 Task: Look for space in Jacareí, Brazil from 6th June, 2023 to 8th June, 2023 for 2 adults in price range Rs.7000 to Rs.12000. Place can be private room with 1  bedroom having 2 beds and 1 bathroom. Property type can be house, flat, guest house. Amenities needed are: wifi. Booking option can be shelf check-in. Required host language is Spanish.
Action: Key pressed j<Key.caps_lock>acarel,<Key.space><Key.caps_lock>b<Key.caps_lock>razil<Key.enter>
Screenshot: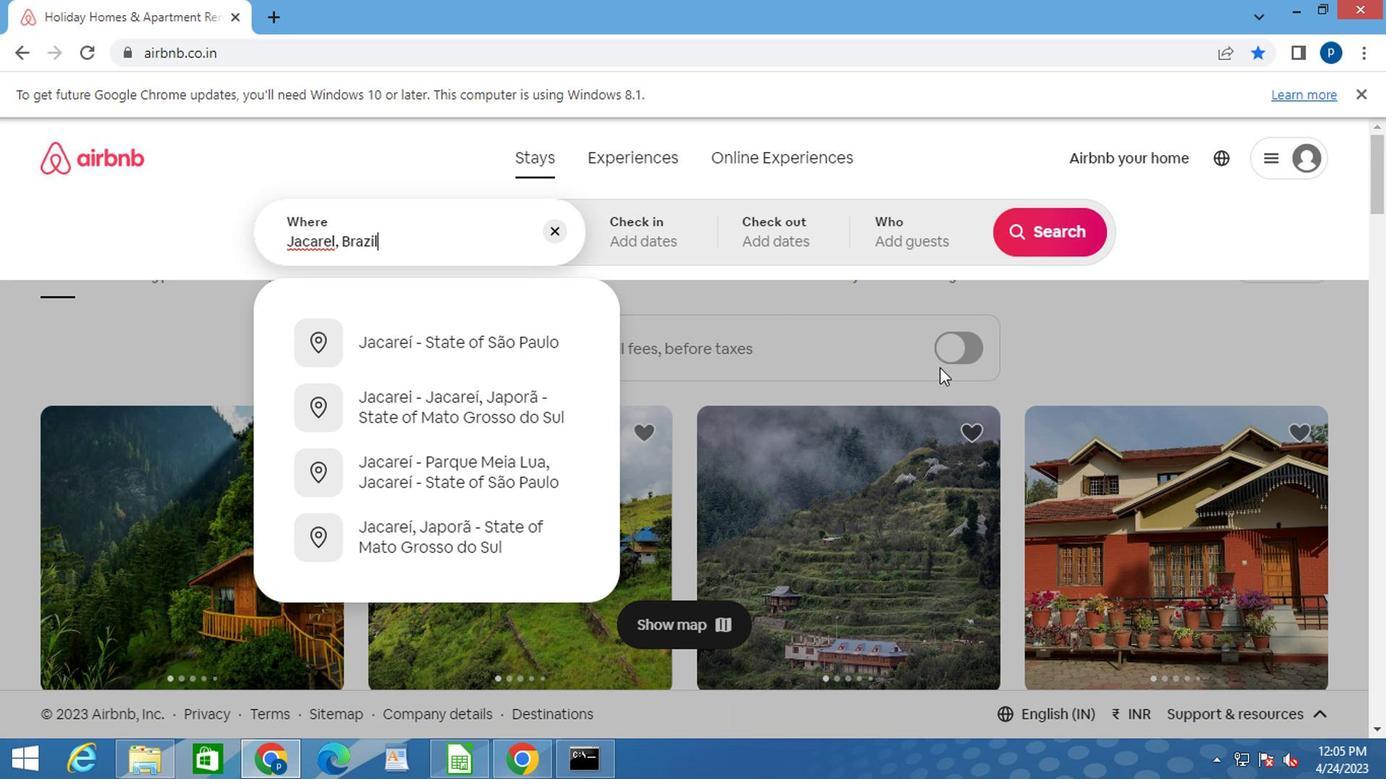 
Action: Mouse moved to (1027, 391)
Screenshot: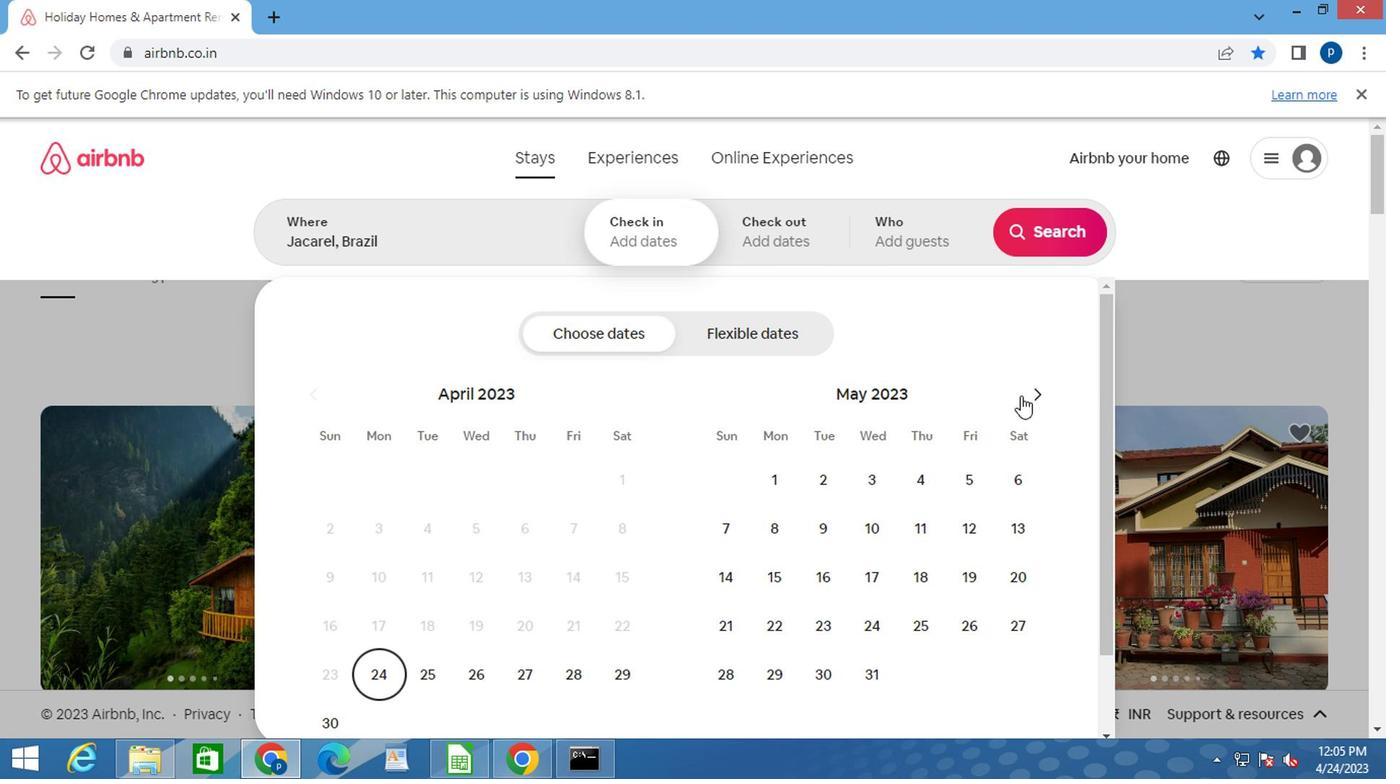 
Action: Mouse pressed left at (1027, 391)
Screenshot: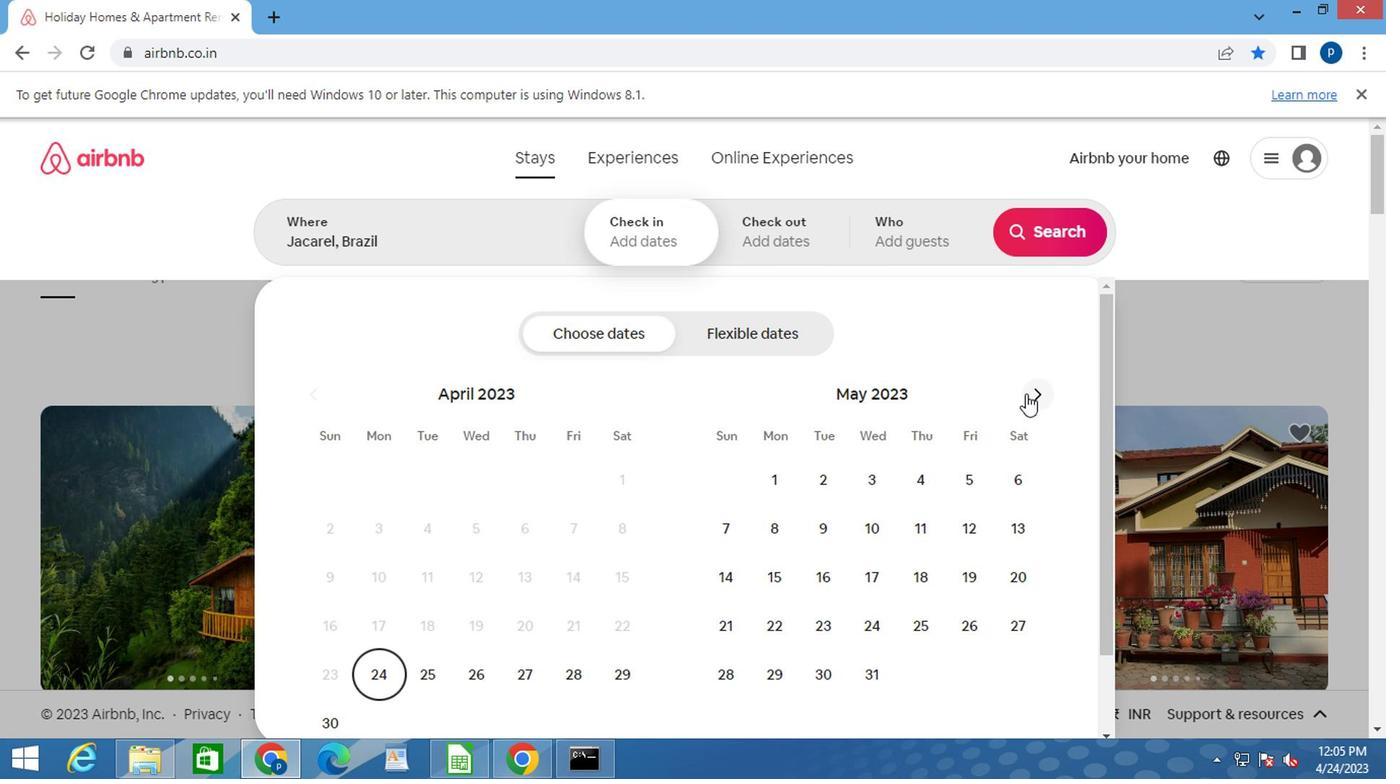 
Action: Mouse pressed left at (1027, 391)
Screenshot: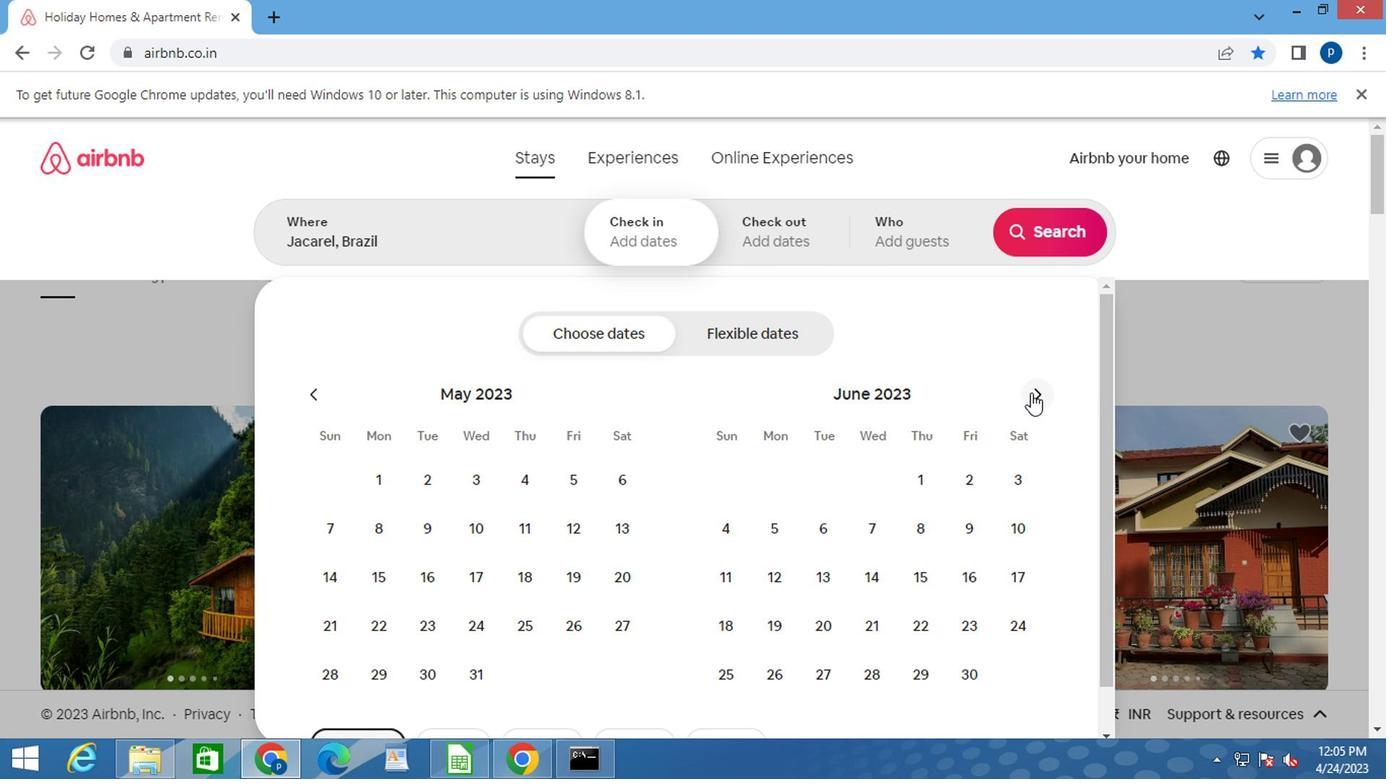 
Action: Mouse moved to (421, 524)
Screenshot: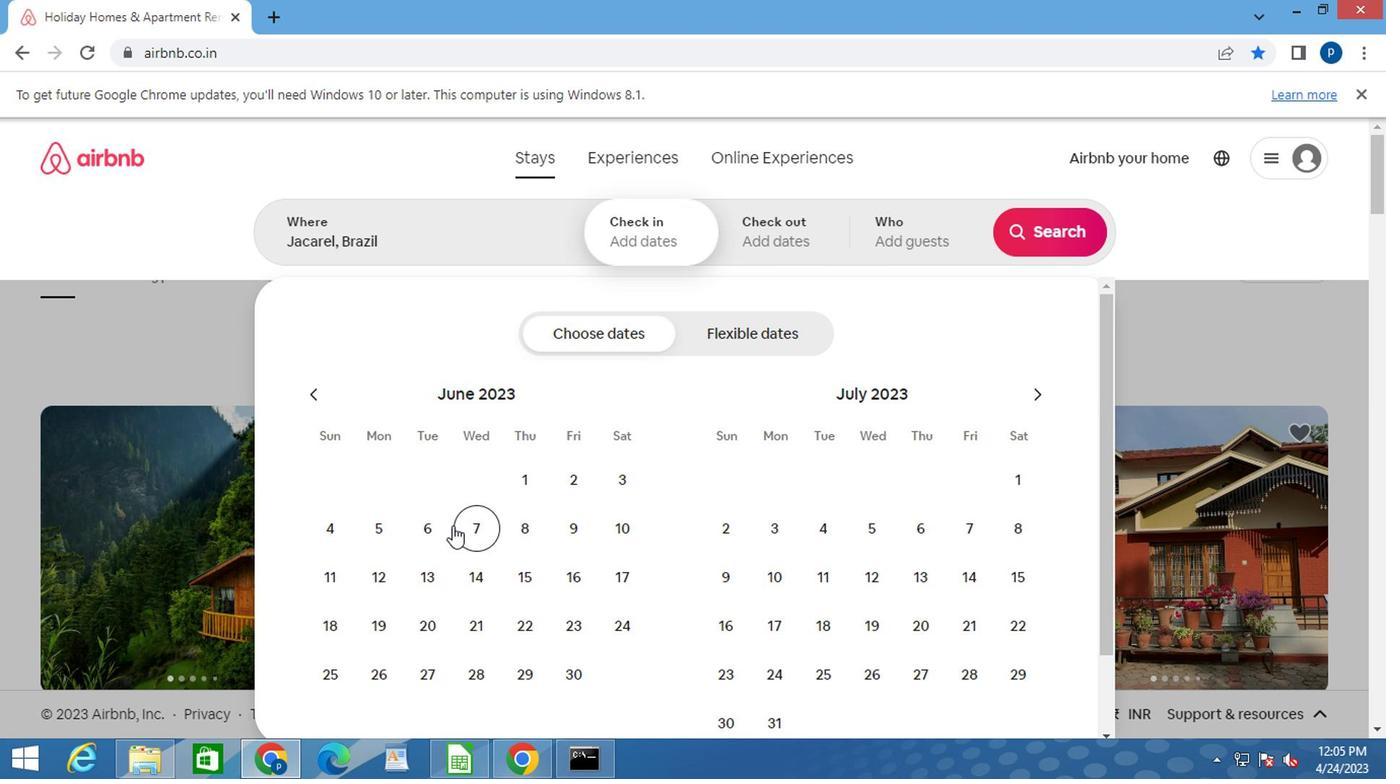 
Action: Mouse pressed left at (421, 524)
Screenshot: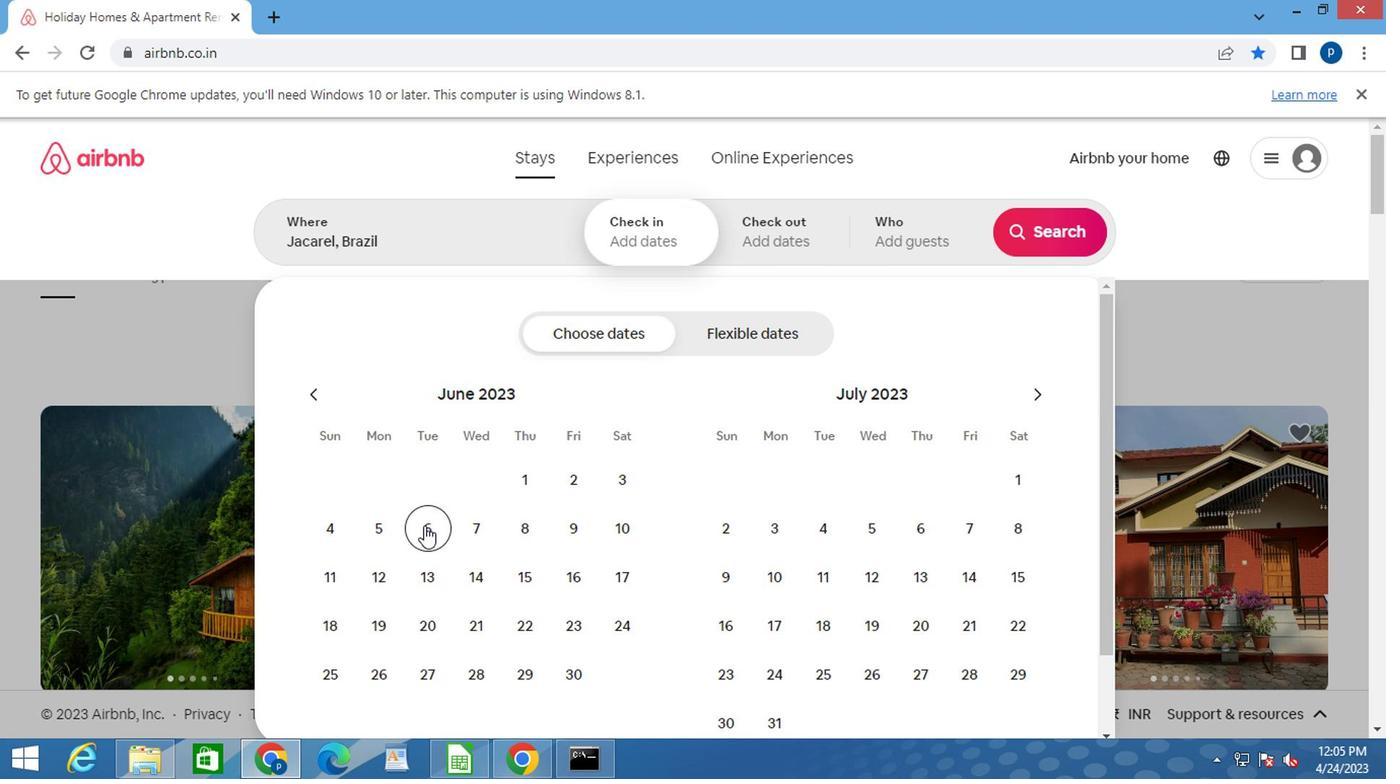 
Action: Mouse moved to (528, 532)
Screenshot: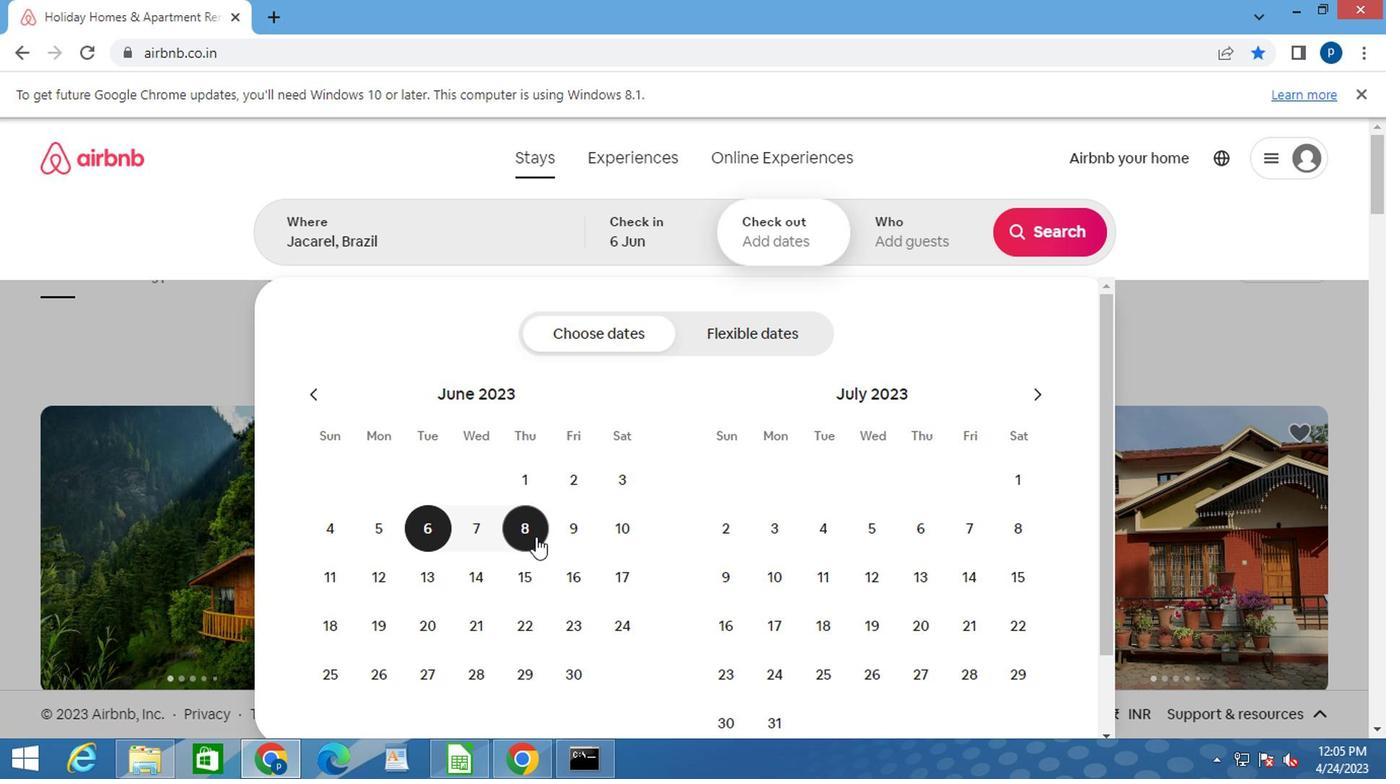 
Action: Mouse pressed left at (528, 532)
Screenshot: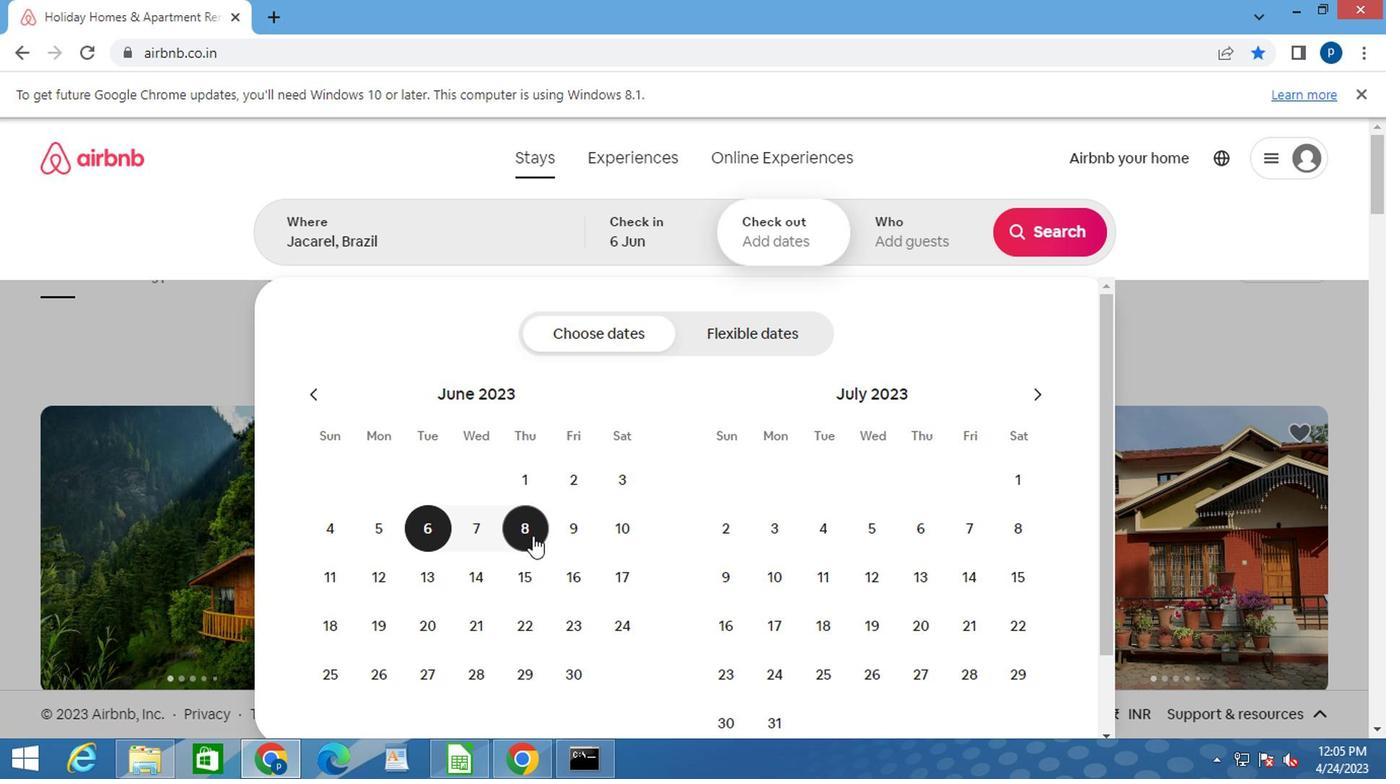 
Action: Mouse moved to (923, 228)
Screenshot: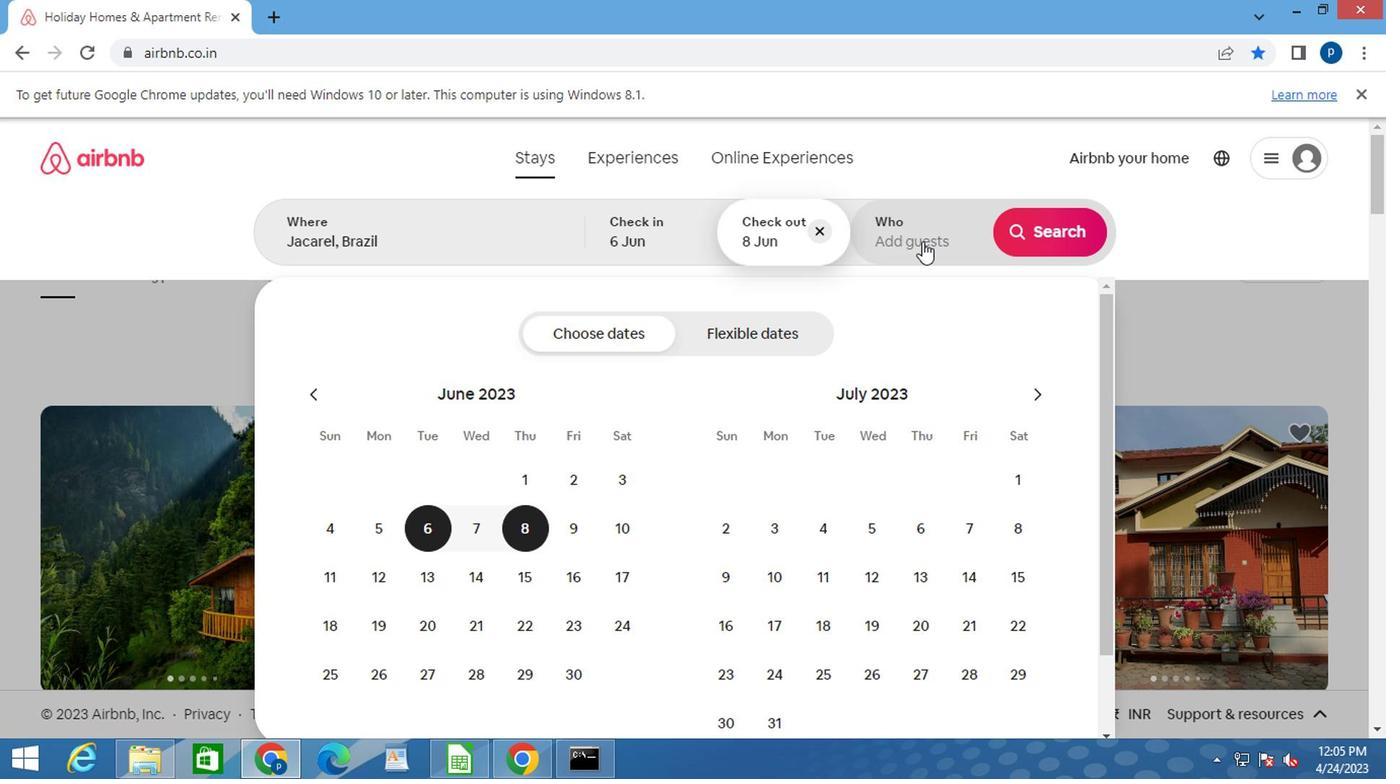 
Action: Mouse pressed left at (923, 228)
Screenshot: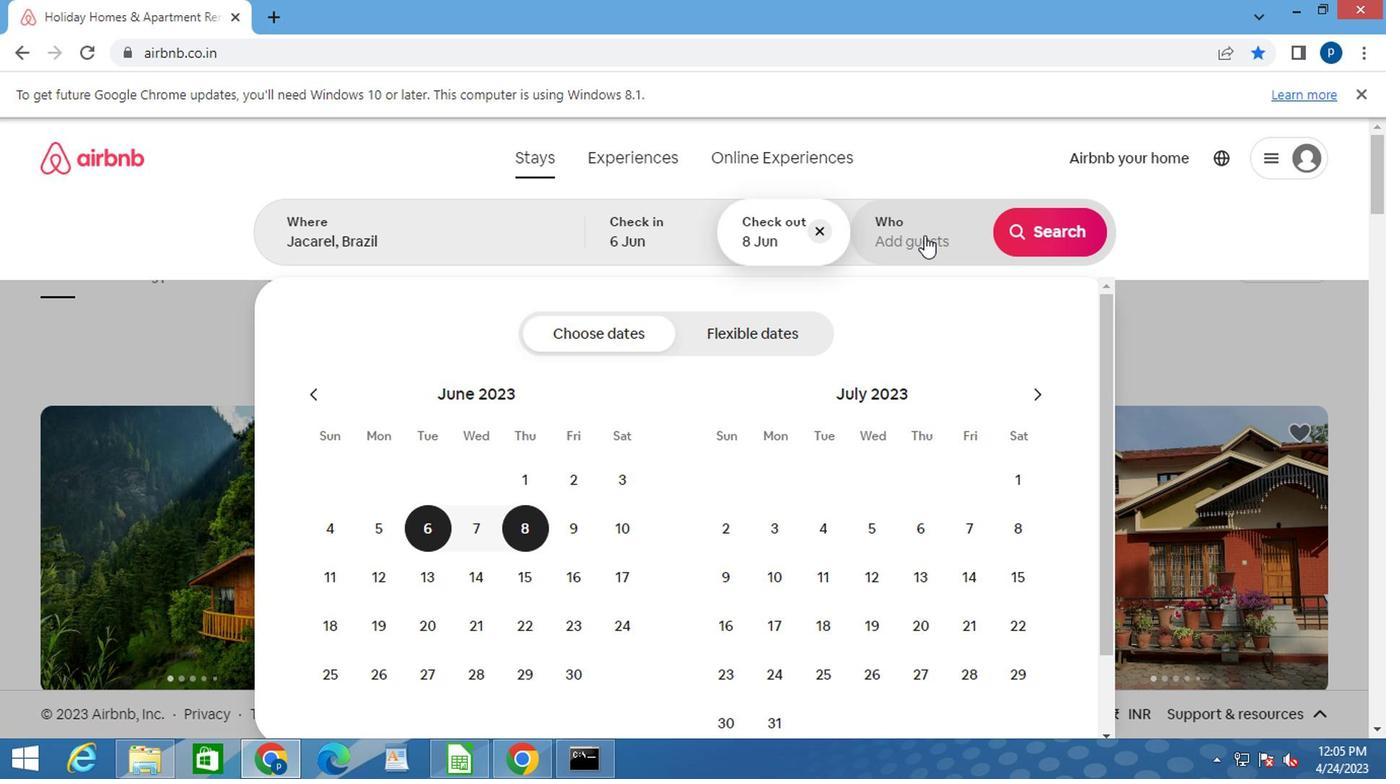 
Action: Mouse moved to (1054, 340)
Screenshot: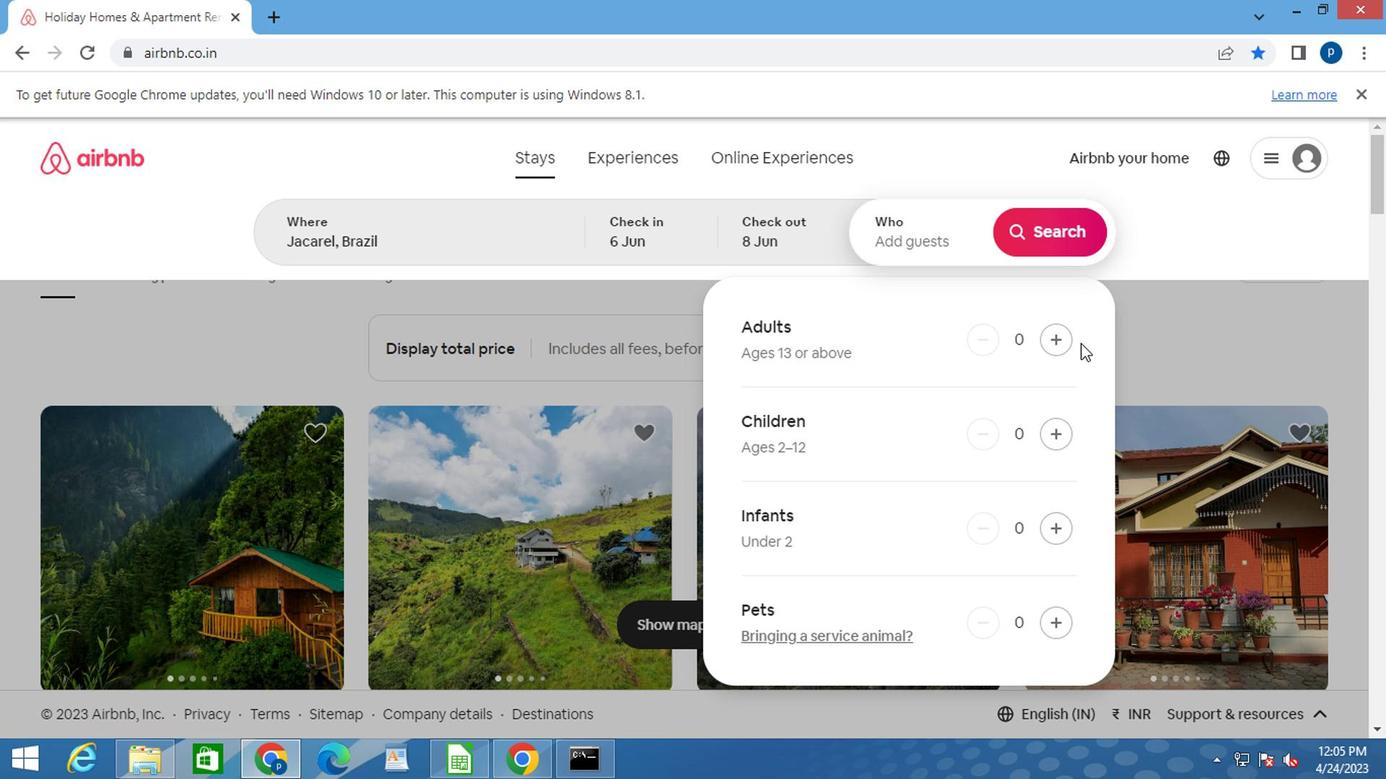 
Action: Mouse pressed left at (1054, 340)
Screenshot: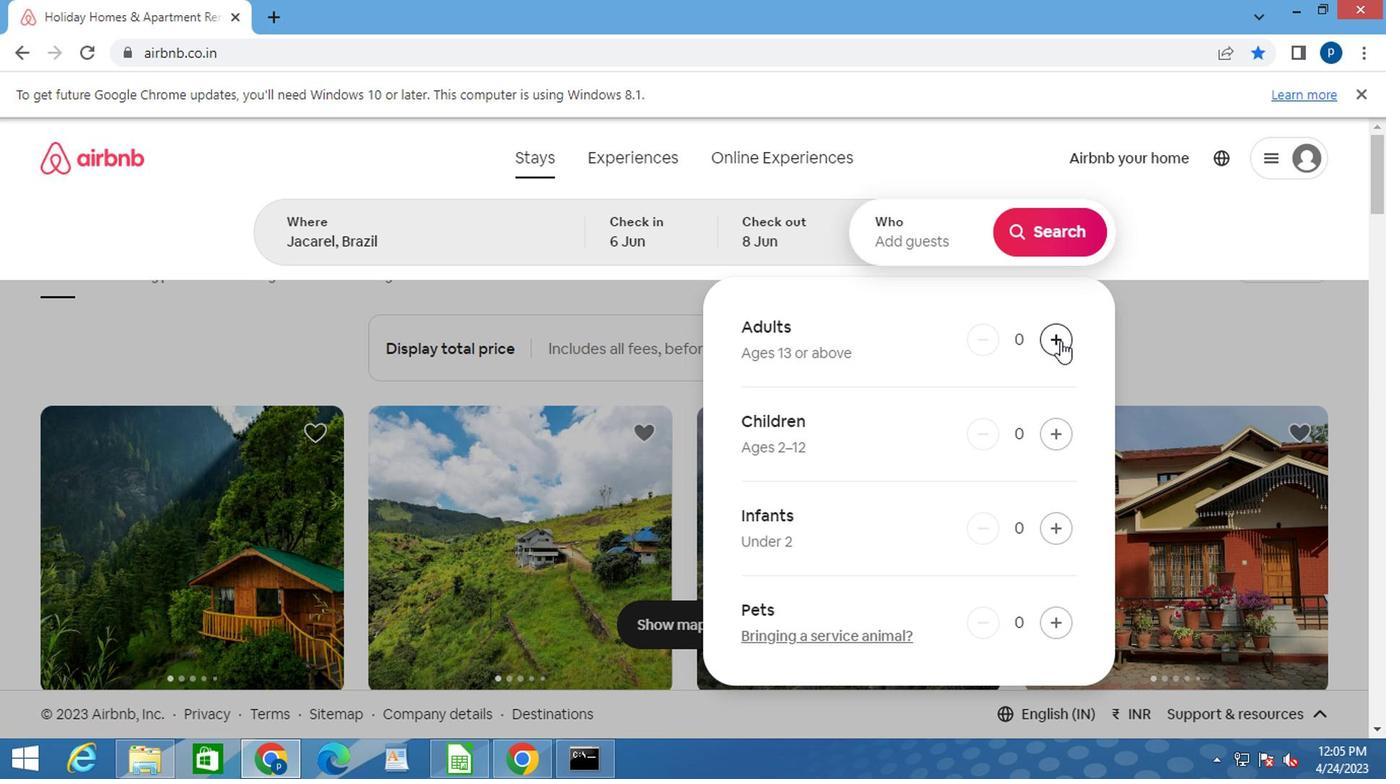 
Action: Mouse pressed left at (1054, 340)
Screenshot: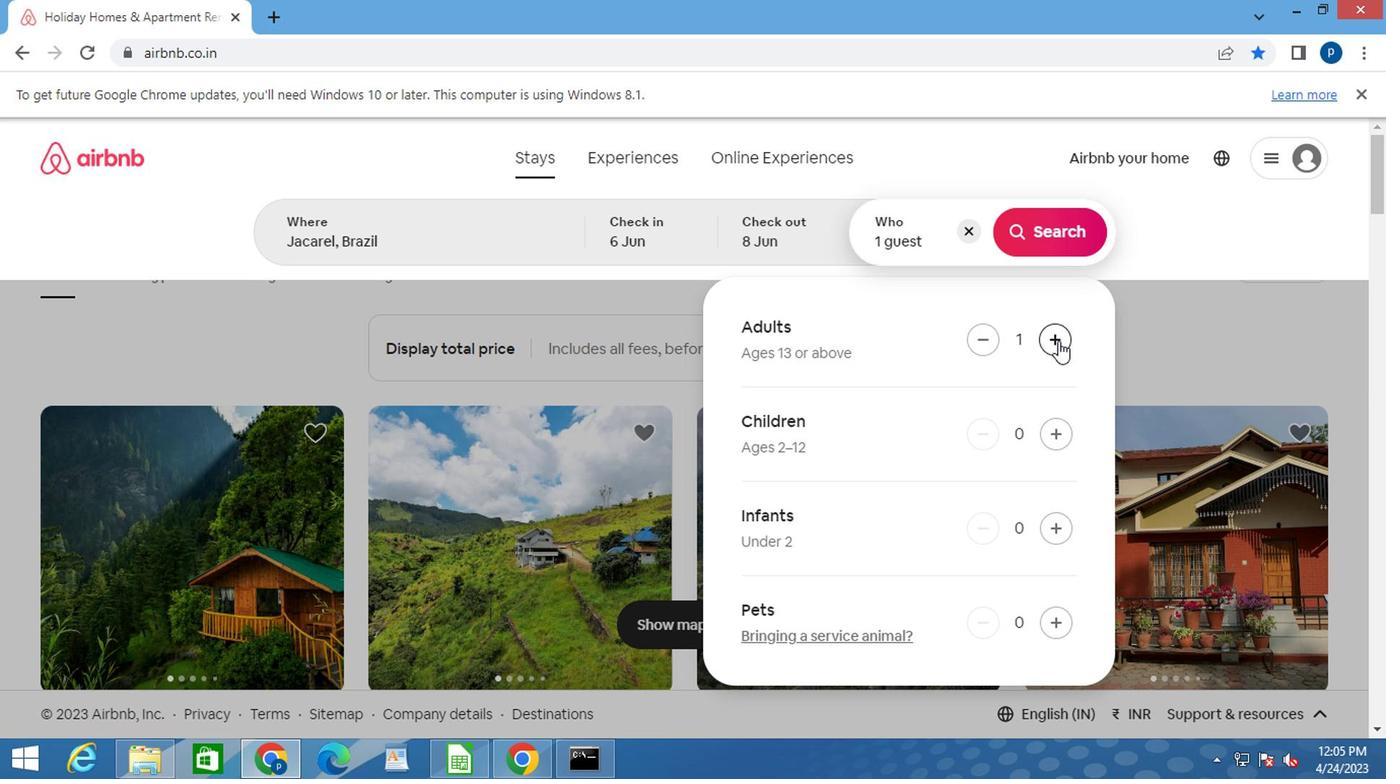 
Action: Mouse moved to (1042, 215)
Screenshot: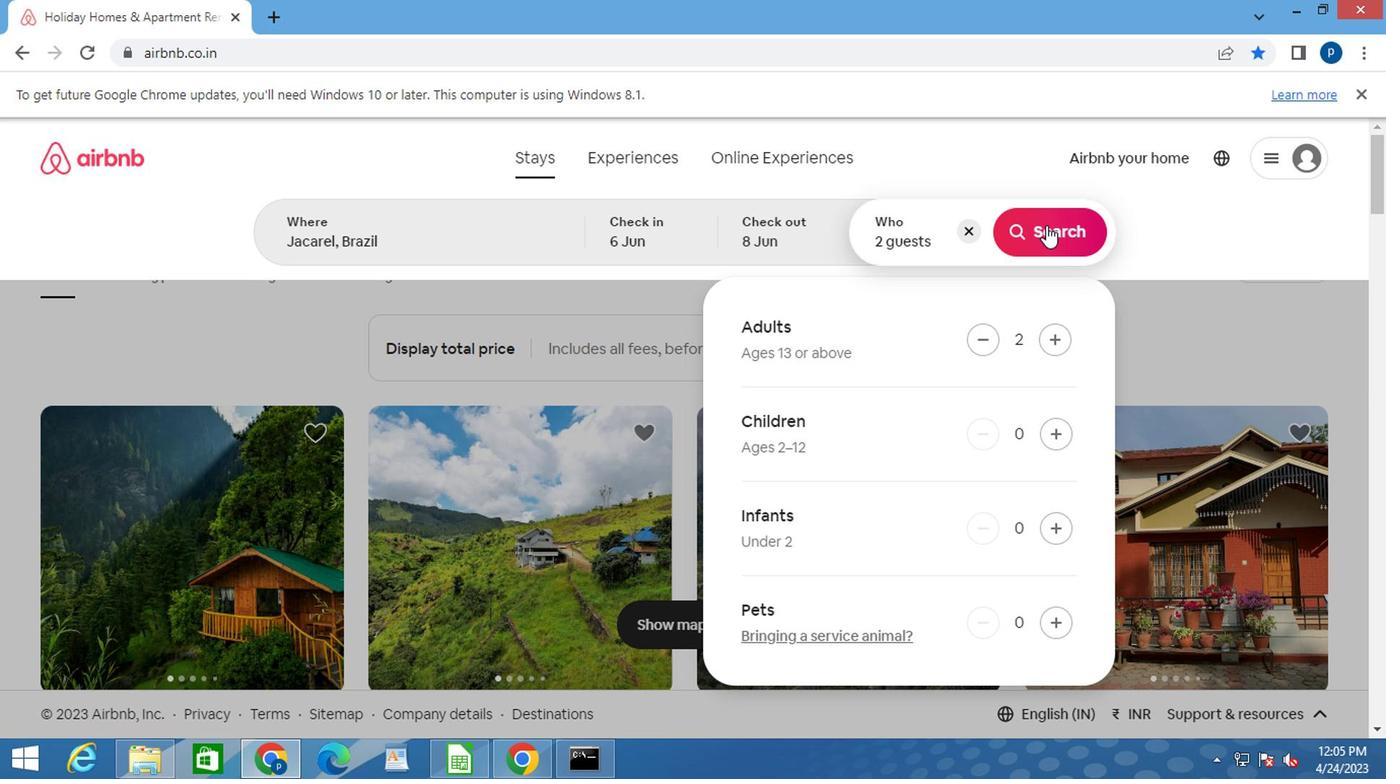 
Action: Mouse pressed left at (1042, 215)
Screenshot: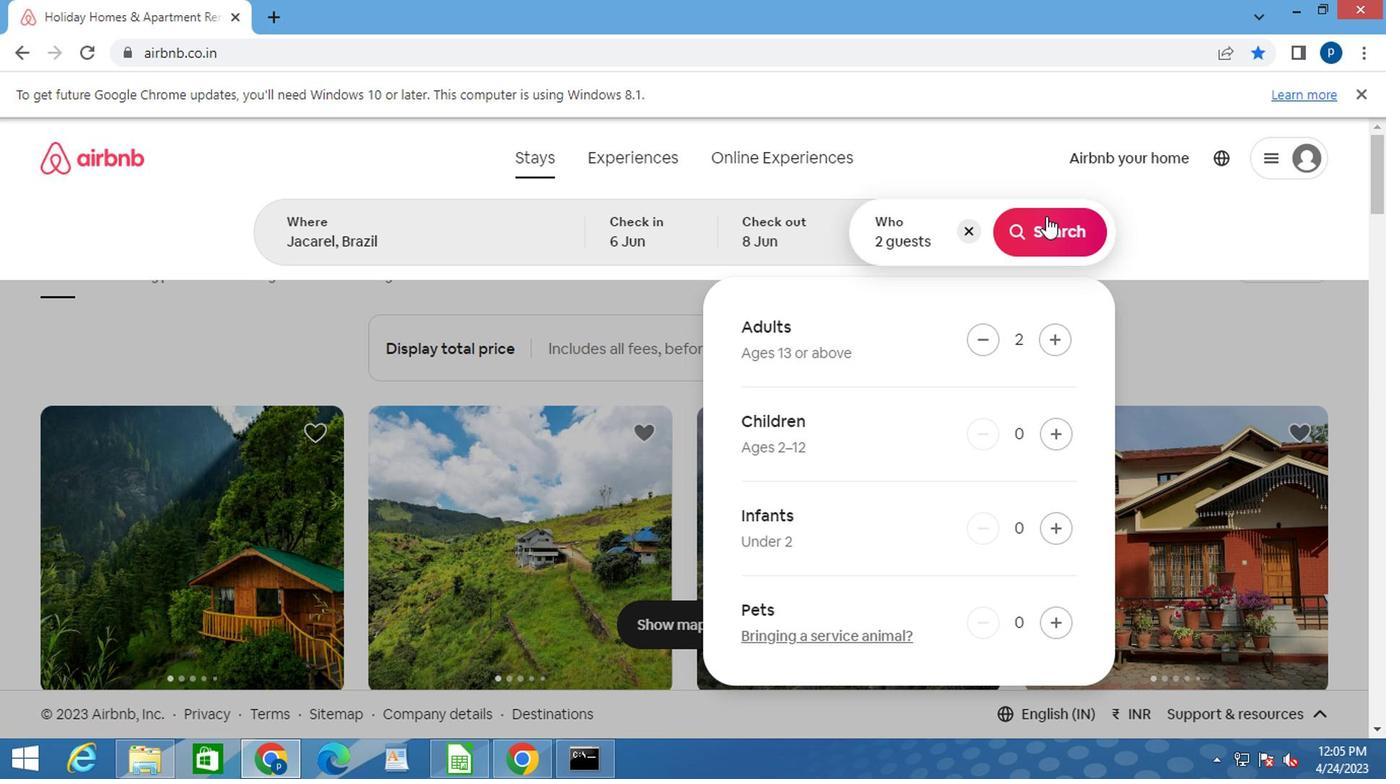 
Action: Mouse moved to (1272, 252)
Screenshot: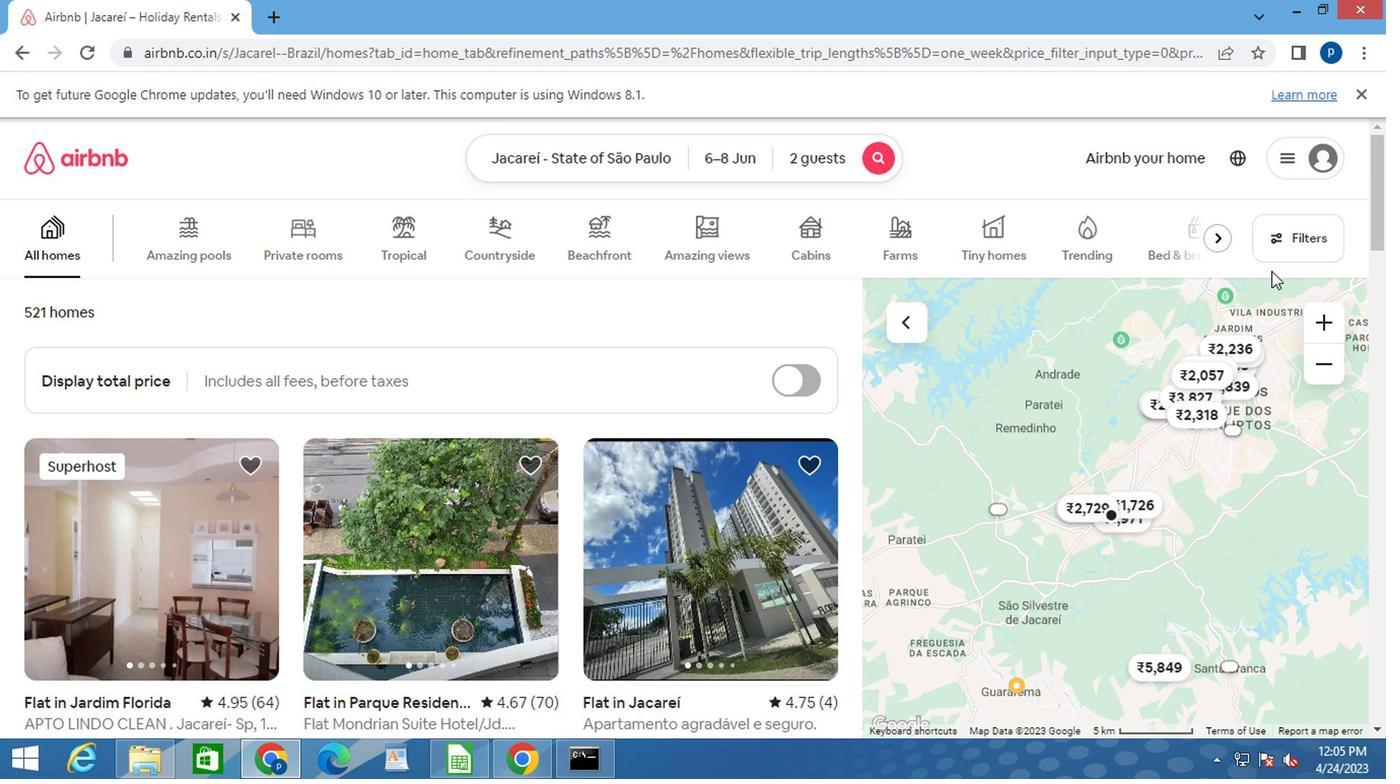 
Action: Mouse pressed left at (1272, 252)
Screenshot: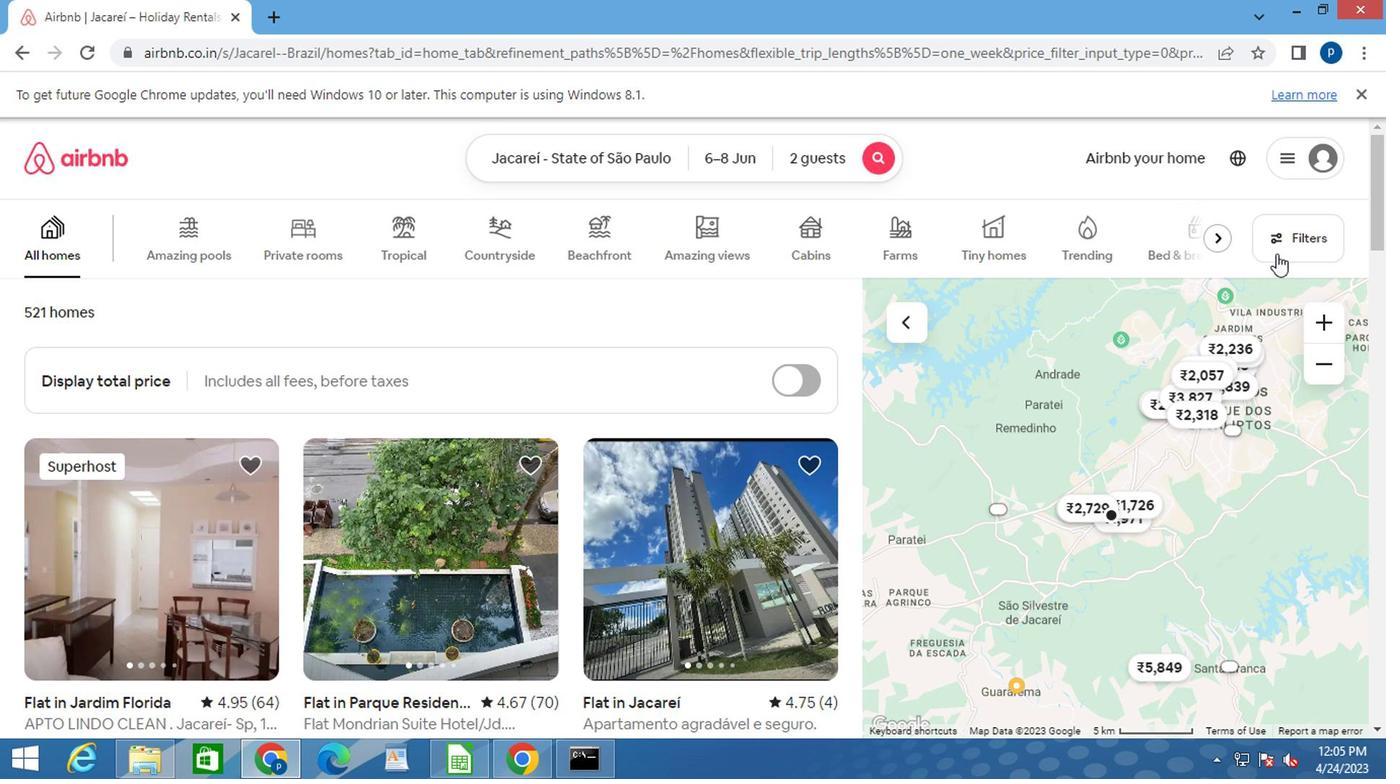 
Action: Mouse moved to (401, 500)
Screenshot: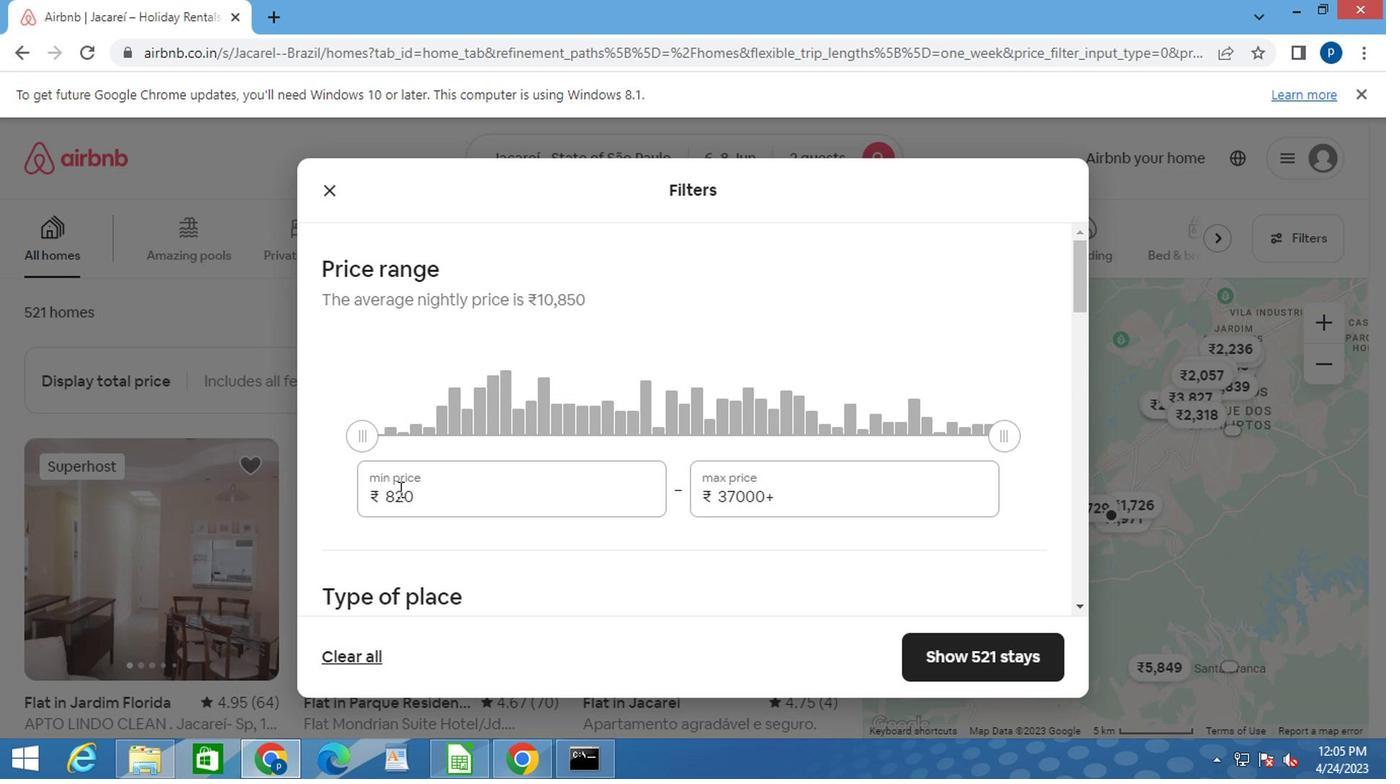 
Action: Mouse pressed left at (401, 500)
Screenshot: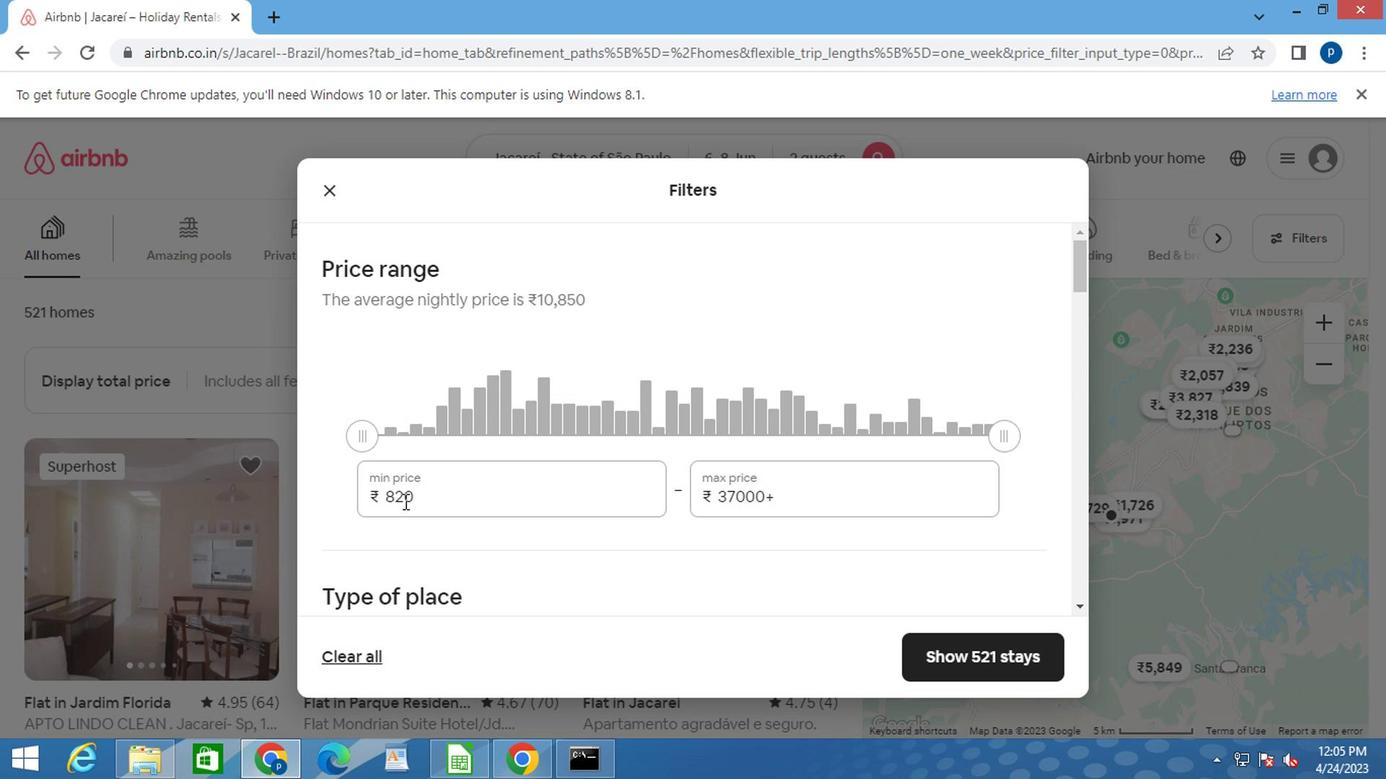 
Action: Mouse pressed left at (401, 500)
Screenshot: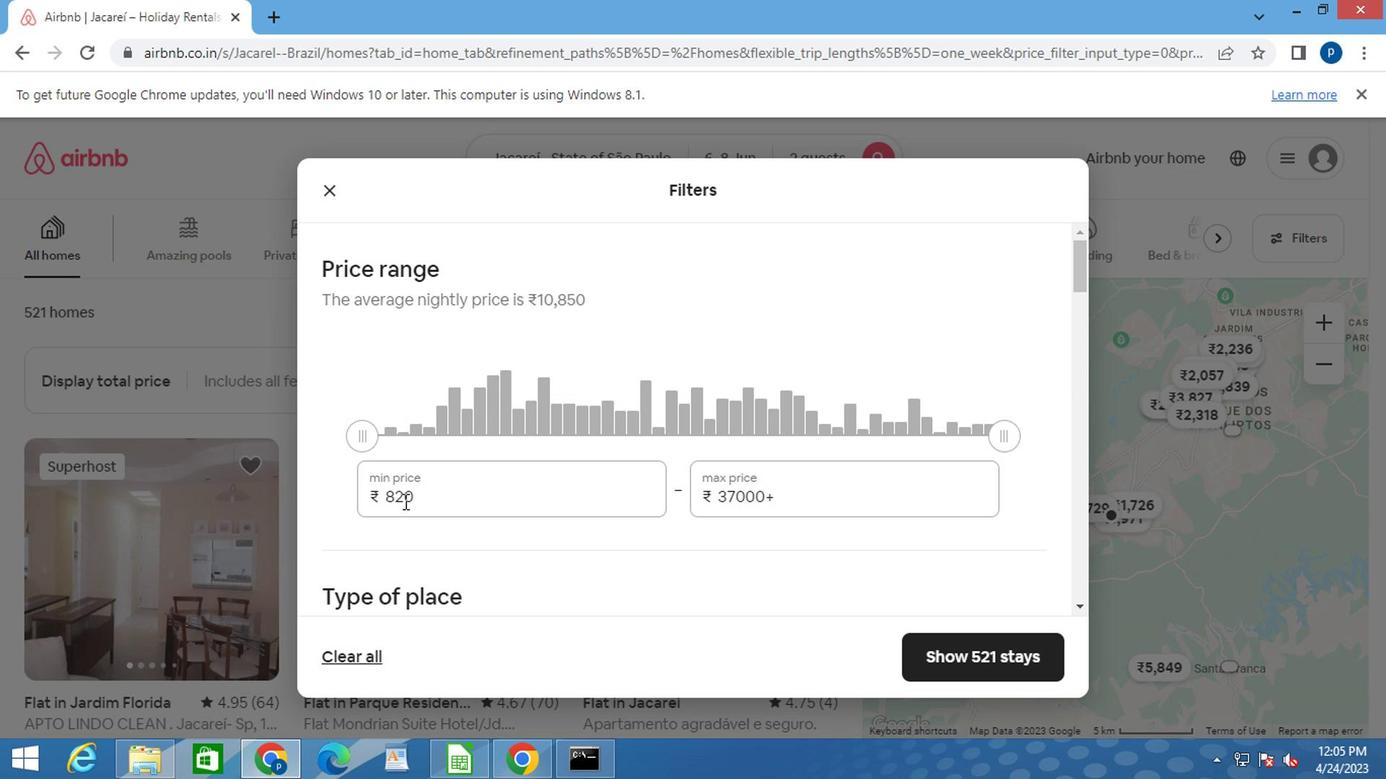 
Action: Key pressed 7000<Key.tab>12000
Screenshot: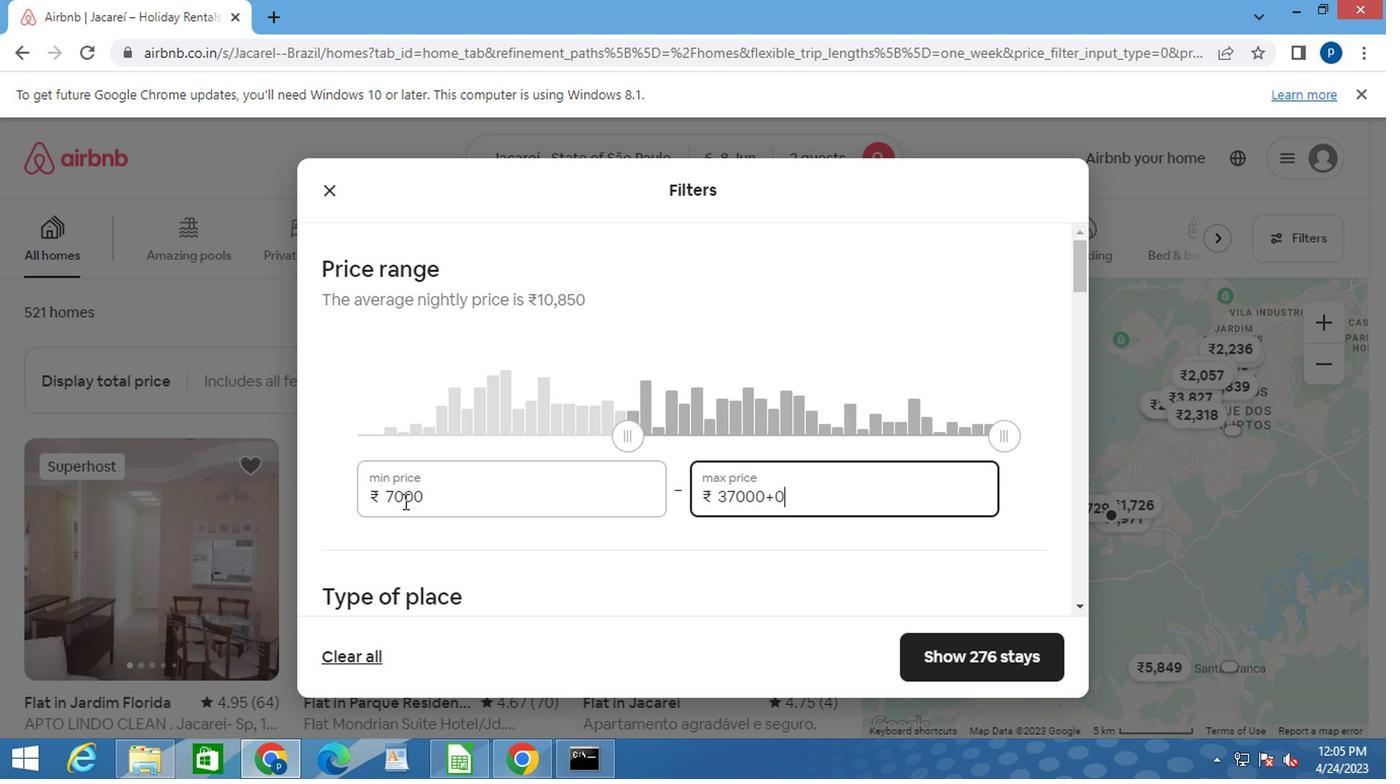 
Action: Mouse pressed left at (401, 500)
Screenshot: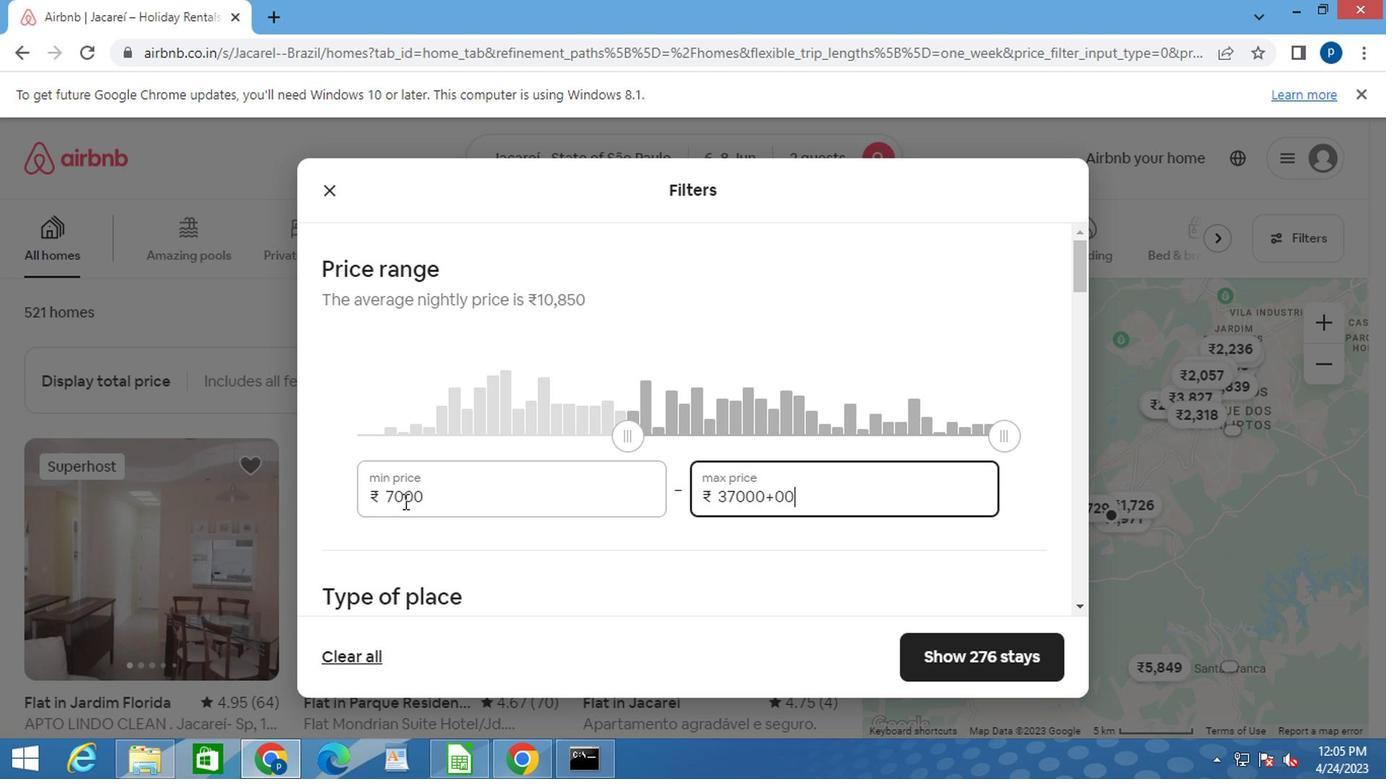 
Action: Mouse pressed left at (401, 500)
Screenshot: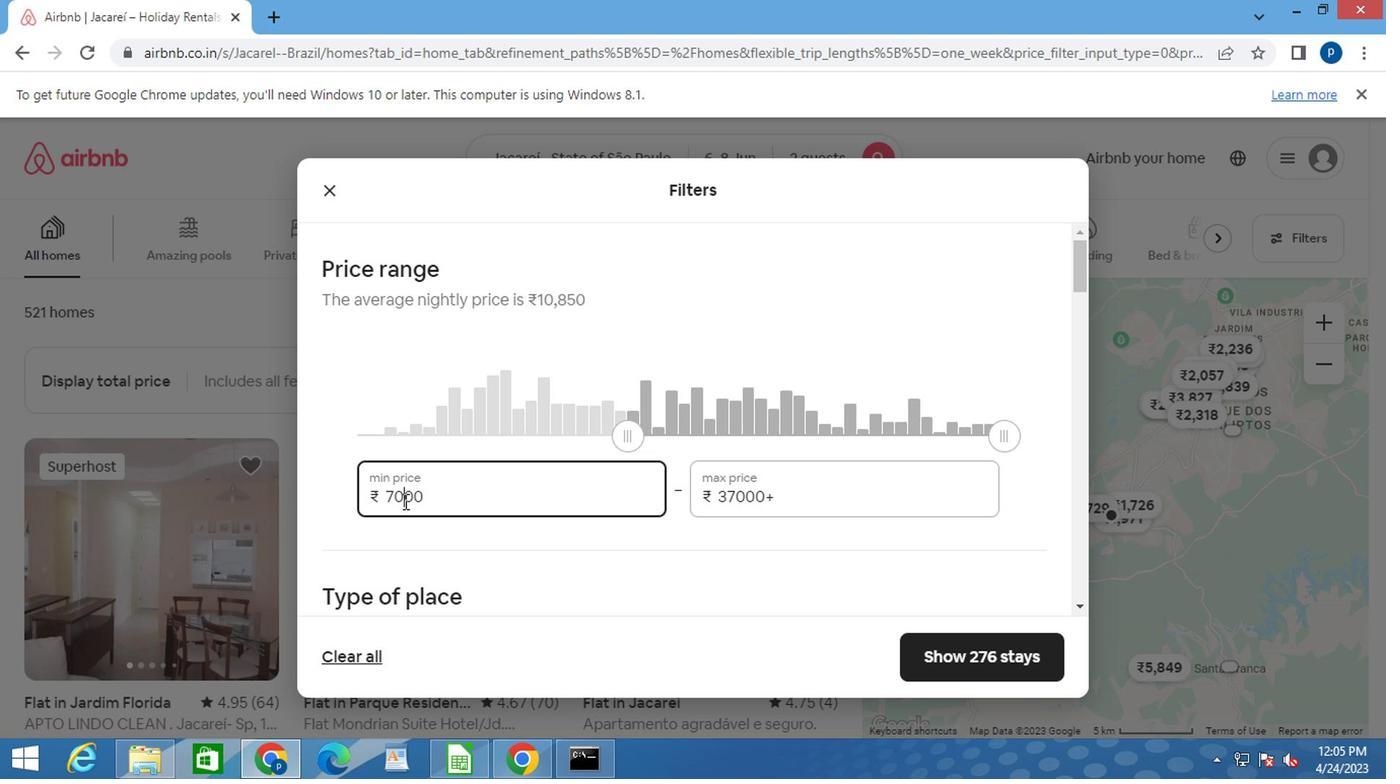 
Action: Mouse moved to (740, 485)
Screenshot: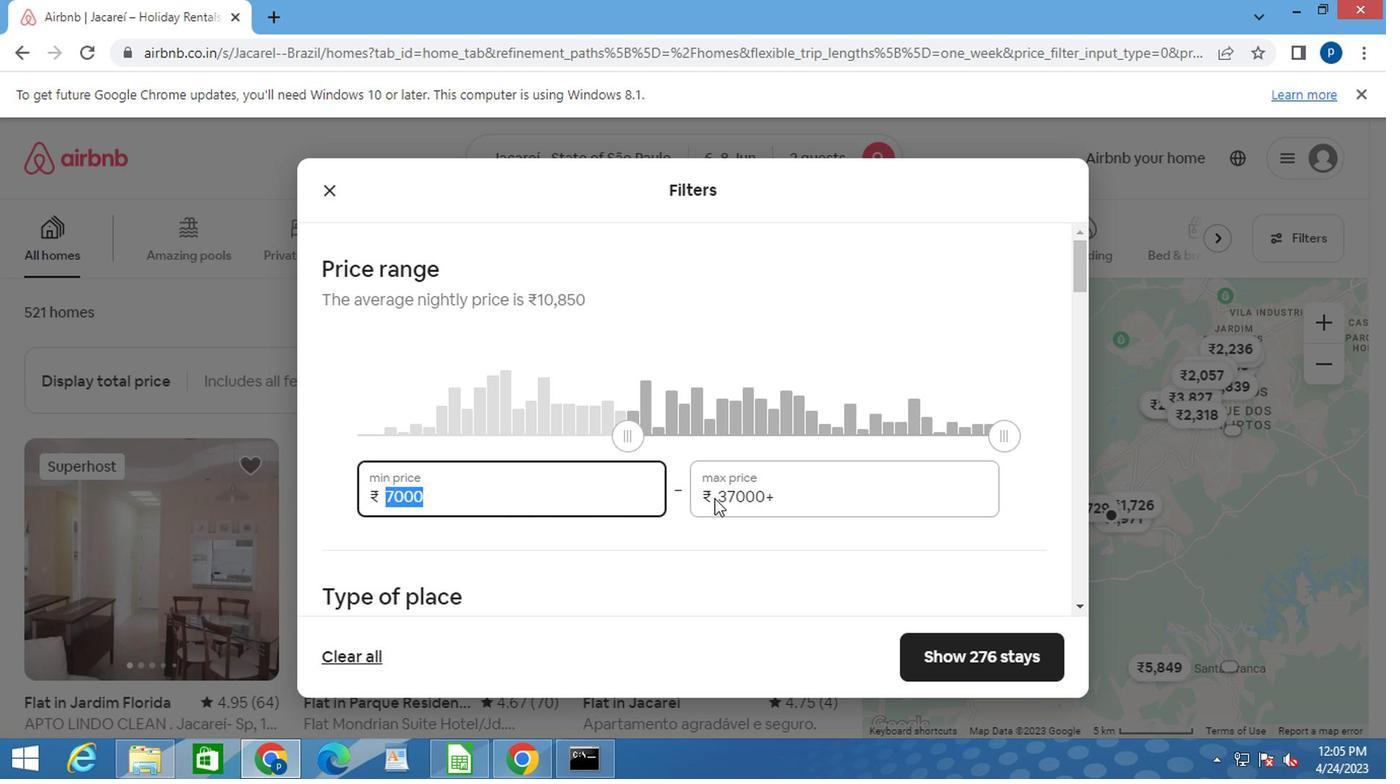 
Action: Mouse pressed left at (740, 485)
Screenshot: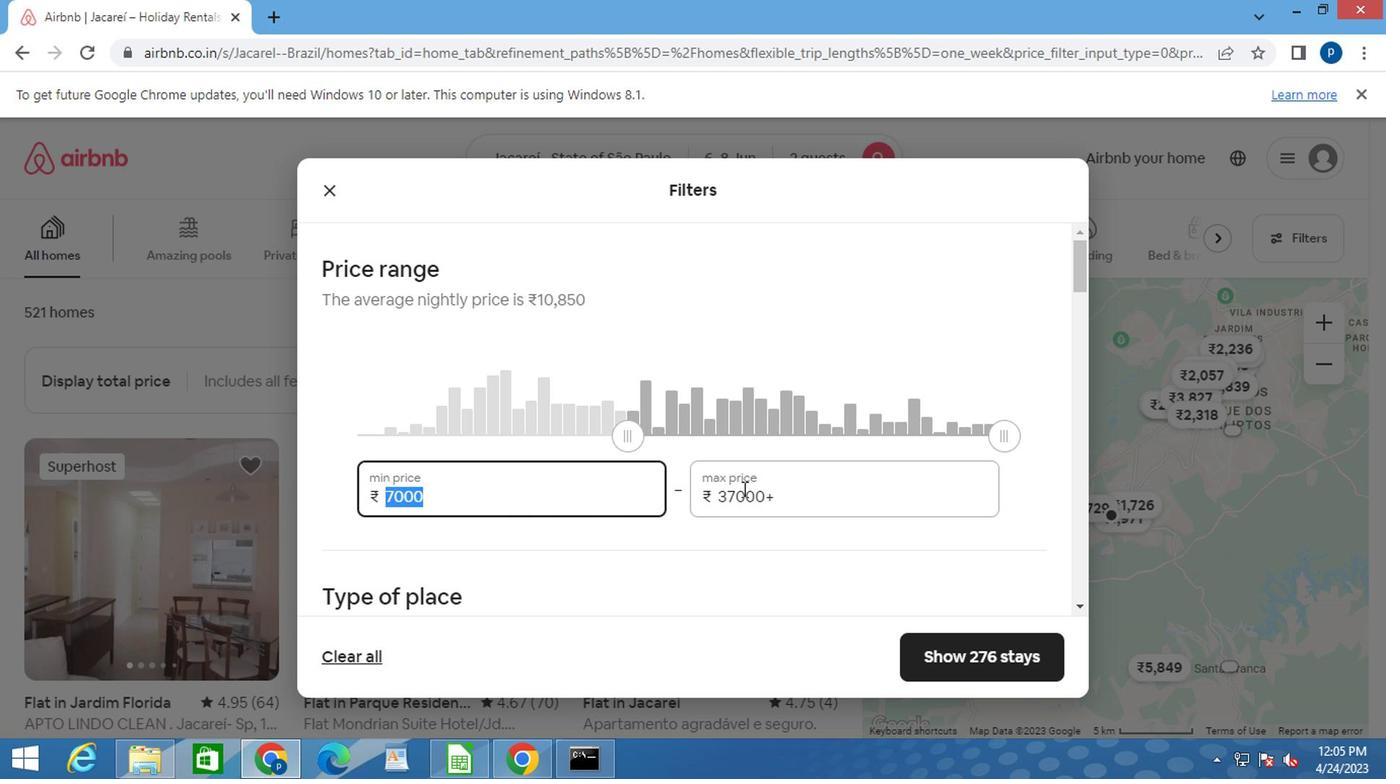 
Action: Mouse pressed left at (740, 485)
Screenshot: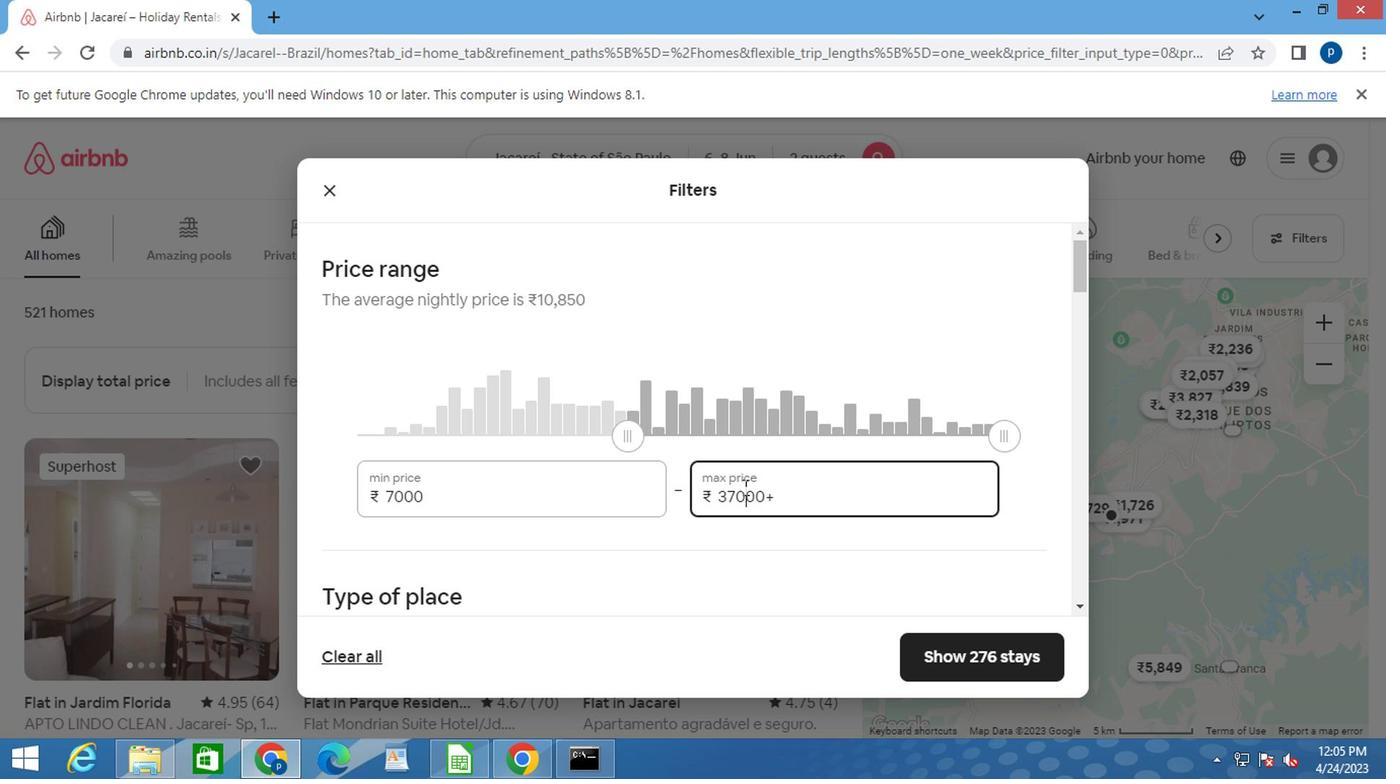 
Action: Mouse moved to (763, 491)
Screenshot: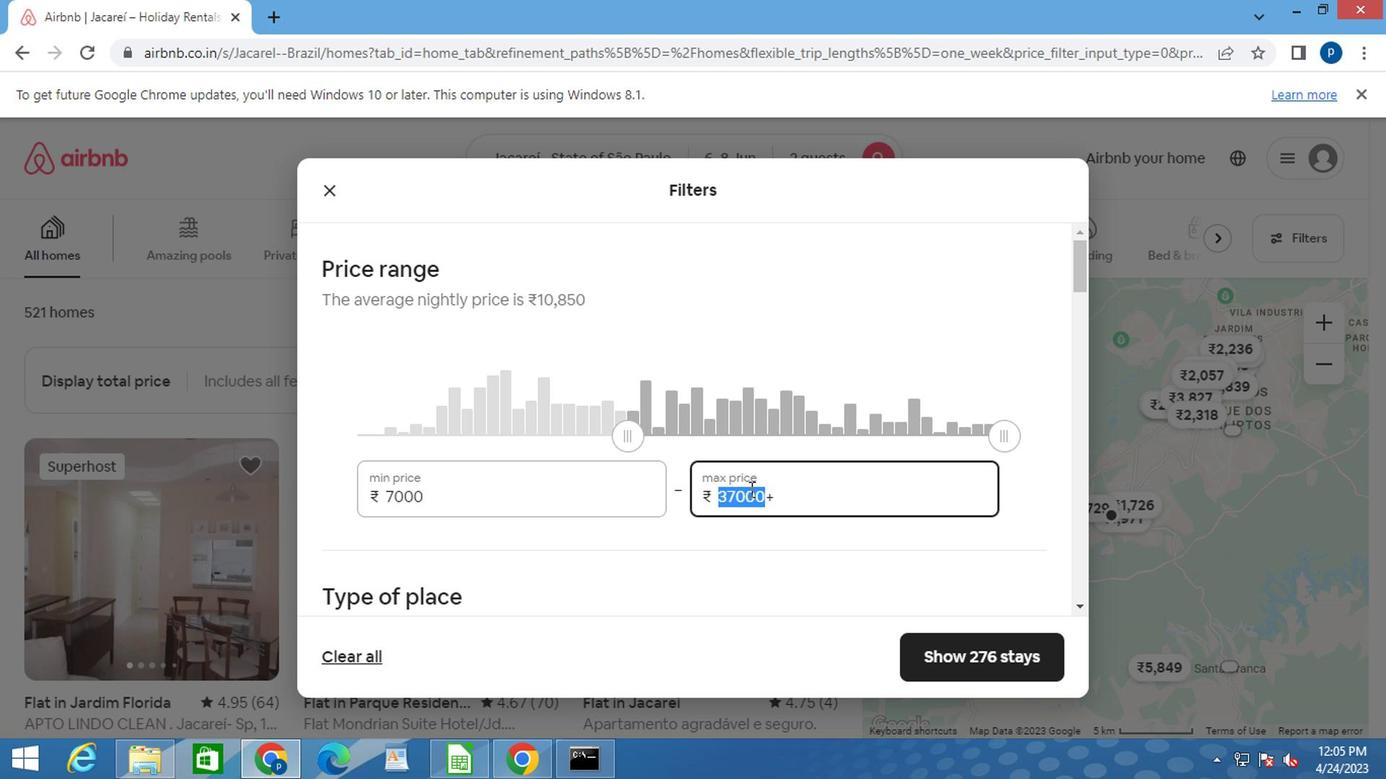 
Action: Mouse pressed left at (763, 491)
Screenshot: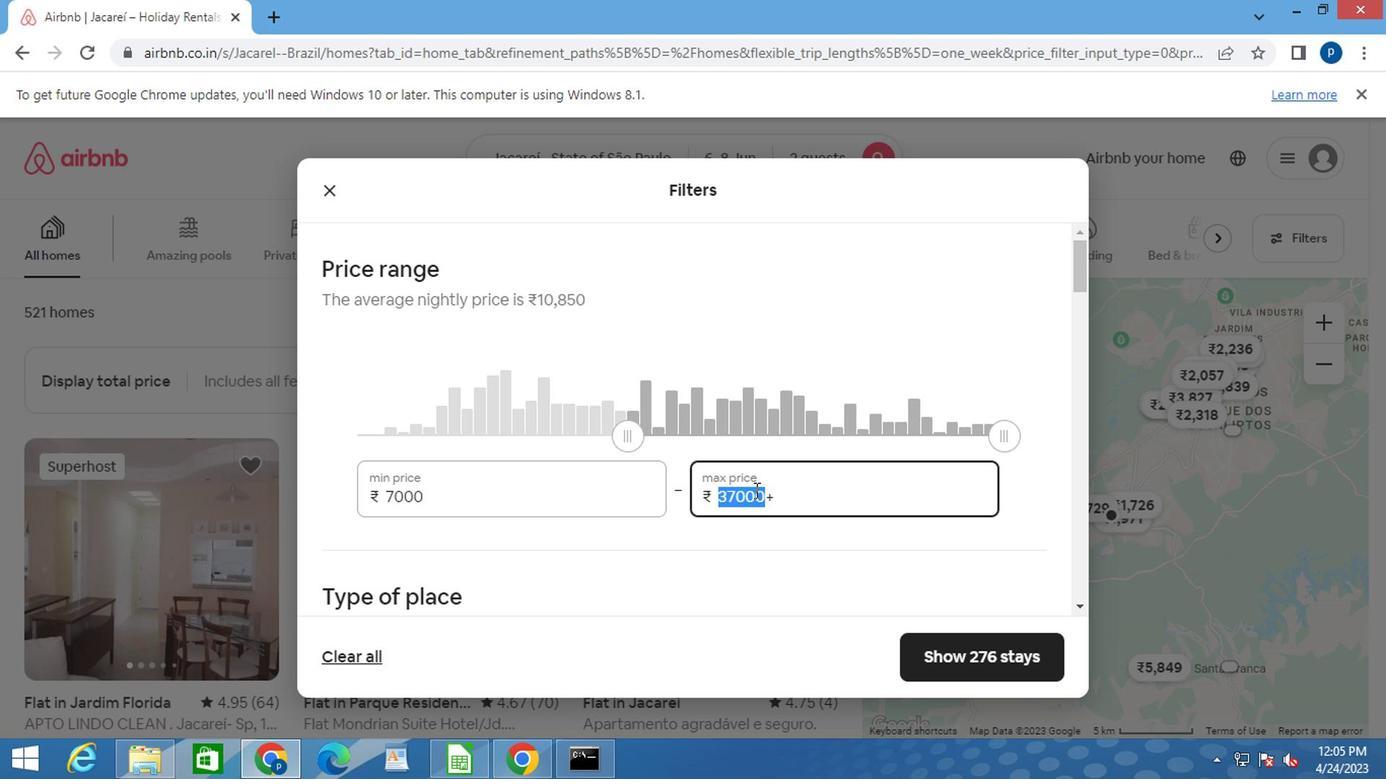 
Action: Mouse pressed left at (763, 491)
Screenshot: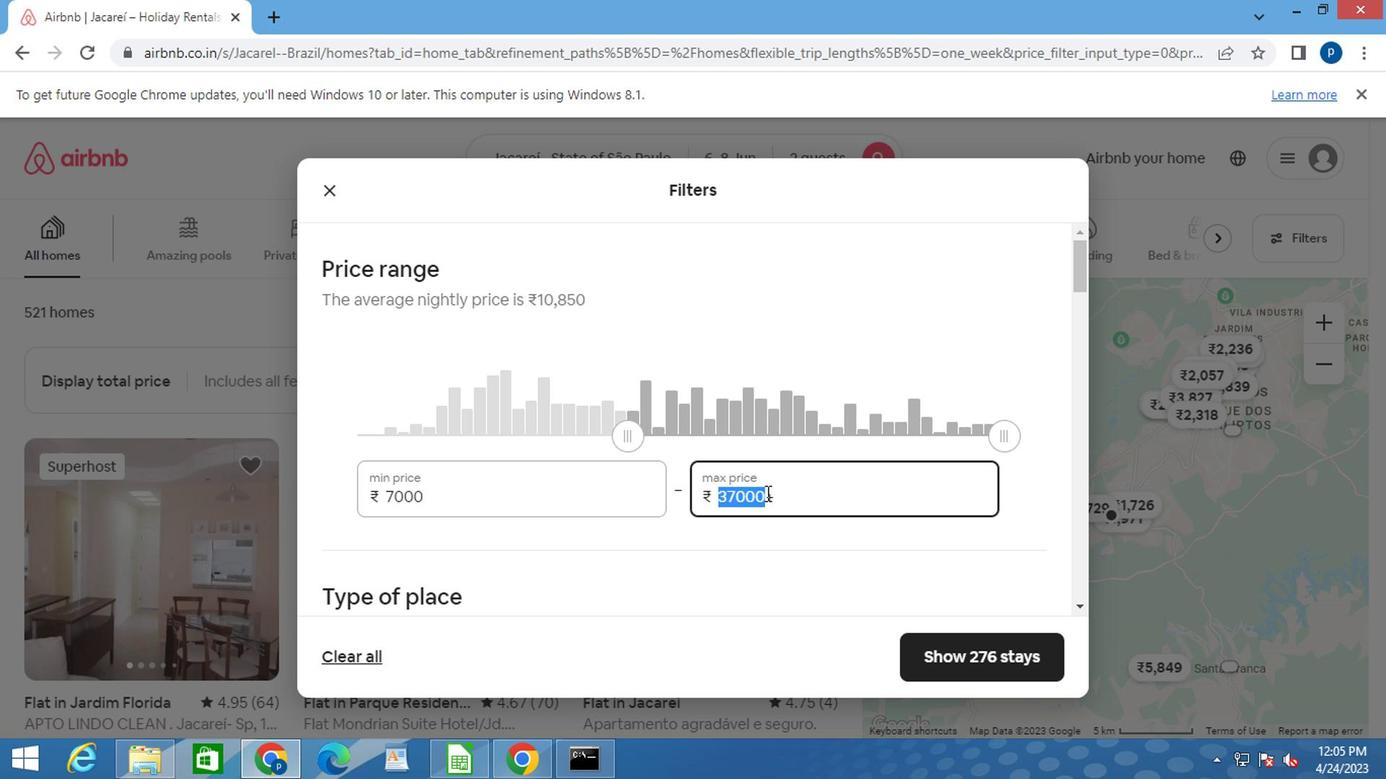 
Action: Mouse pressed left at (763, 491)
Screenshot: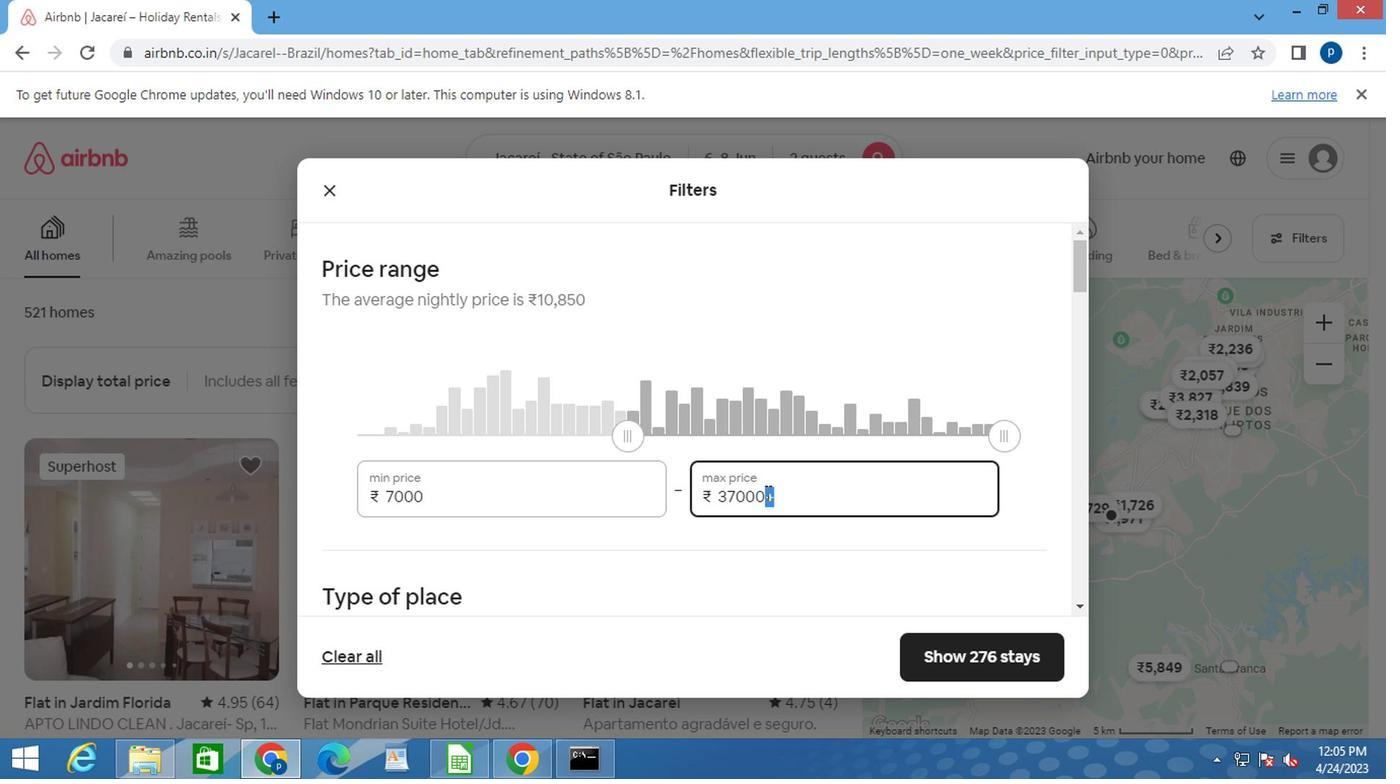 
Action: Mouse moved to (762, 488)
Screenshot: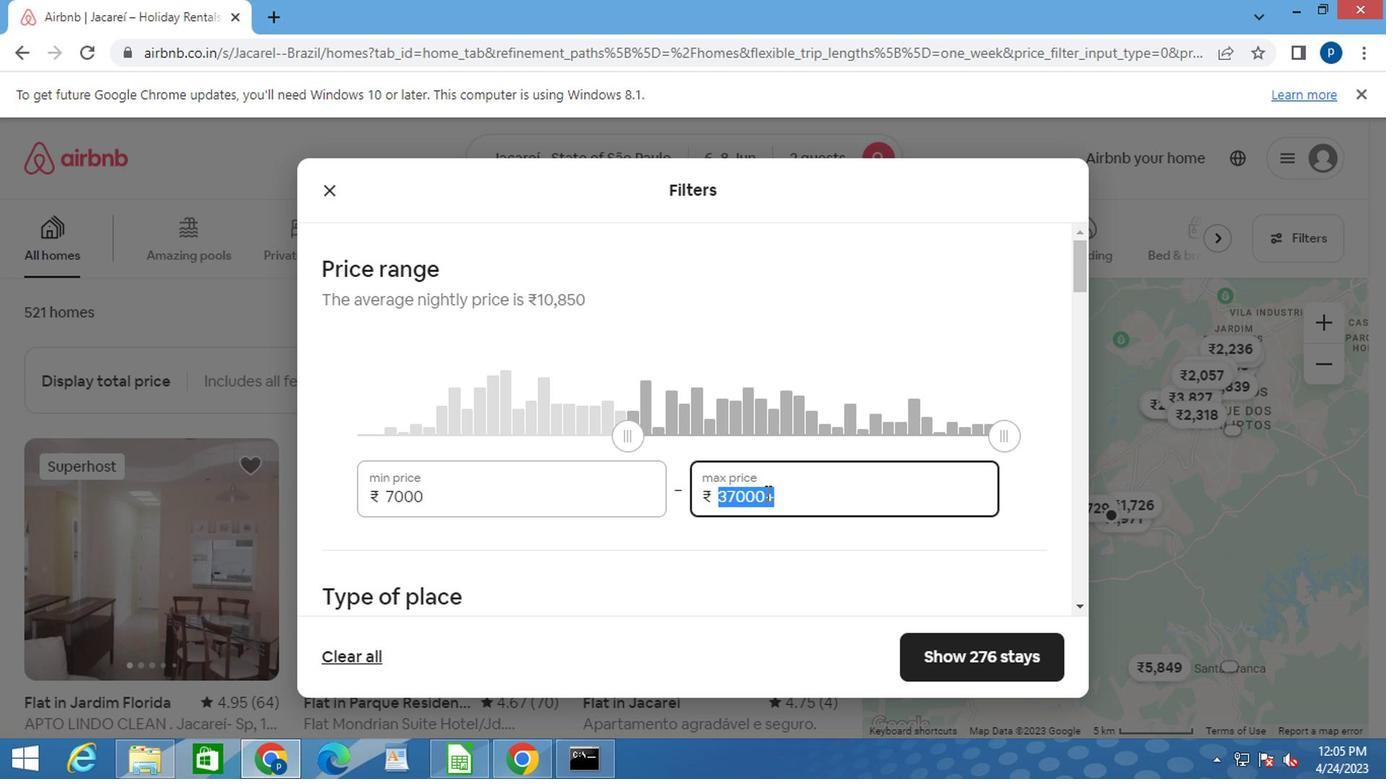 
Action: Key pressed 12000
Screenshot: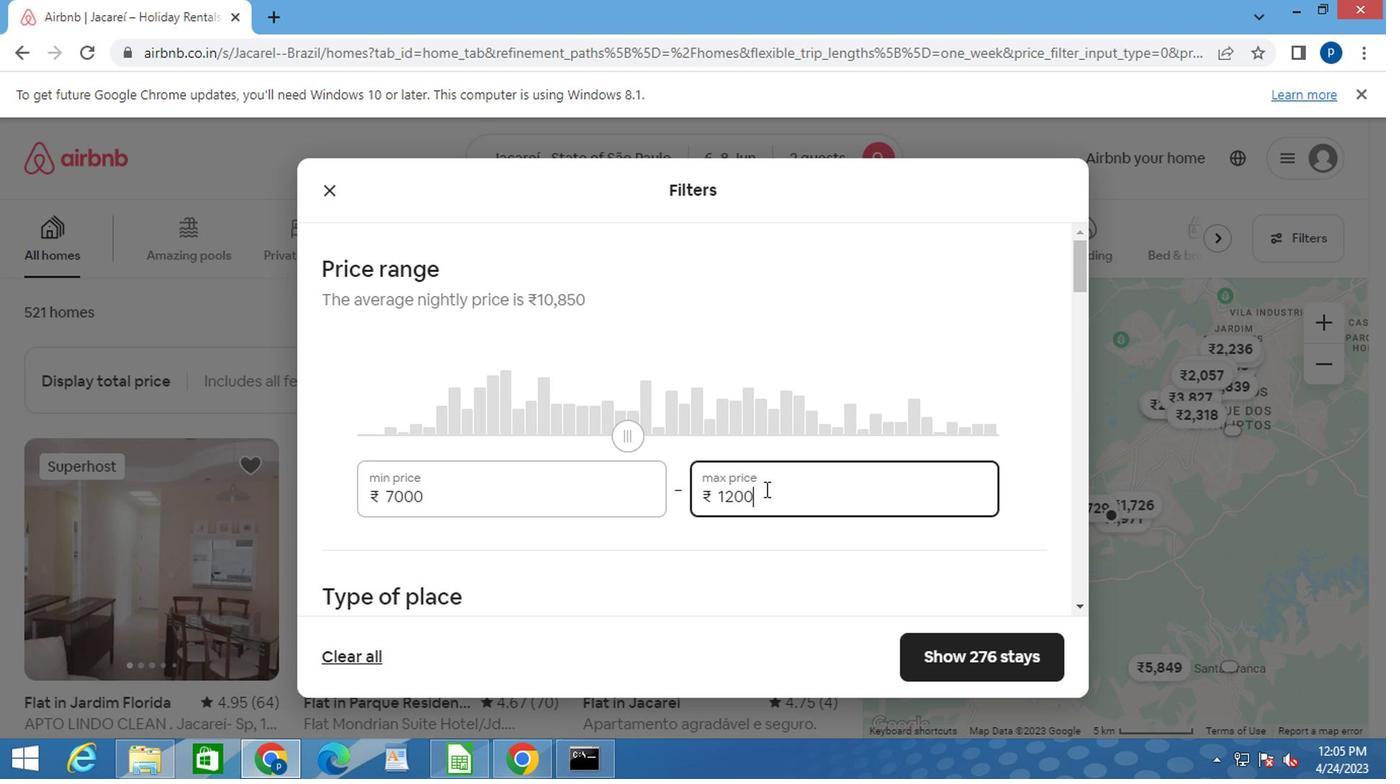 
Action: Mouse moved to (683, 545)
Screenshot: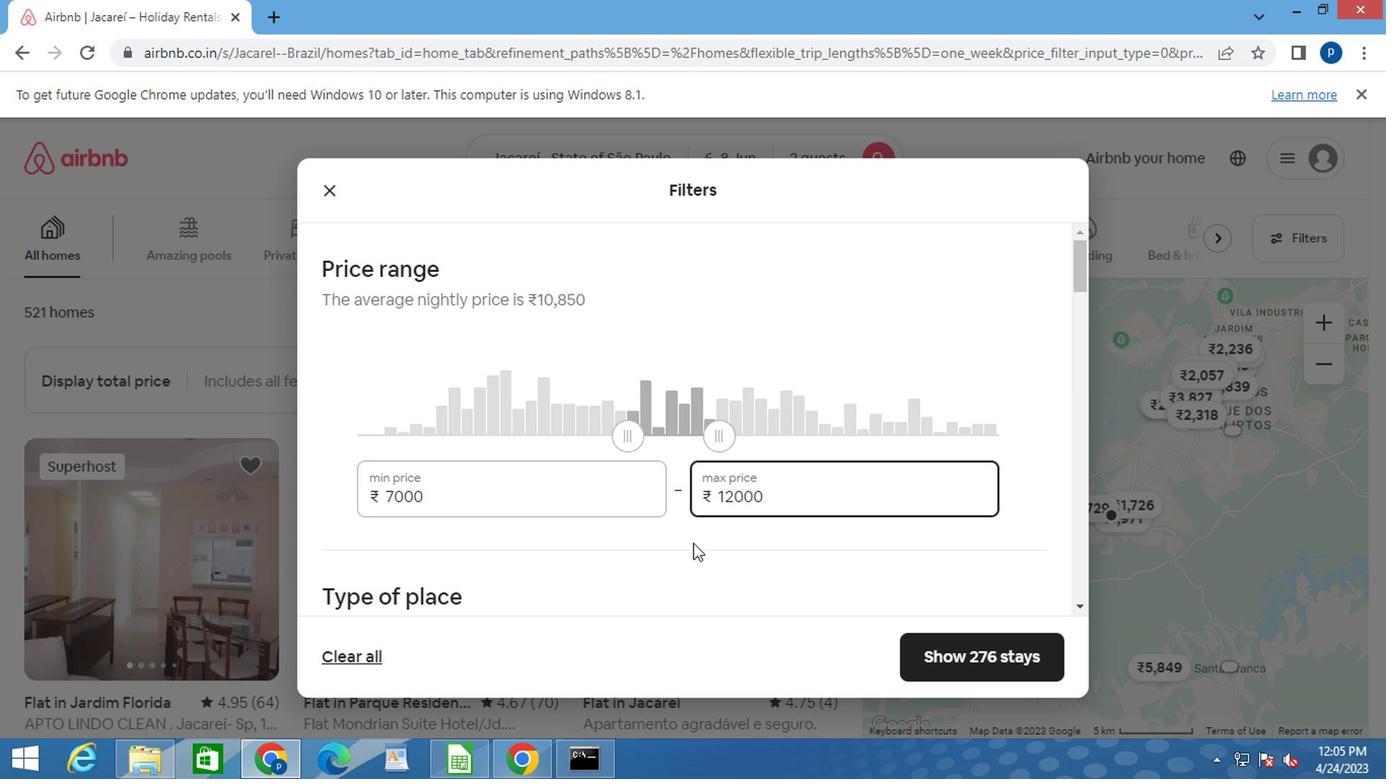 
Action: Mouse pressed left at (683, 545)
Screenshot: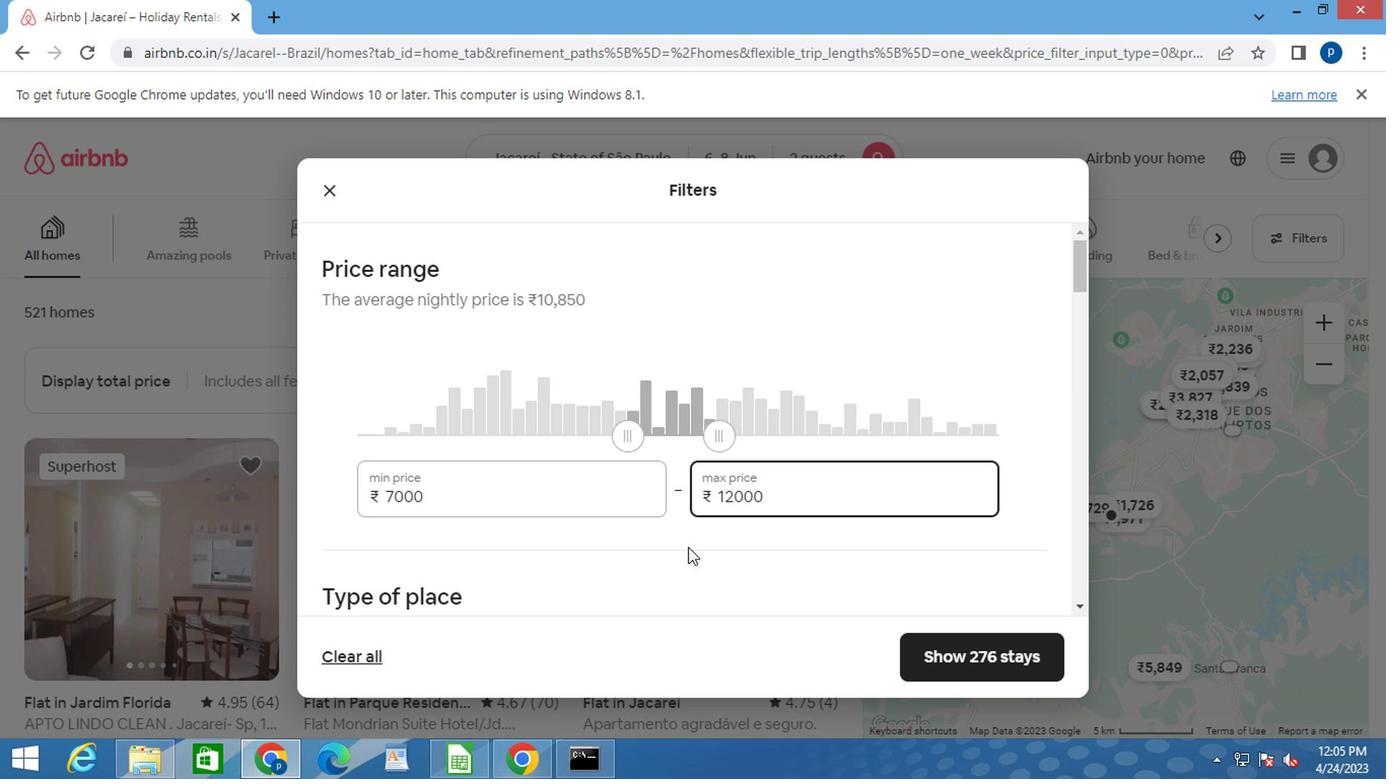 
Action: Mouse moved to (646, 540)
Screenshot: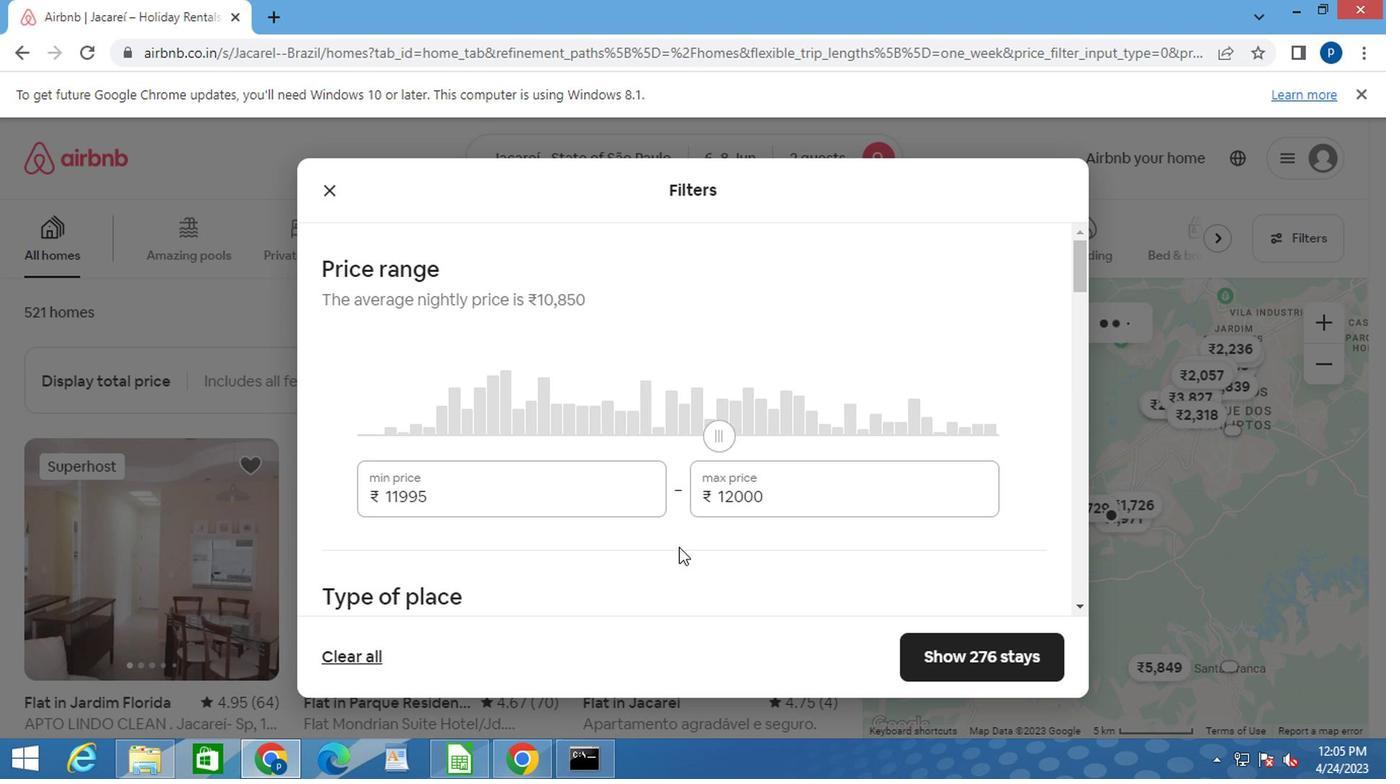
Action: Mouse scrolled (646, 540) with delta (0, 0)
Screenshot: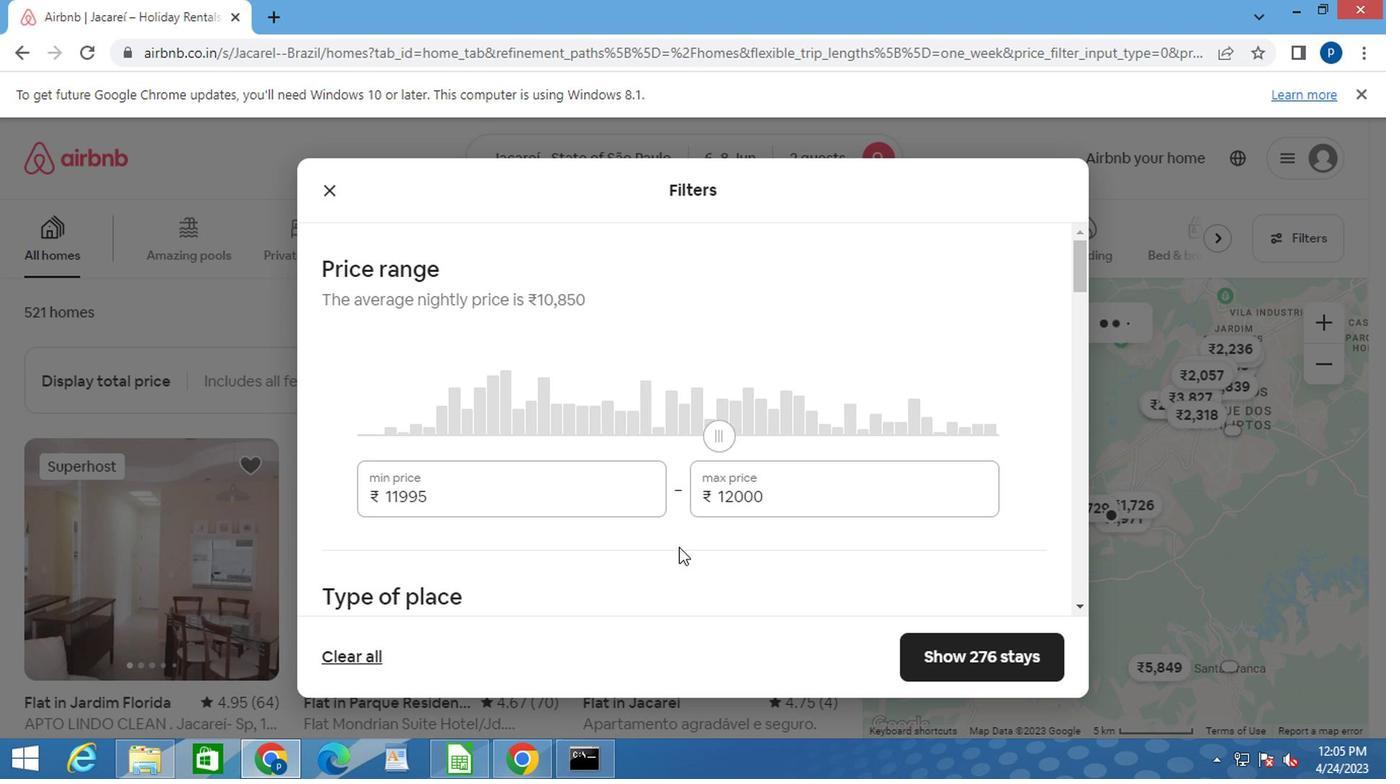 
Action: Mouse moved to (641, 538)
Screenshot: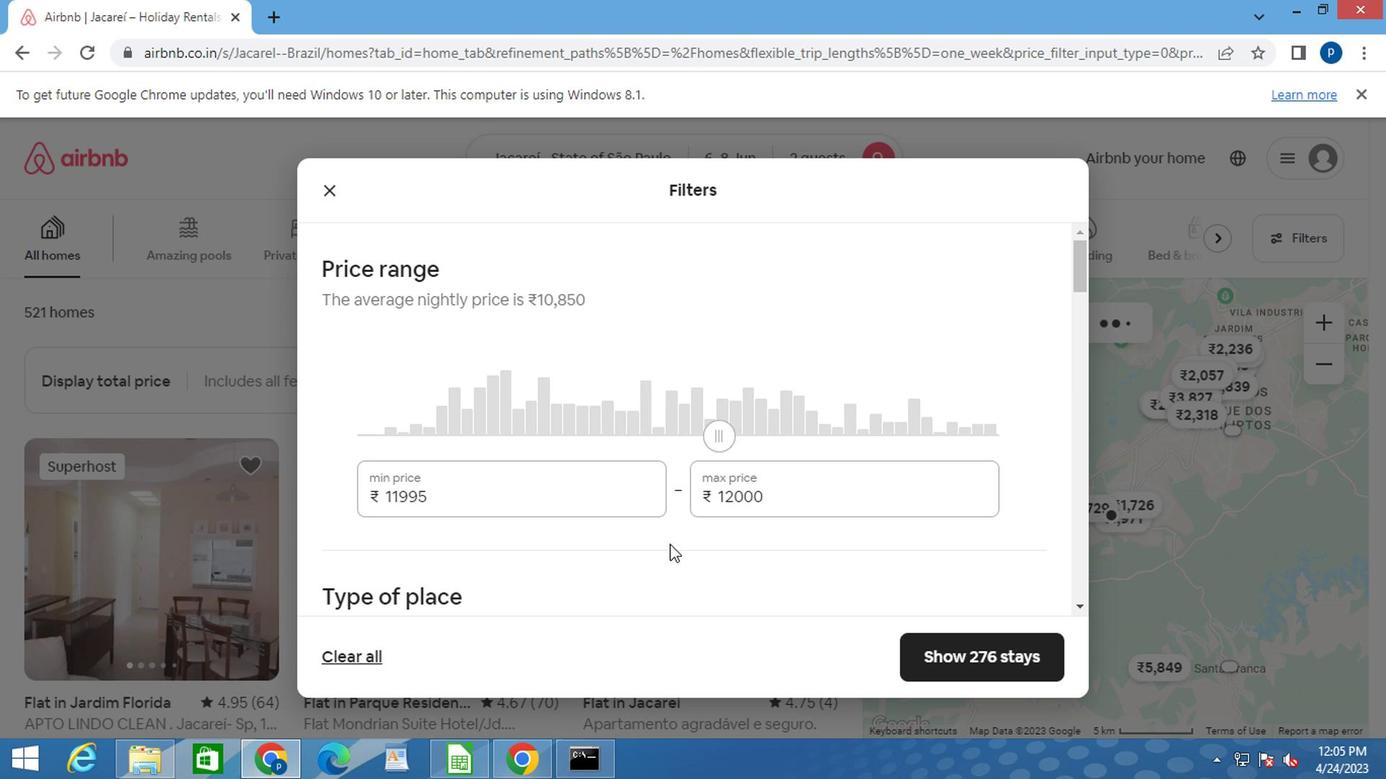 
Action: Mouse scrolled (641, 537) with delta (0, 0)
Screenshot: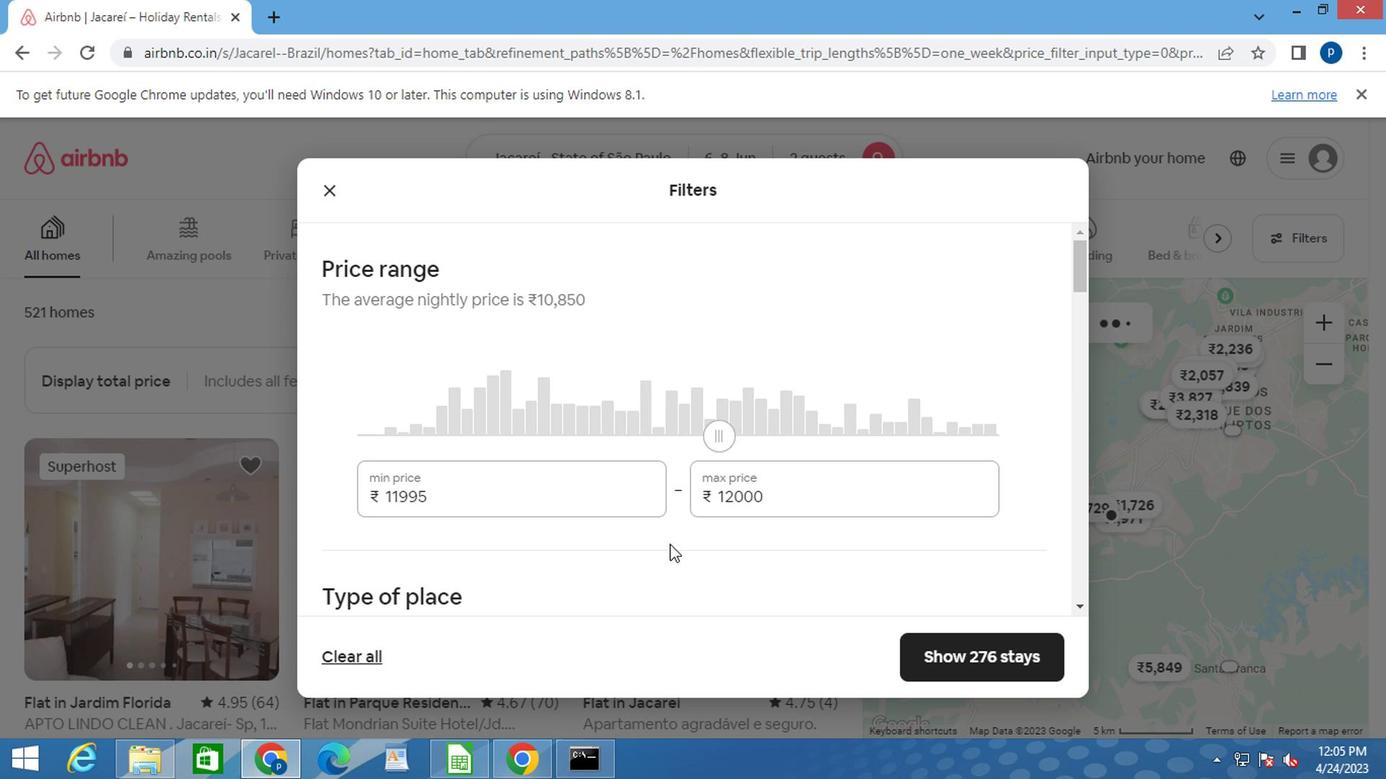 
Action: Mouse moved to (634, 536)
Screenshot: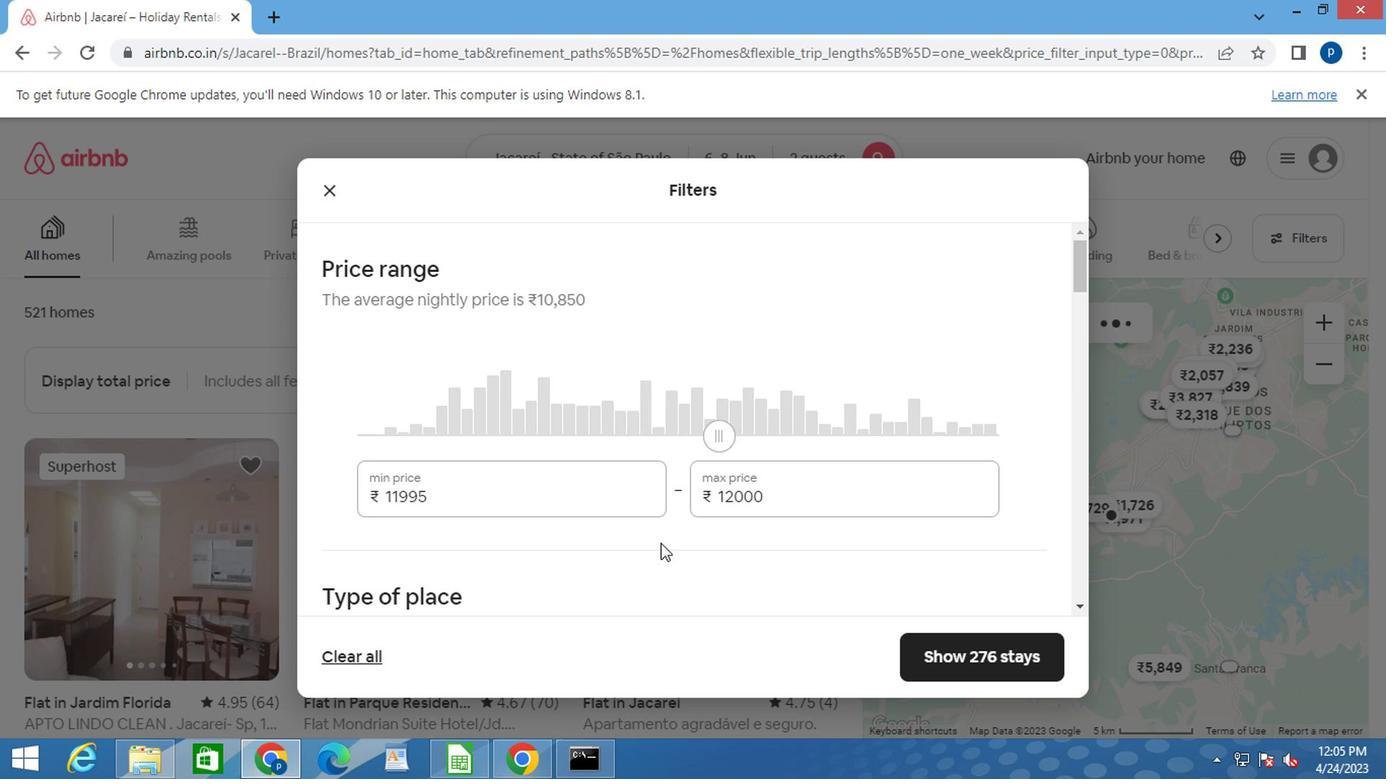 
Action: Mouse scrolled (635, 535) with delta (0, 0)
Screenshot: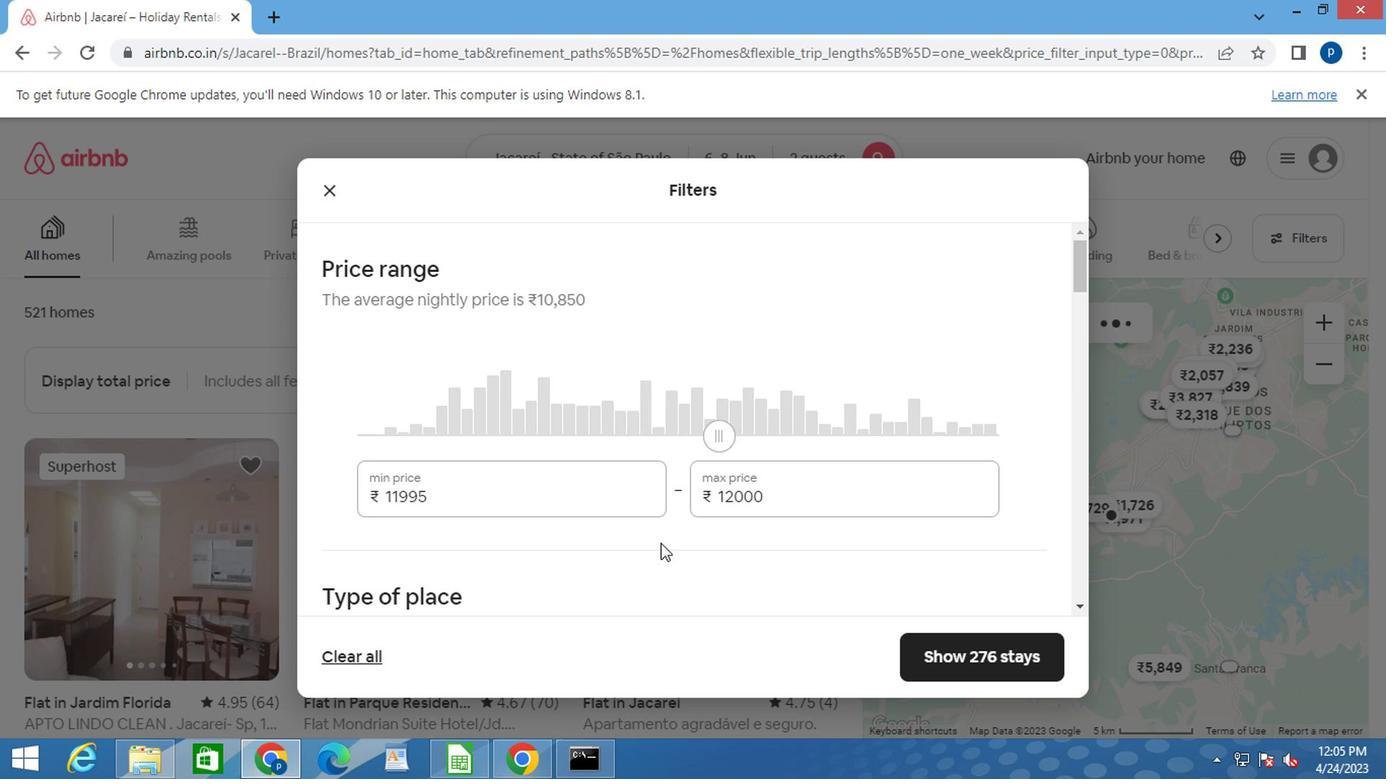 
Action: Mouse moved to (680, 357)
Screenshot: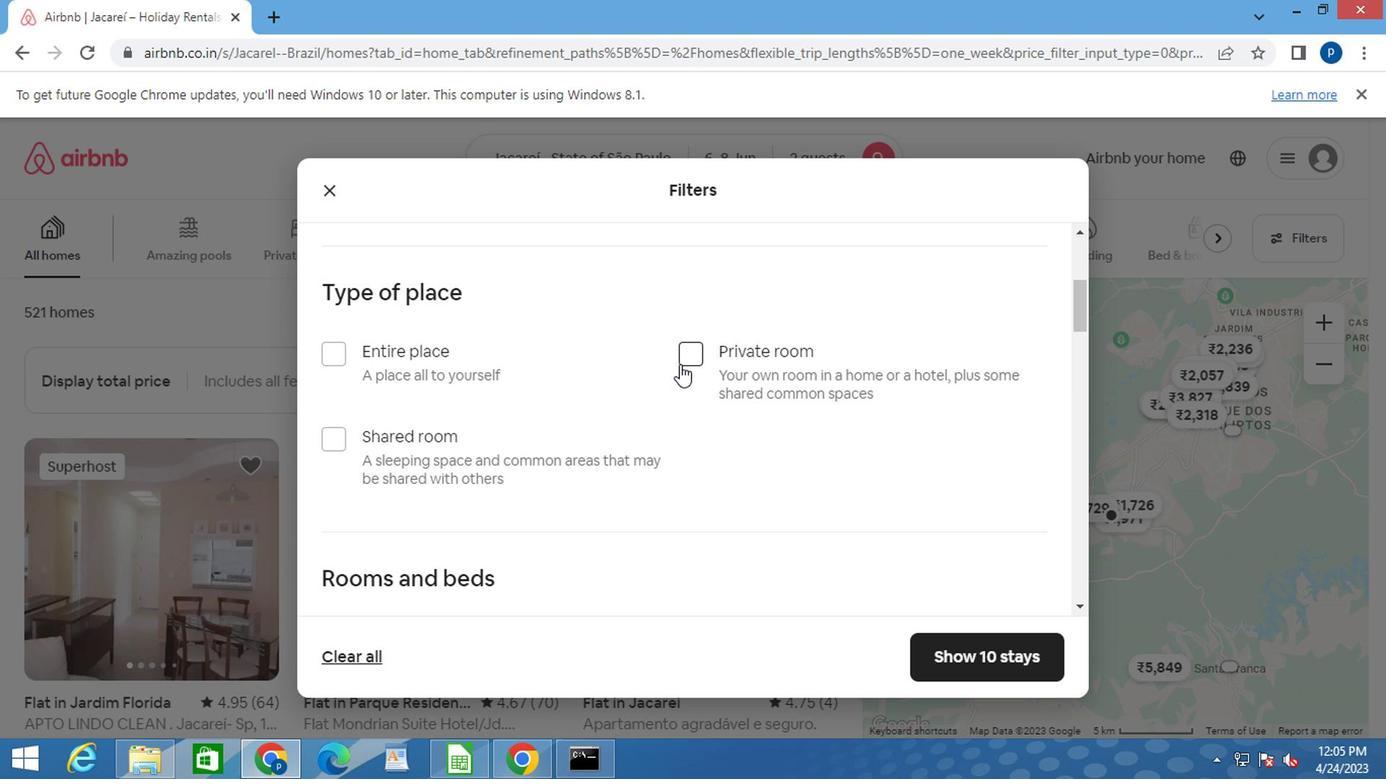 
Action: Mouse pressed left at (680, 357)
Screenshot: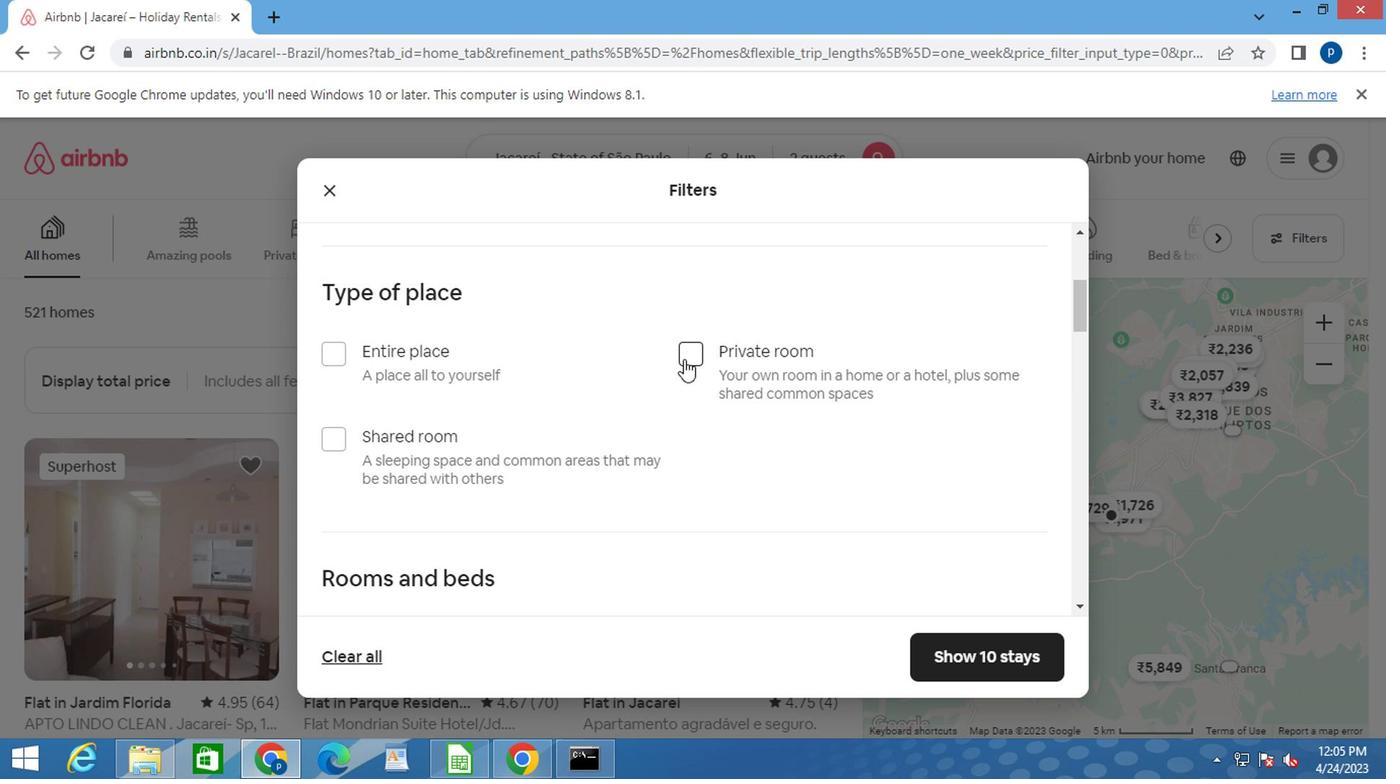 
Action: Mouse moved to (675, 420)
Screenshot: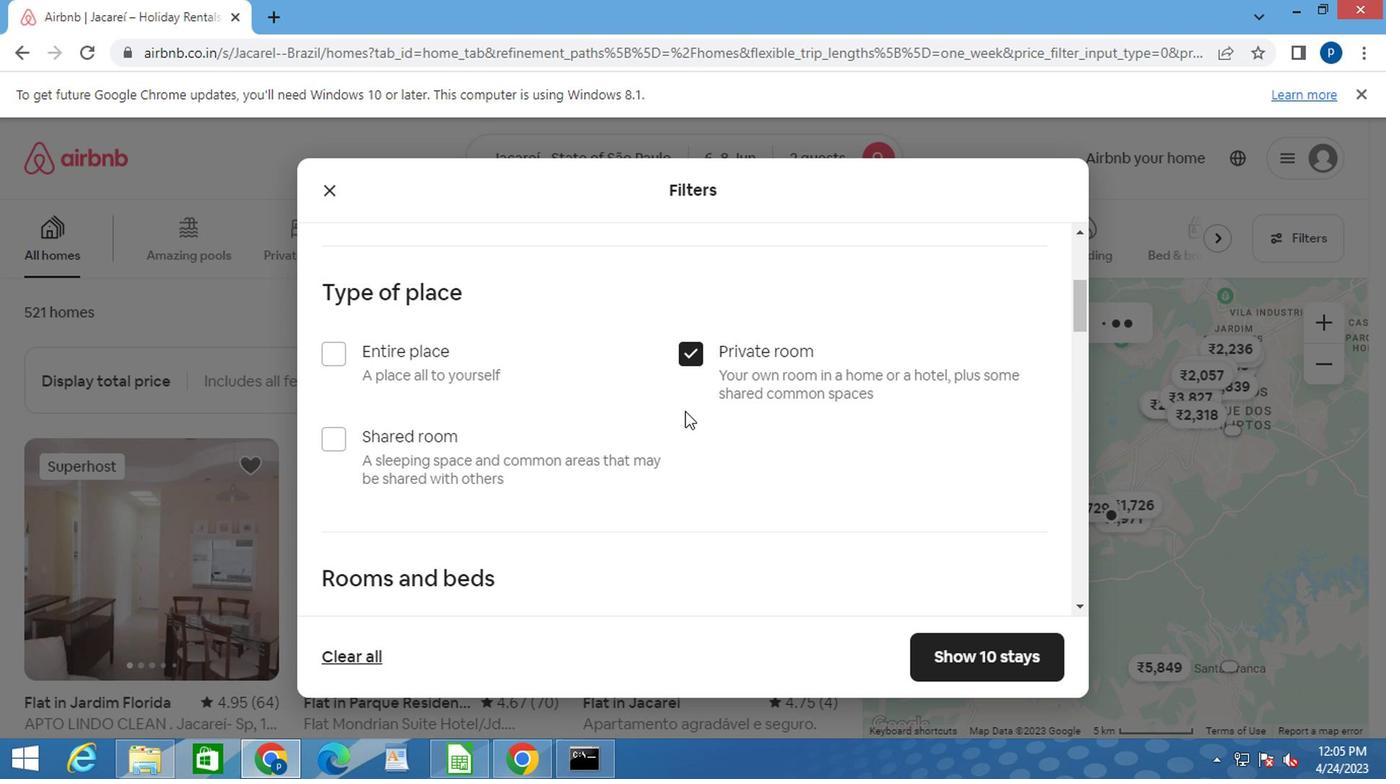 
Action: Mouse scrolled (675, 420) with delta (0, 0)
Screenshot: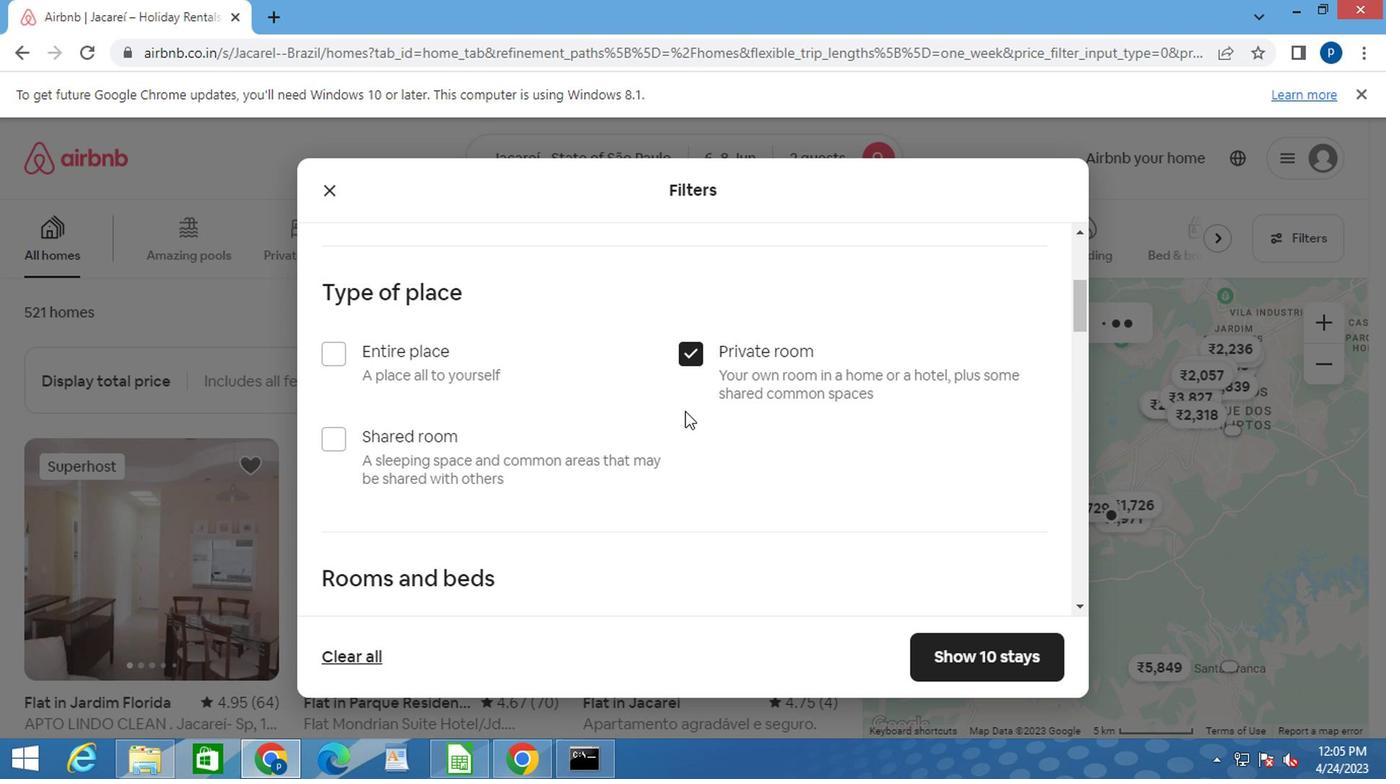 
Action: Mouse moved to (670, 423)
Screenshot: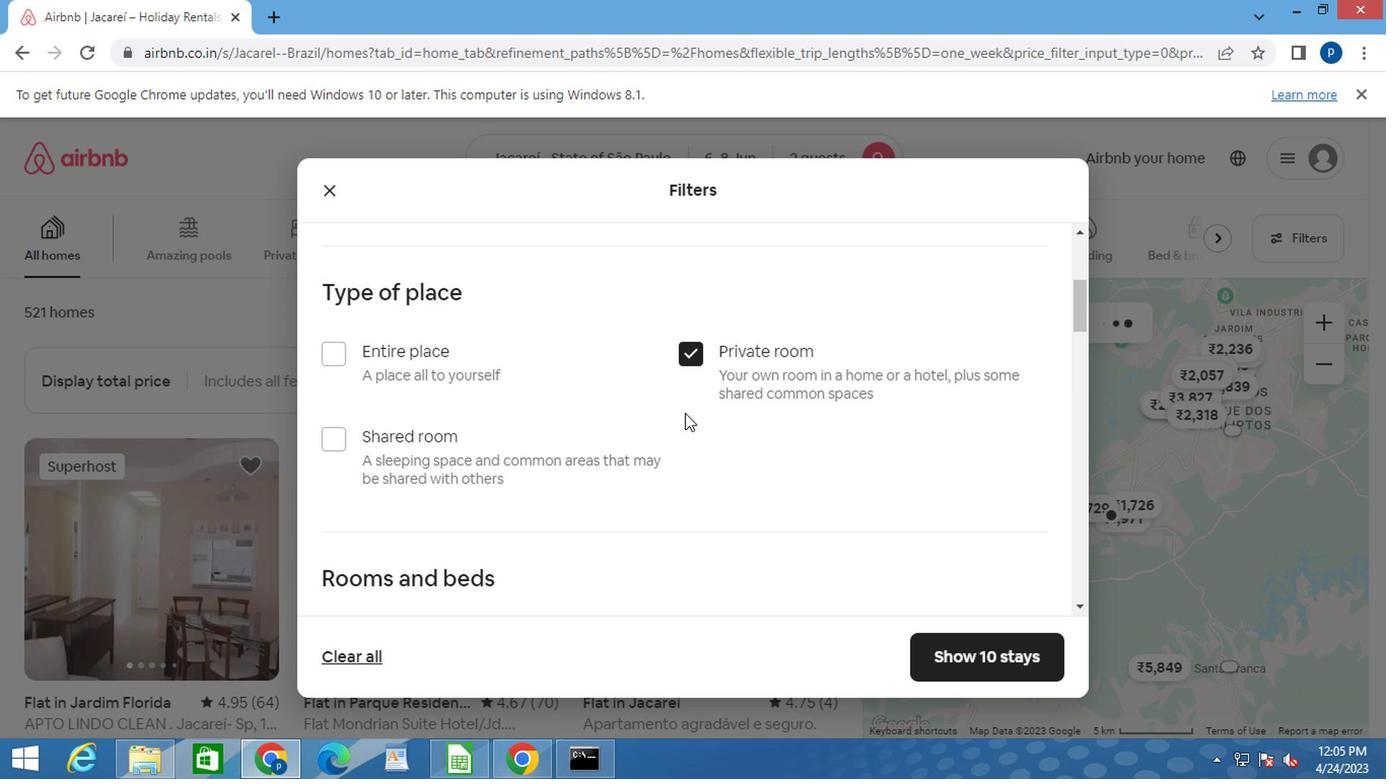 
Action: Mouse scrolled (670, 421) with delta (0, -1)
Screenshot: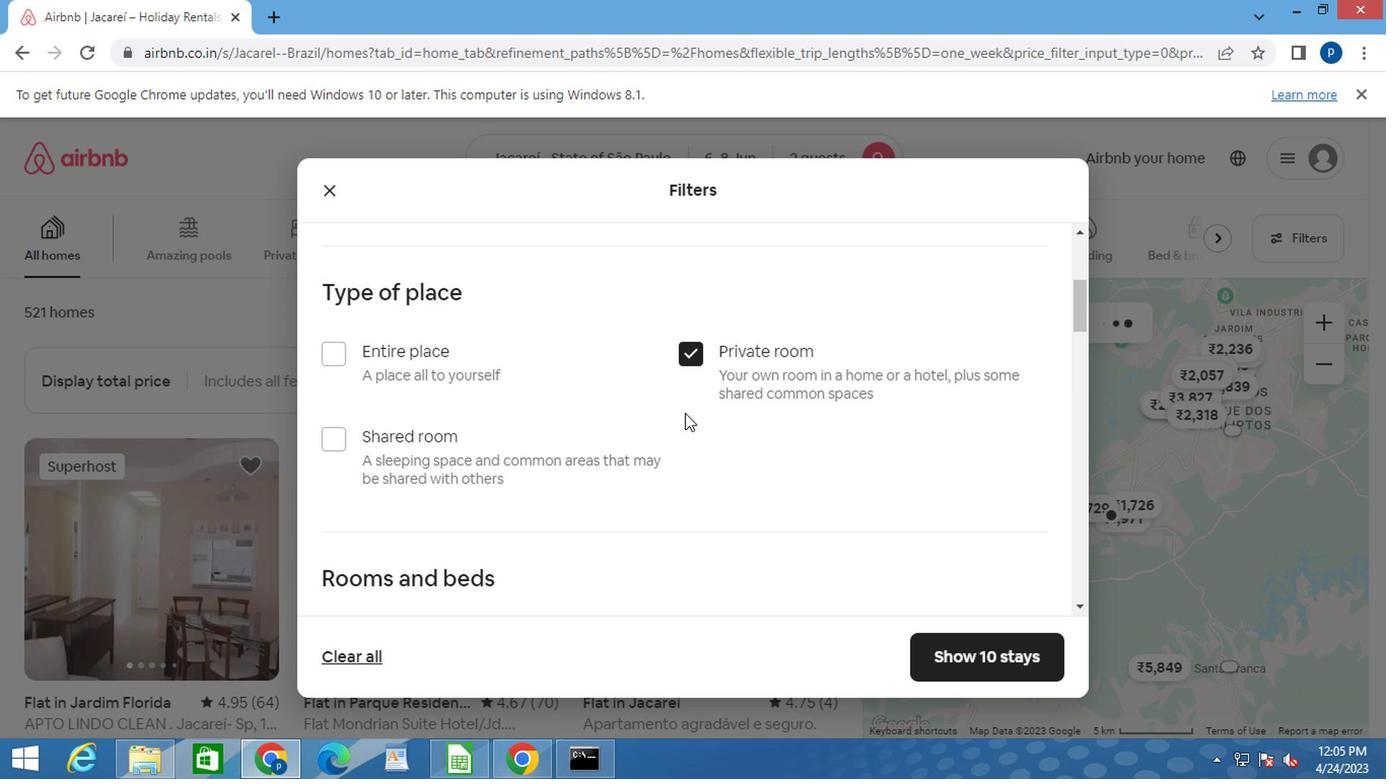 
Action: Mouse moved to (659, 423)
Screenshot: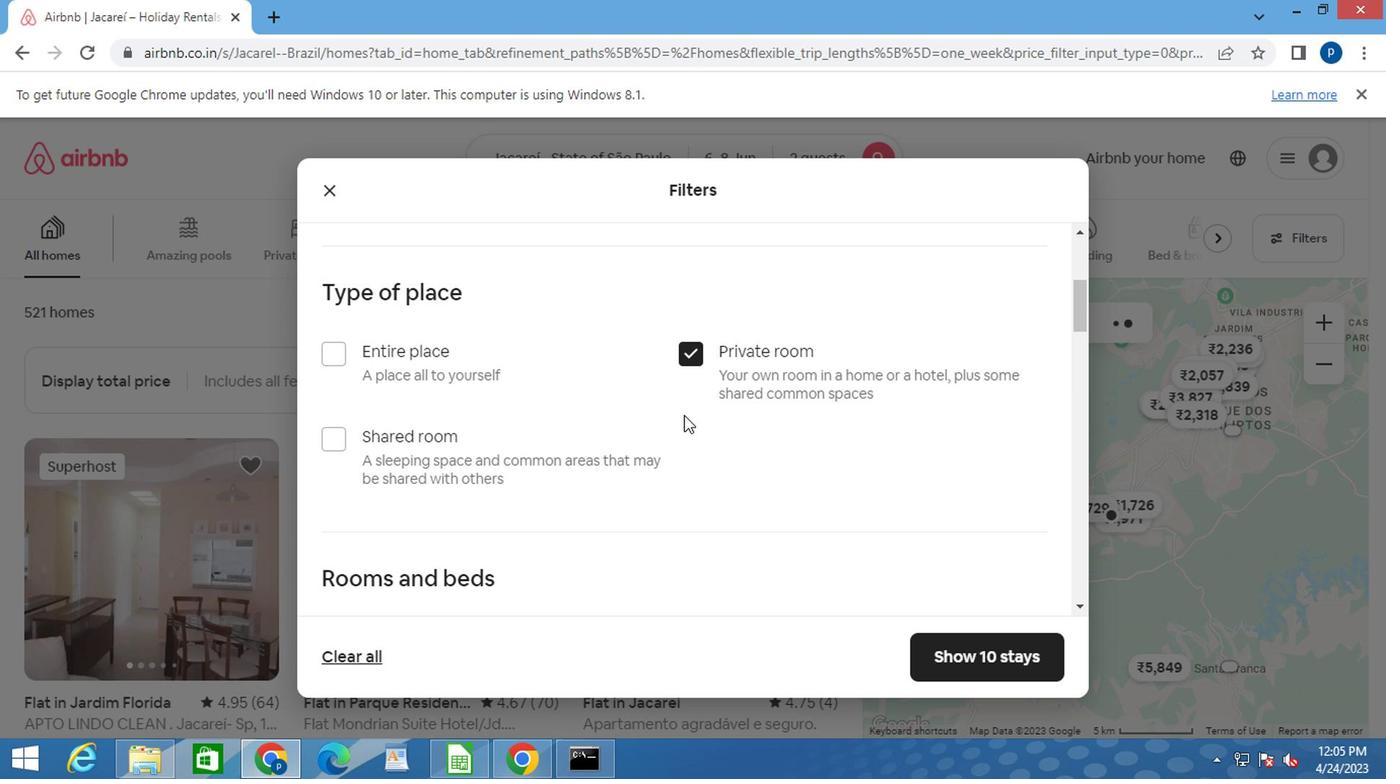 
Action: Mouse scrolled (659, 421) with delta (0, -1)
Screenshot: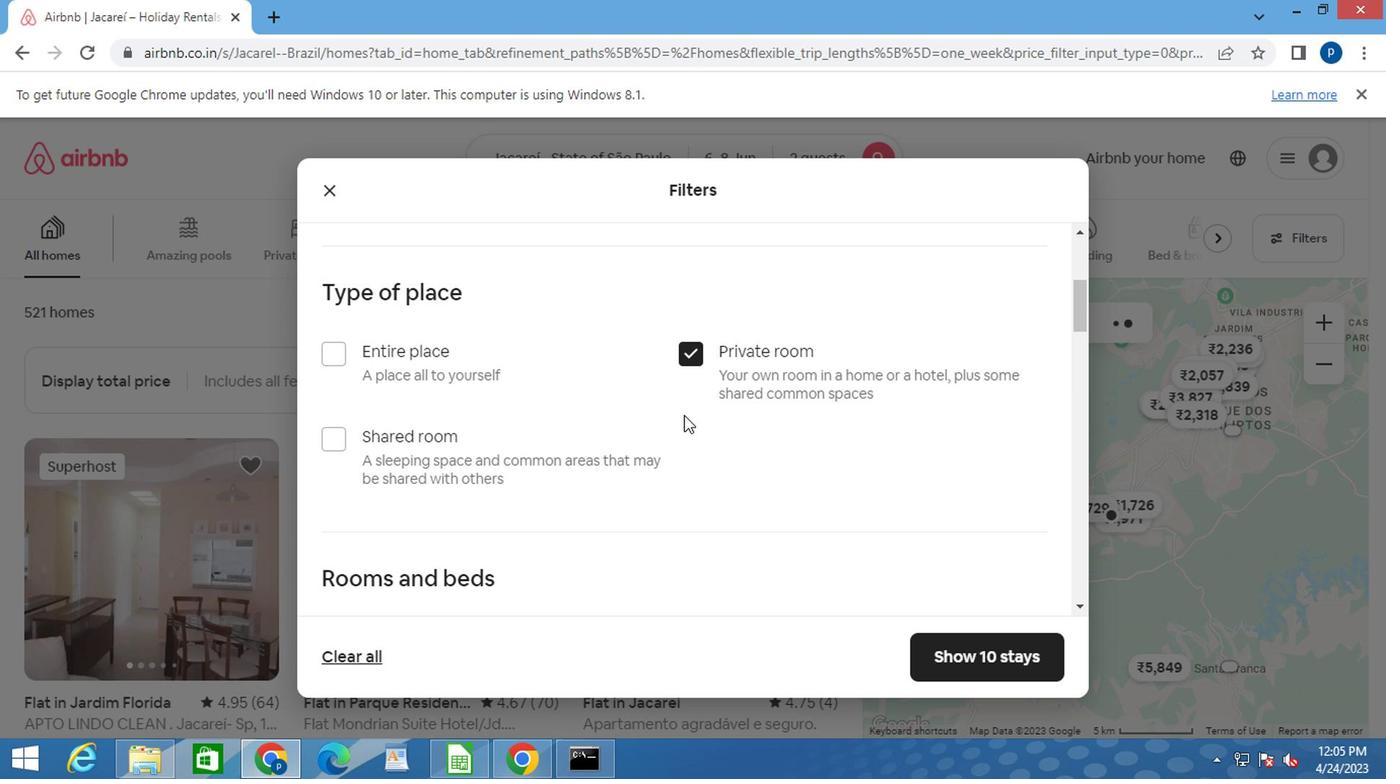 
Action: Mouse moved to (433, 377)
Screenshot: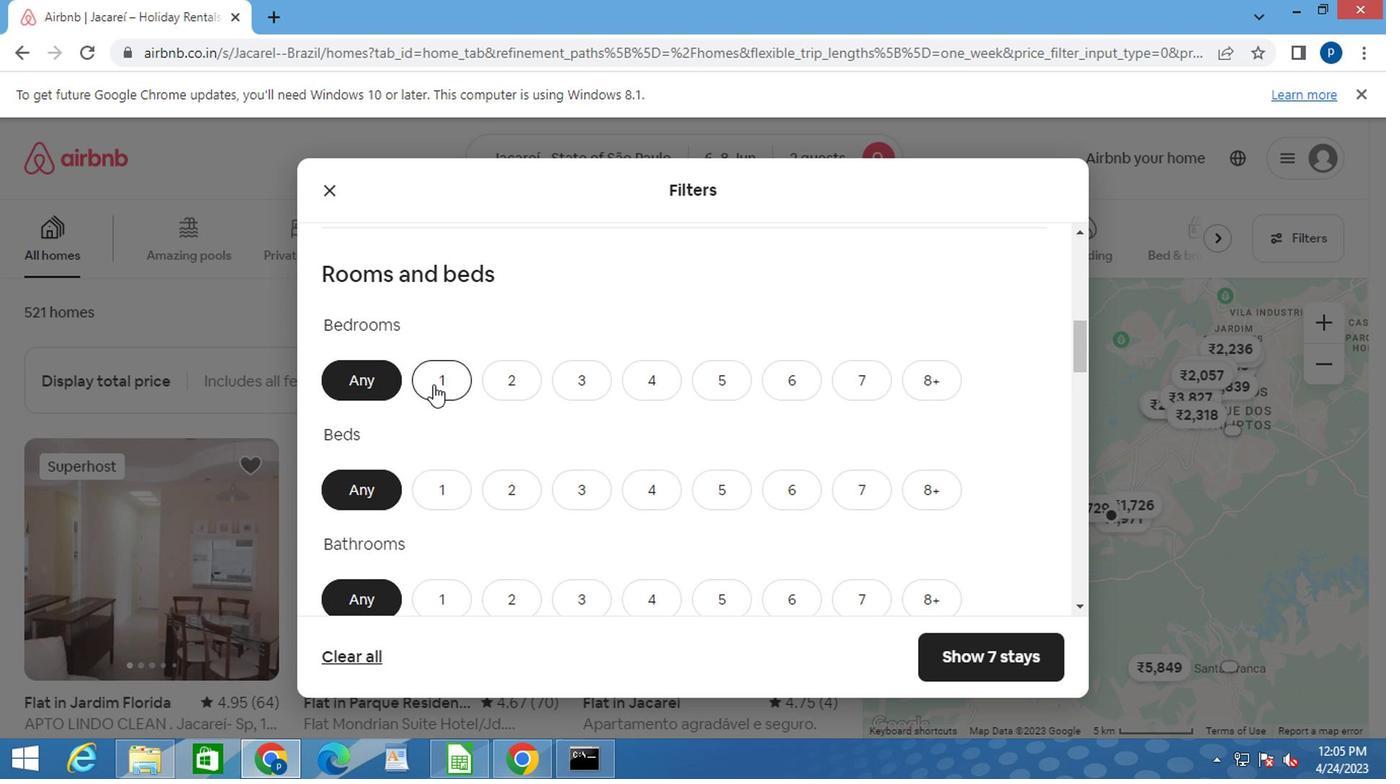 
Action: Mouse pressed left at (433, 377)
Screenshot: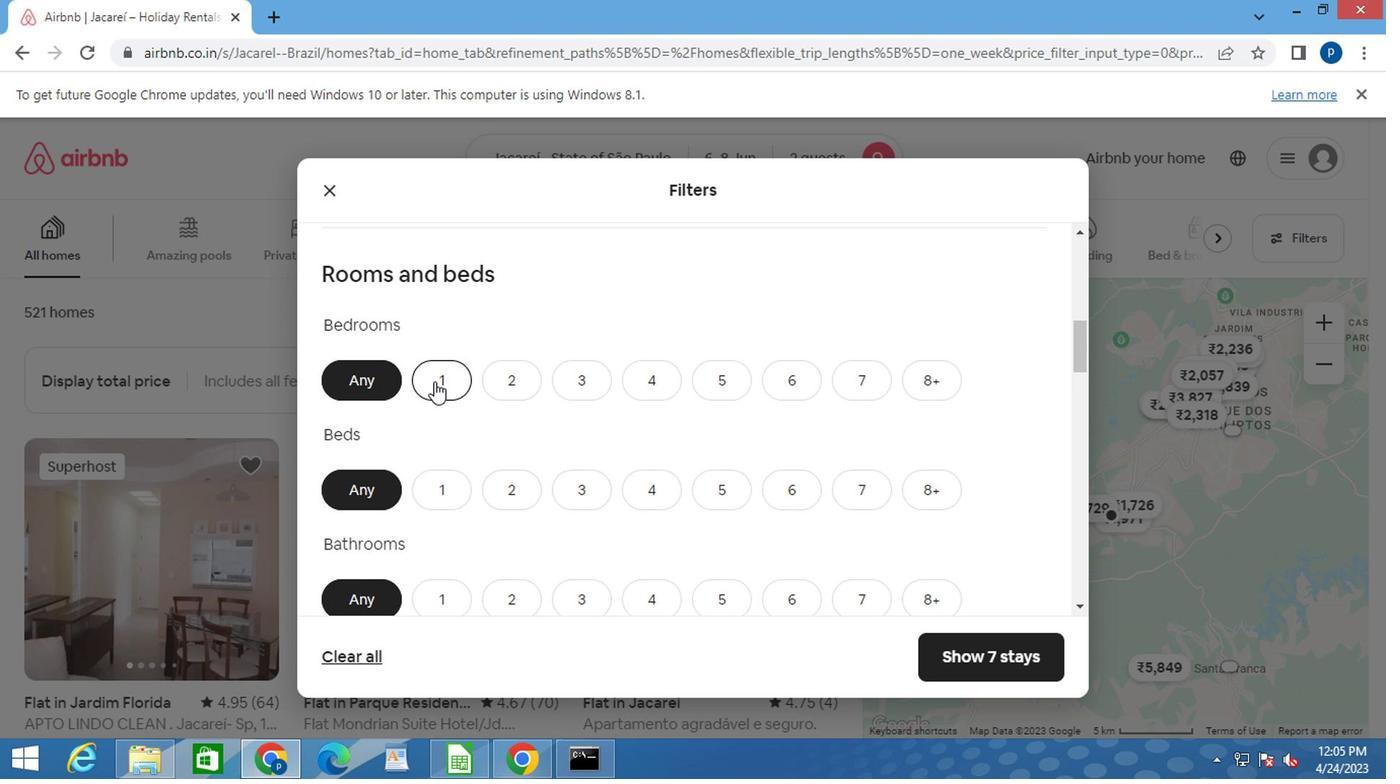 
Action: Mouse moved to (498, 485)
Screenshot: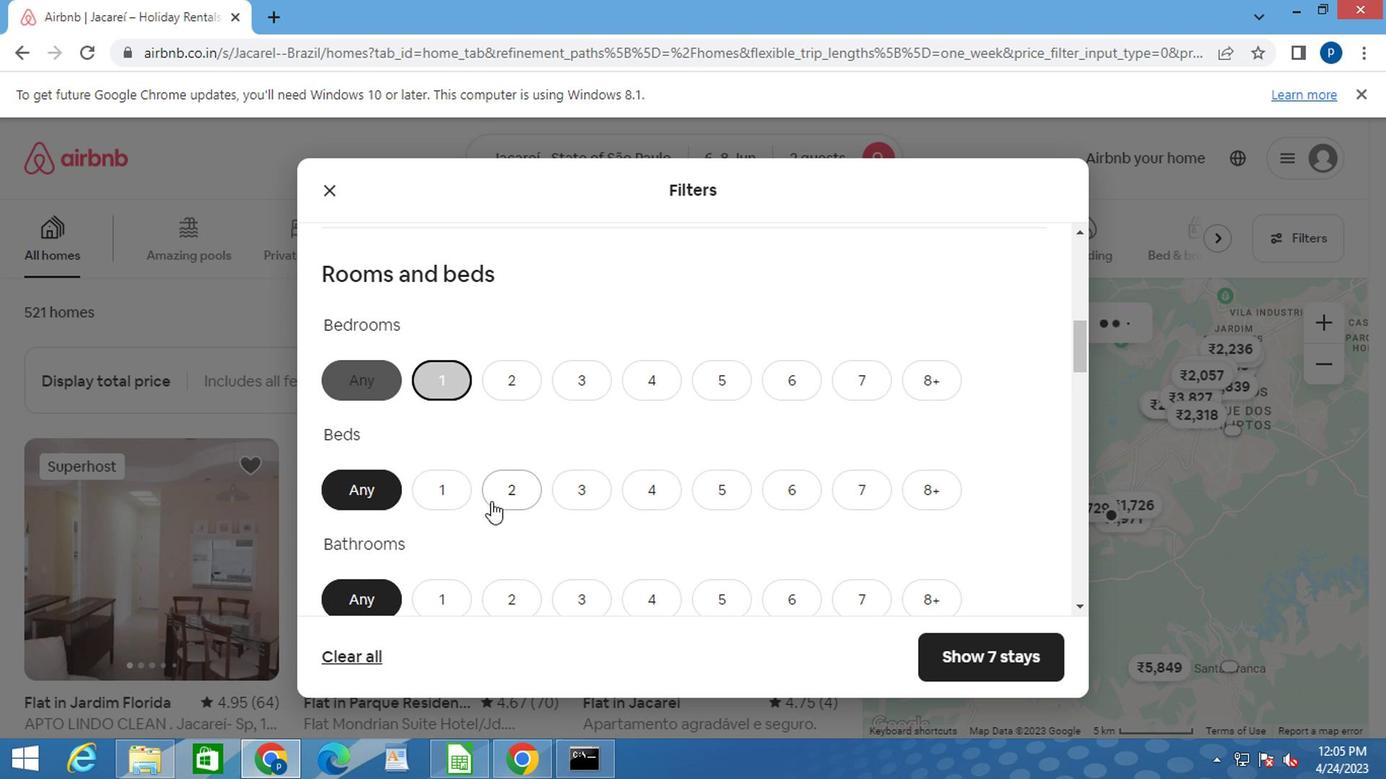 
Action: Mouse pressed left at (498, 485)
Screenshot: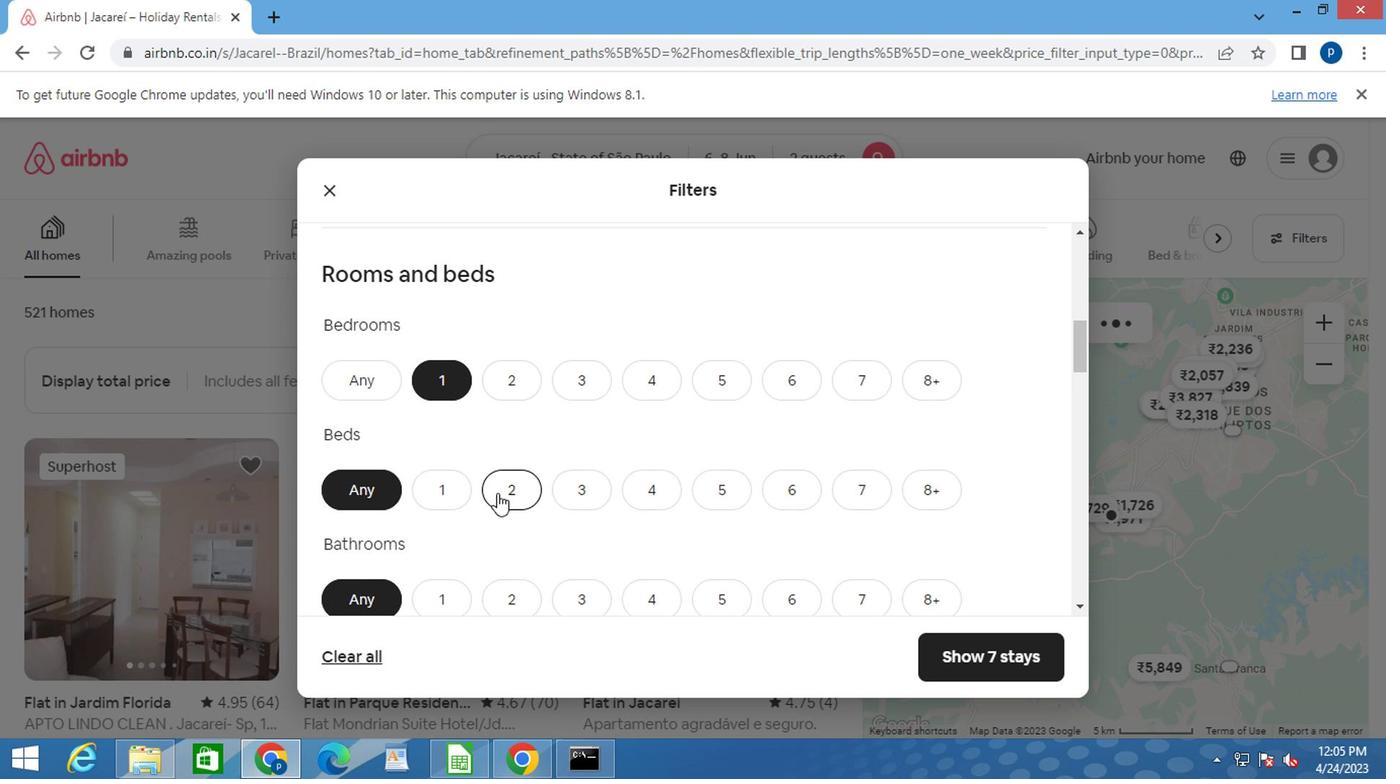 
Action: Mouse moved to (498, 485)
Screenshot: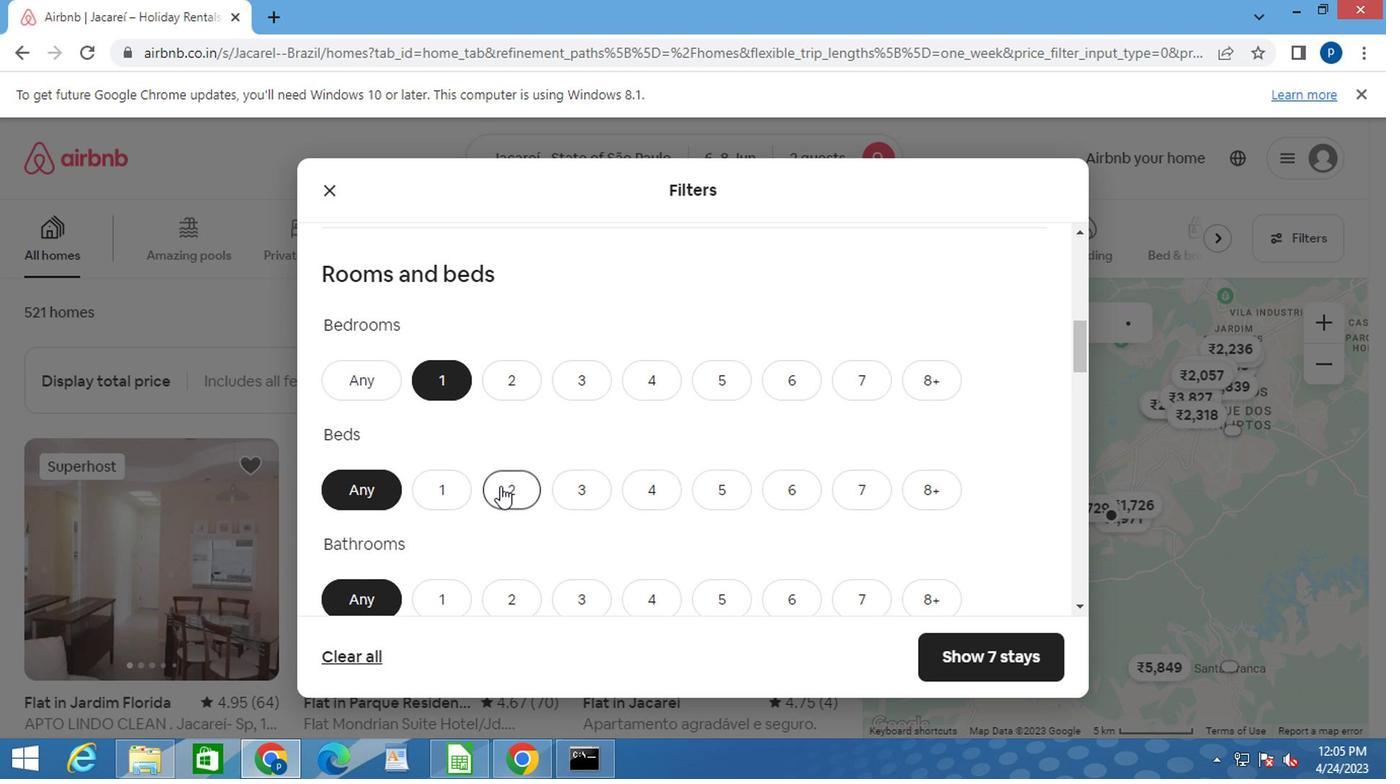
Action: Mouse scrolled (498, 483) with delta (0, -1)
Screenshot: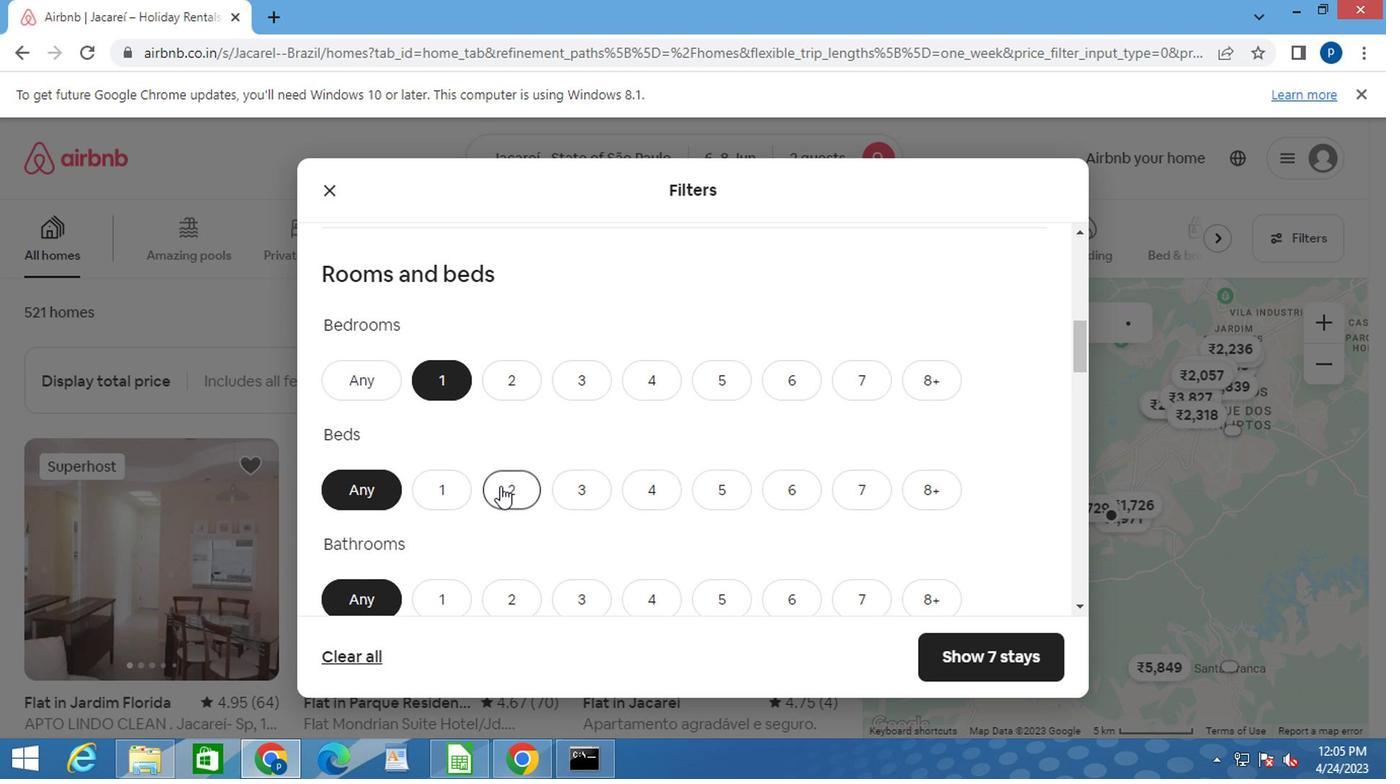 
Action: Mouse scrolled (498, 483) with delta (0, -1)
Screenshot: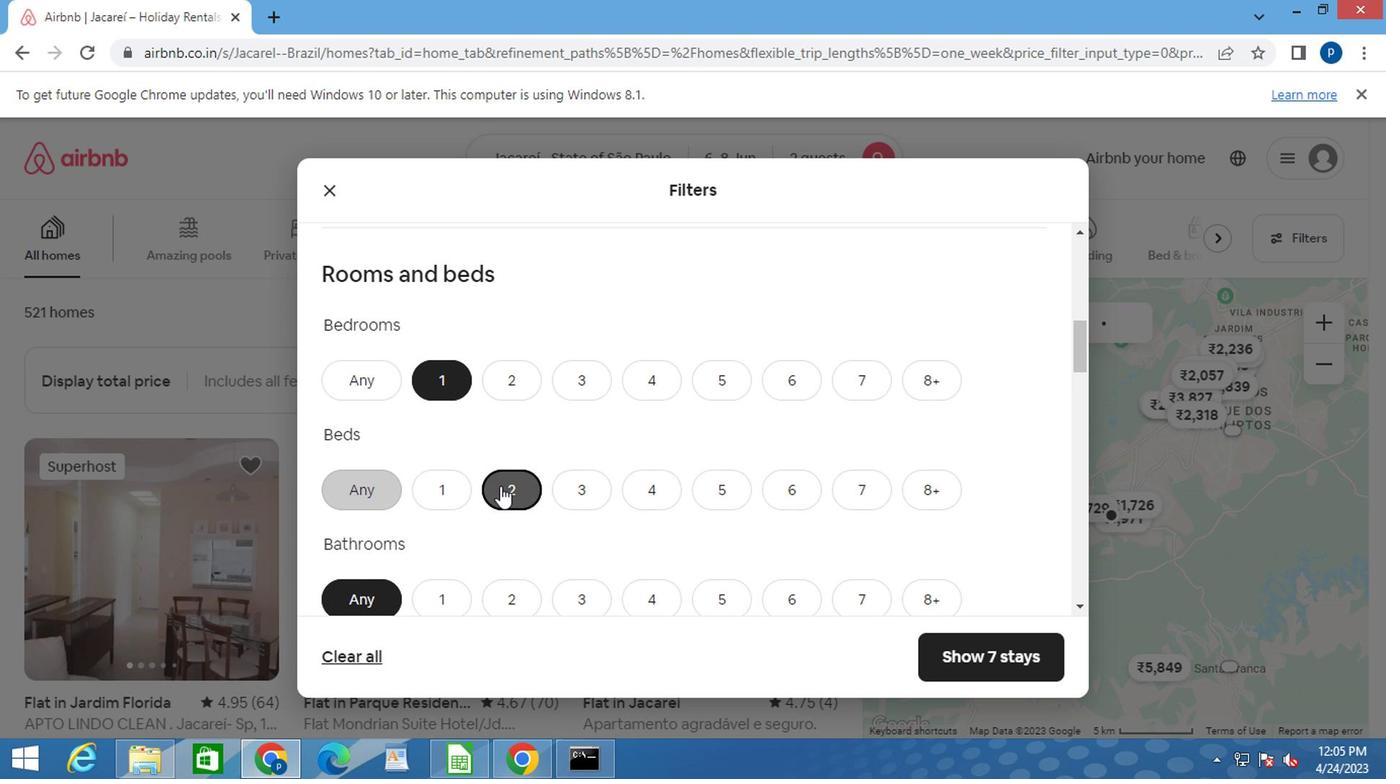 
Action: Mouse moved to (438, 394)
Screenshot: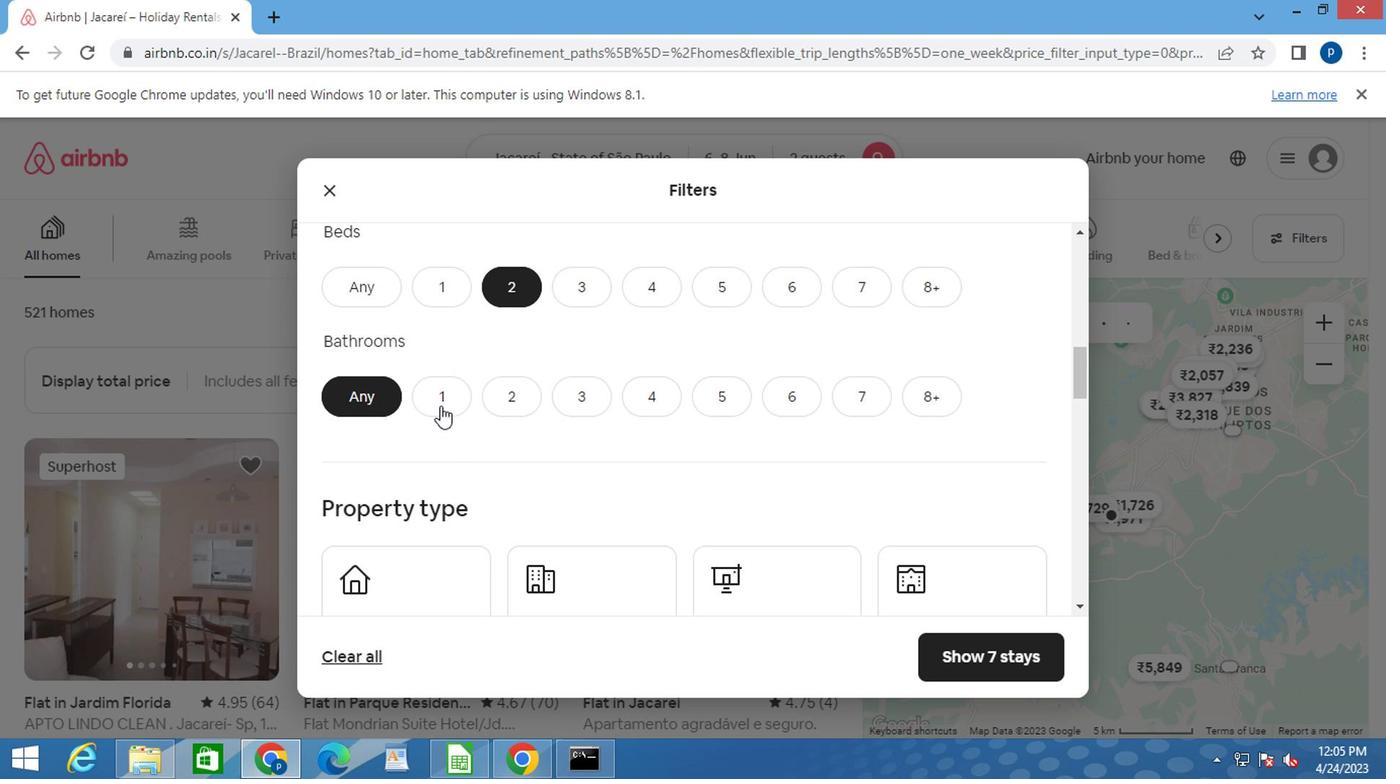 
Action: Mouse pressed left at (438, 394)
Screenshot: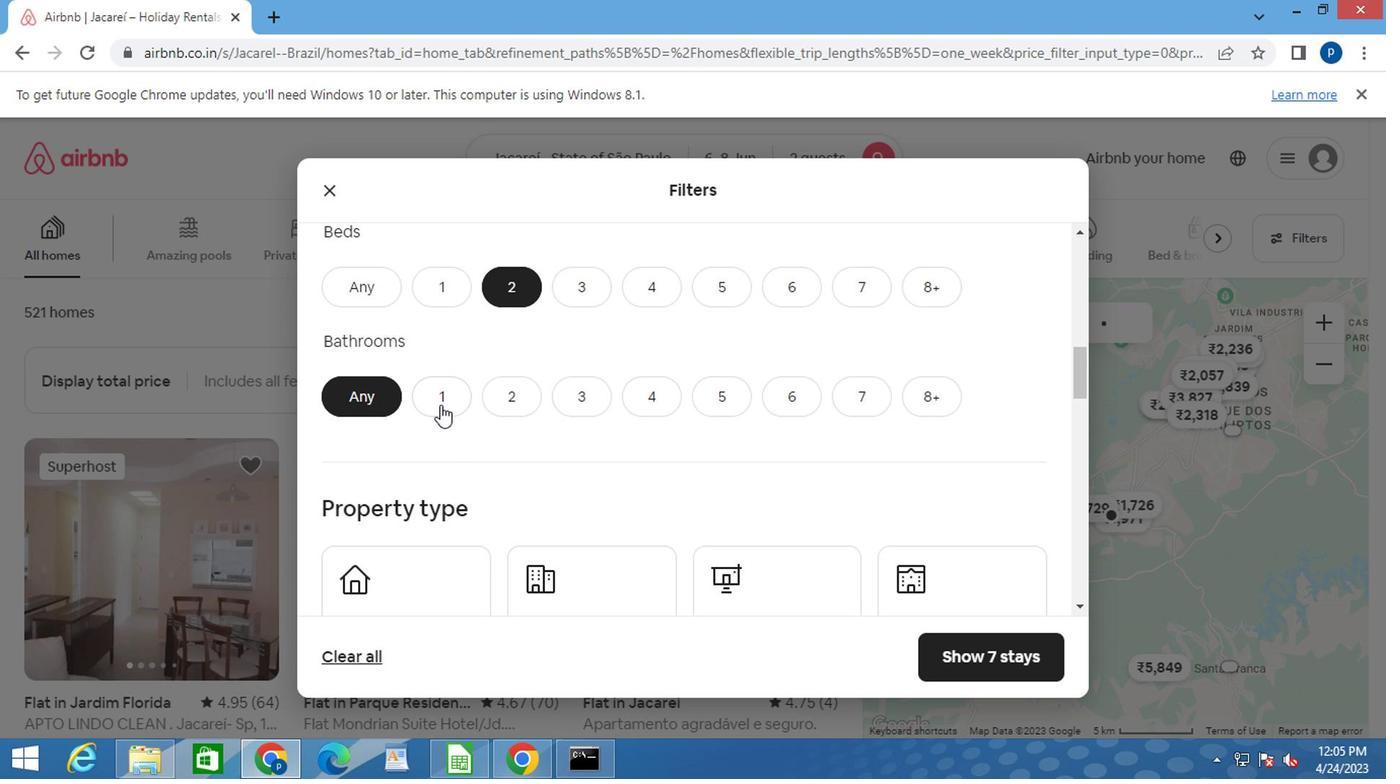 
Action: Mouse moved to (438, 418)
Screenshot: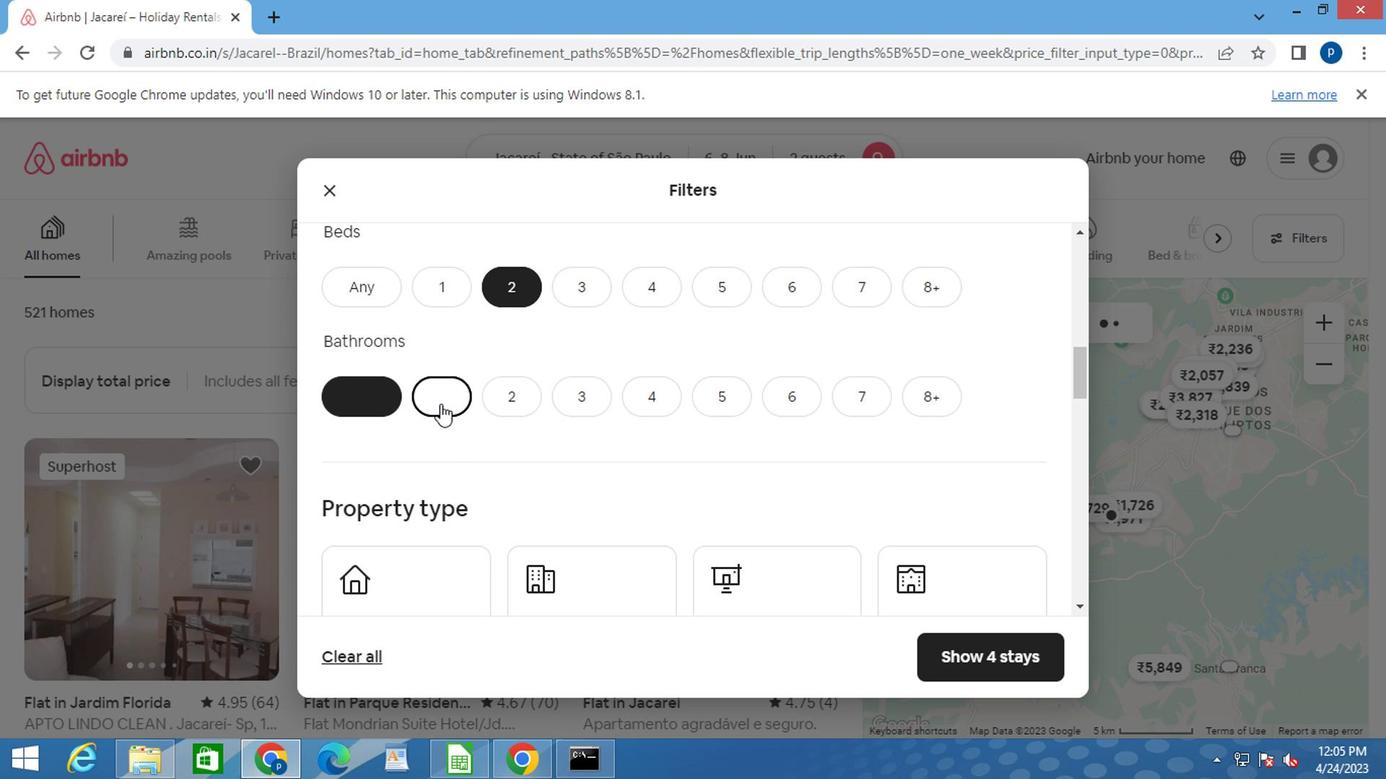 
Action: Mouse scrolled (438, 416) with delta (0, -1)
Screenshot: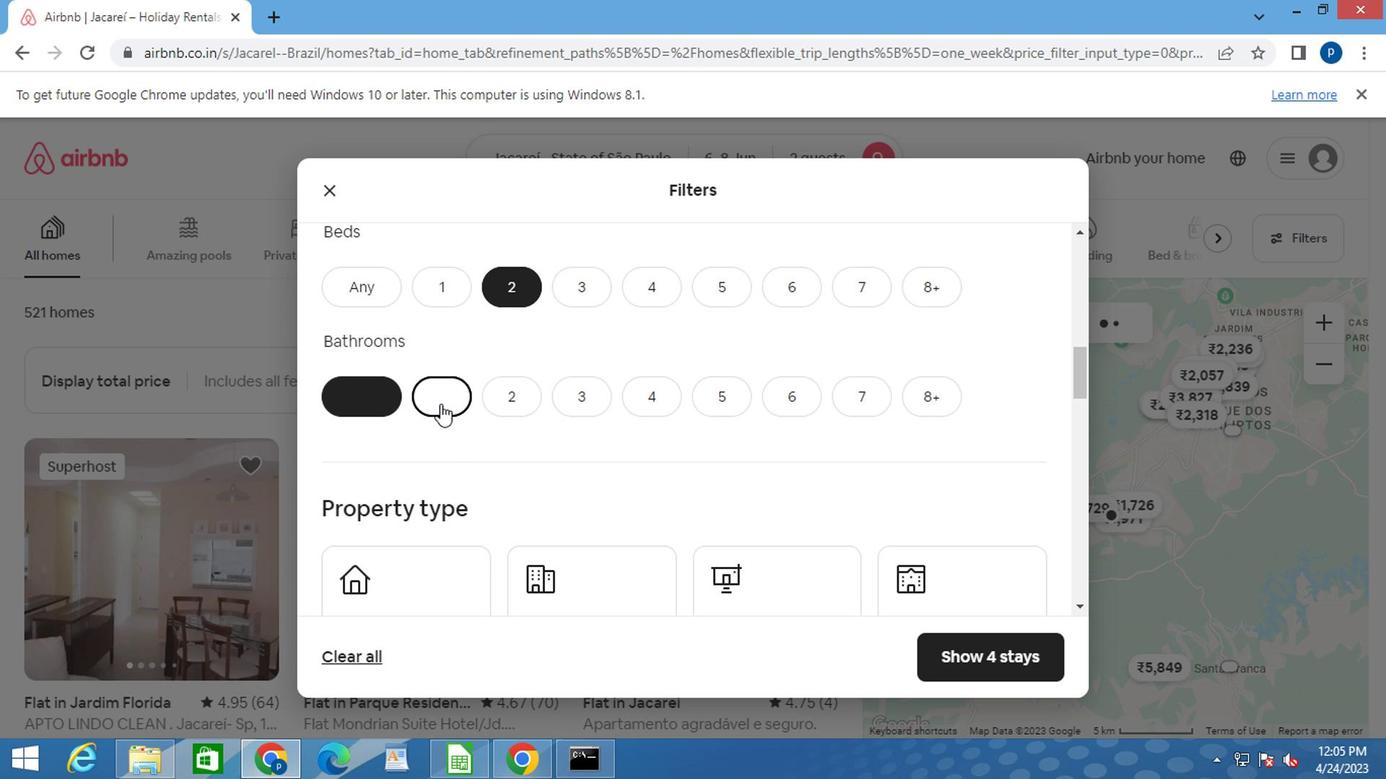 
Action: Mouse scrolled (438, 416) with delta (0, -1)
Screenshot: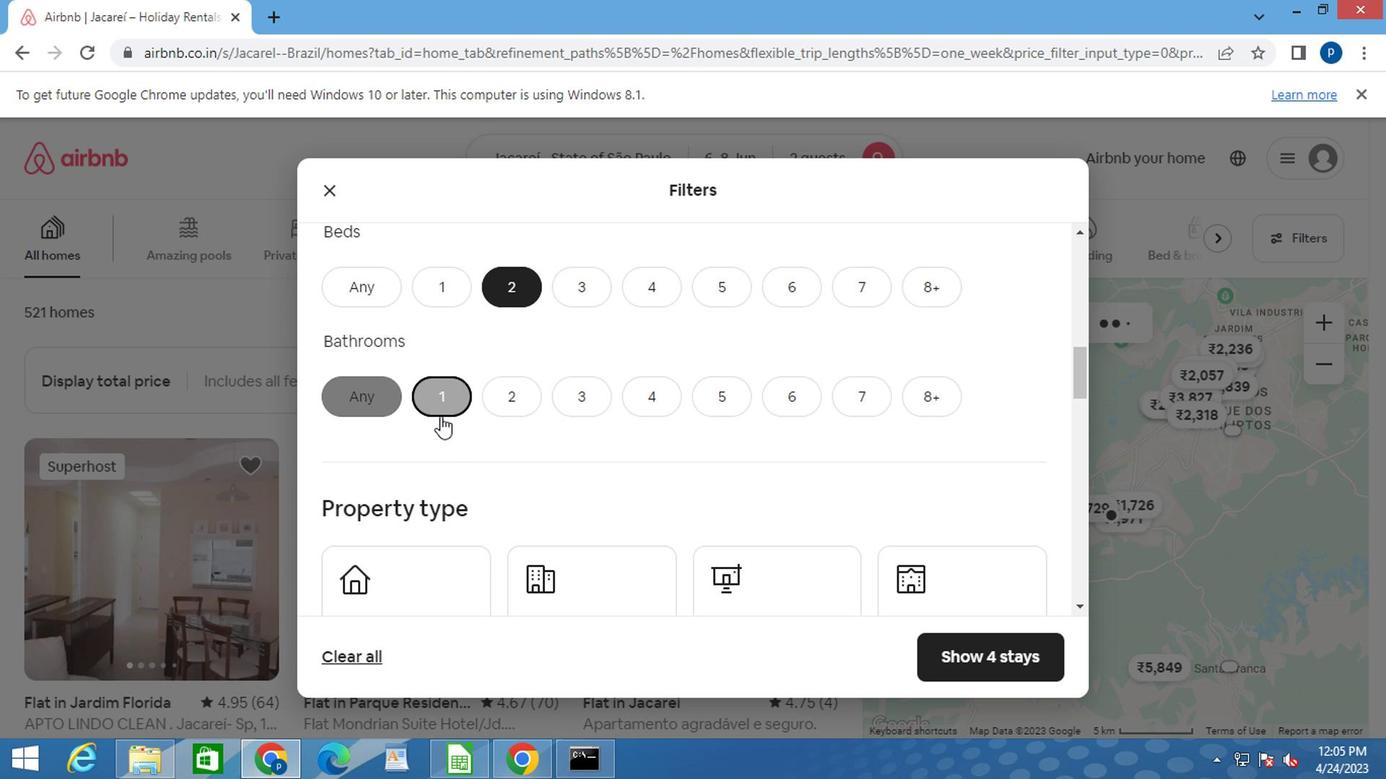 
Action: Mouse moved to (414, 405)
Screenshot: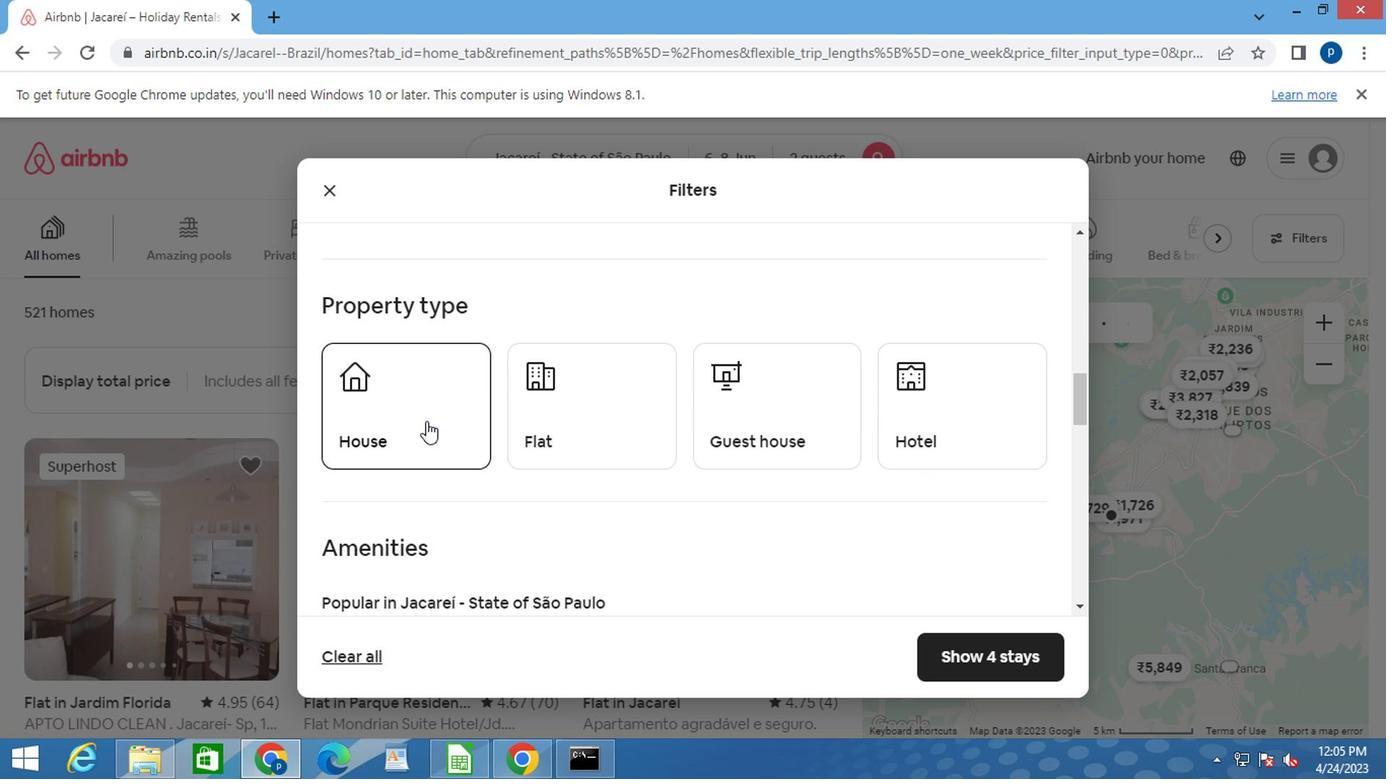 
Action: Mouse pressed left at (414, 405)
Screenshot: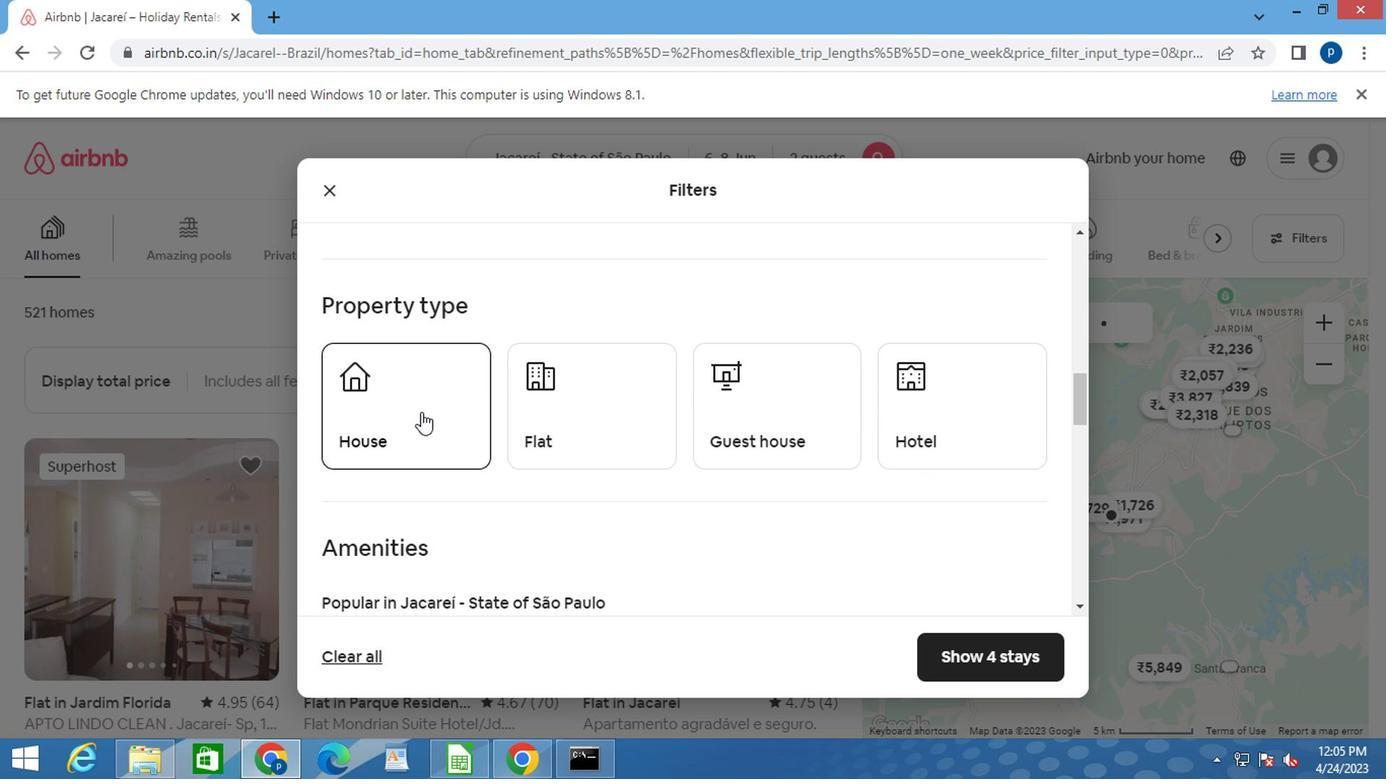 
Action: Mouse moved to (609, 418)
Screenshot: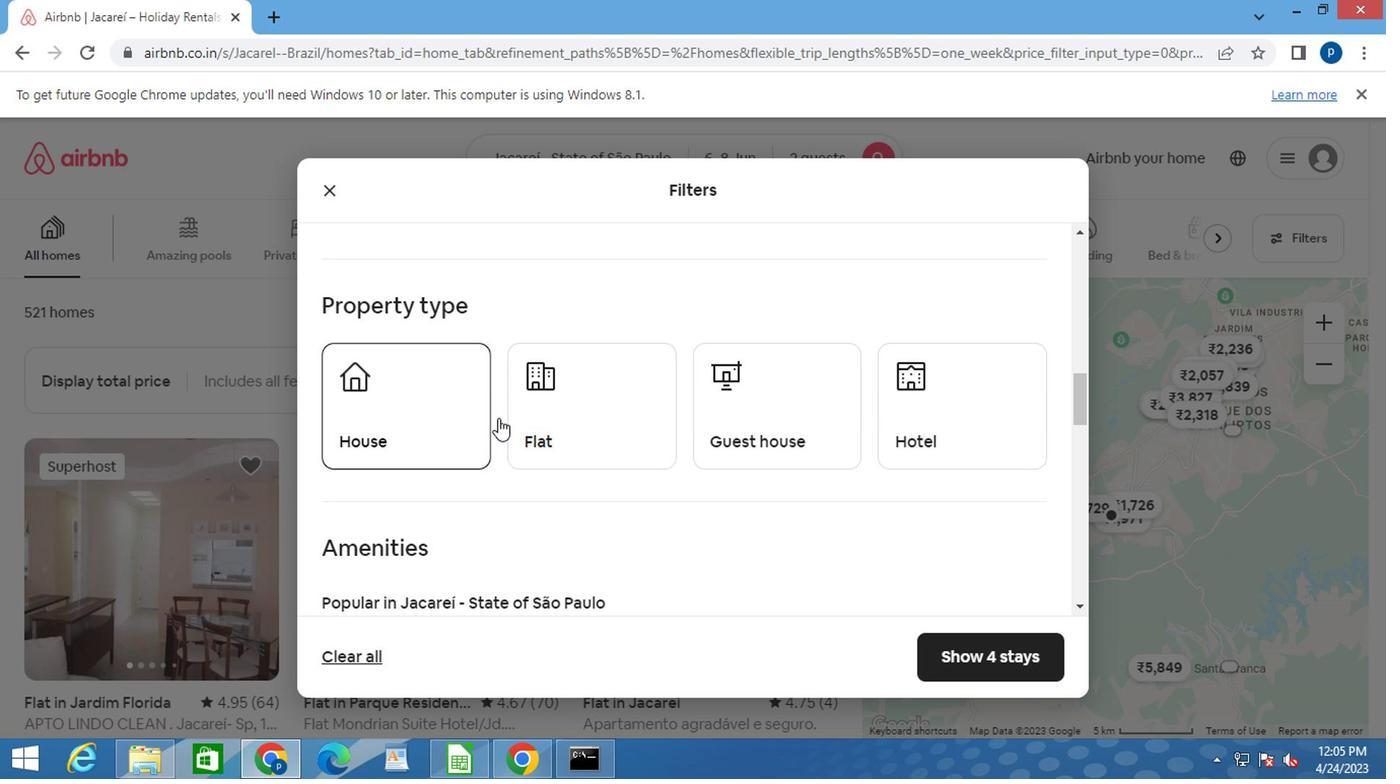 
Action: Mouse pressed left at (609, 418)
Screenshot: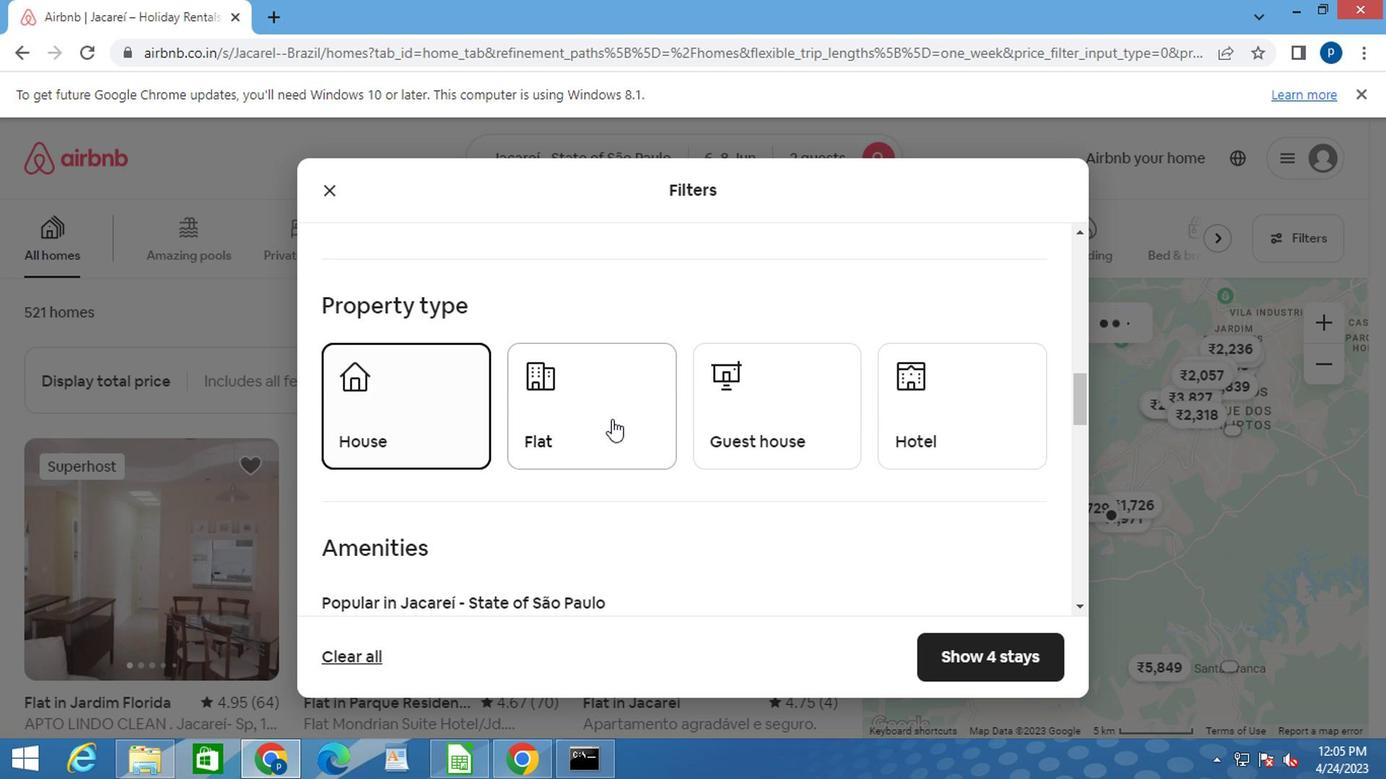 
Action: Mouse moved to (794, 415)
Screenshot: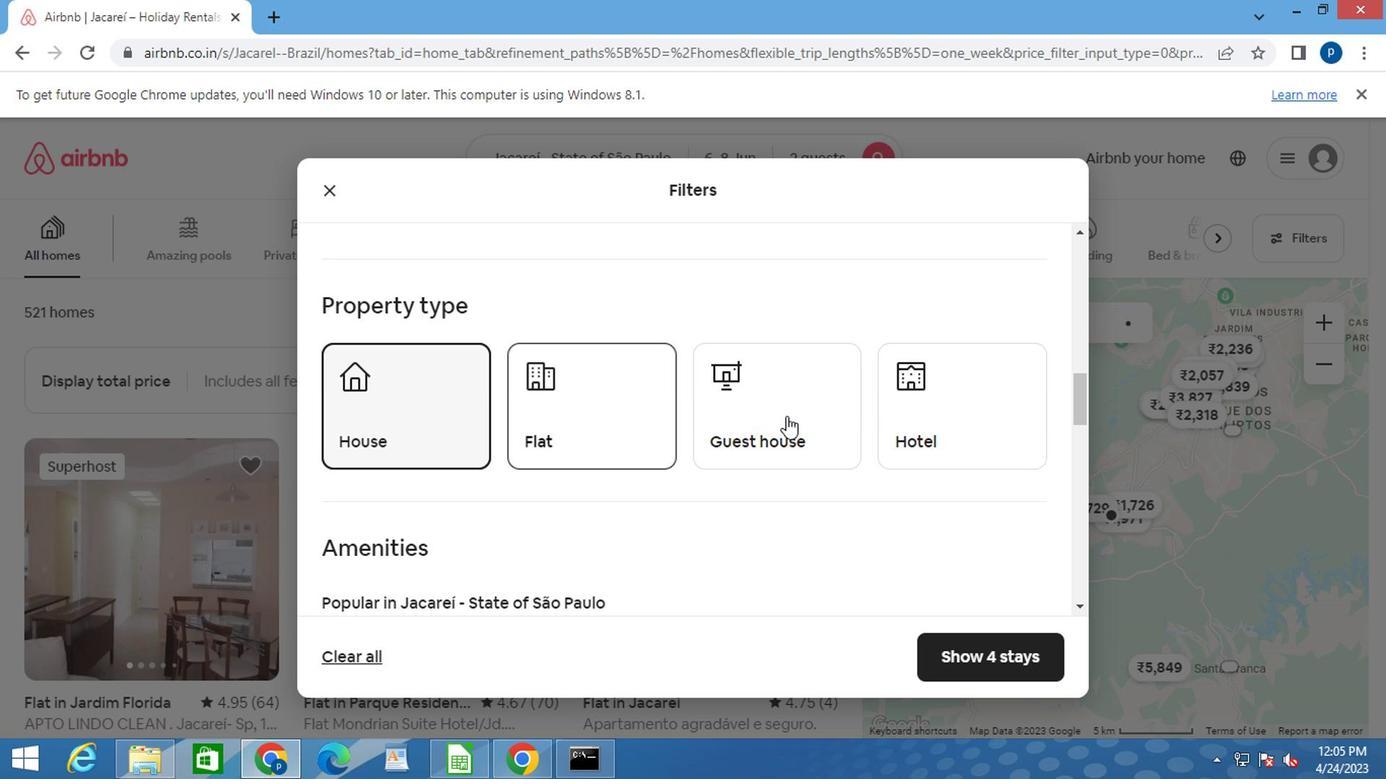 
Action: Mouse pressed left at (794, 415)
Screenshot: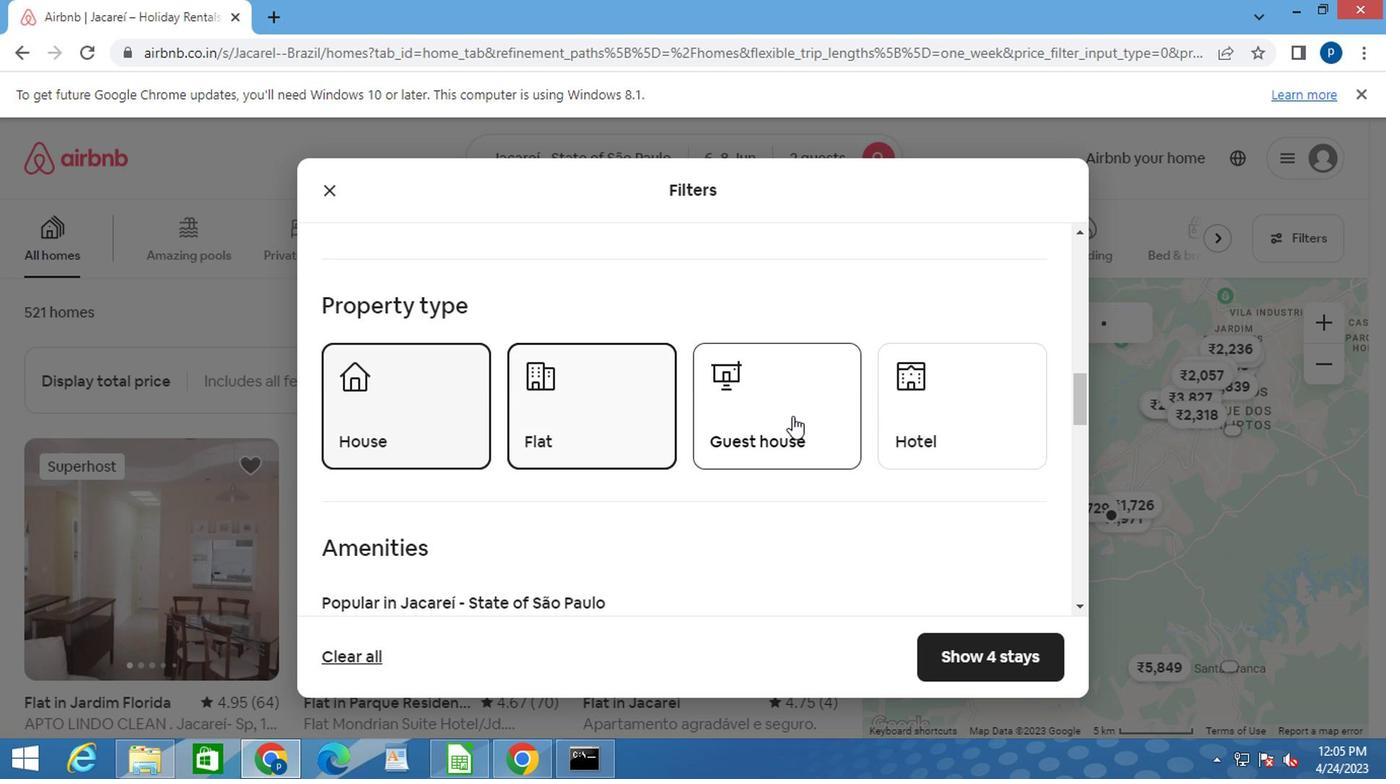 
Action: Mouse scrolled (794, 413) with delta (0, -1)
Screenshot: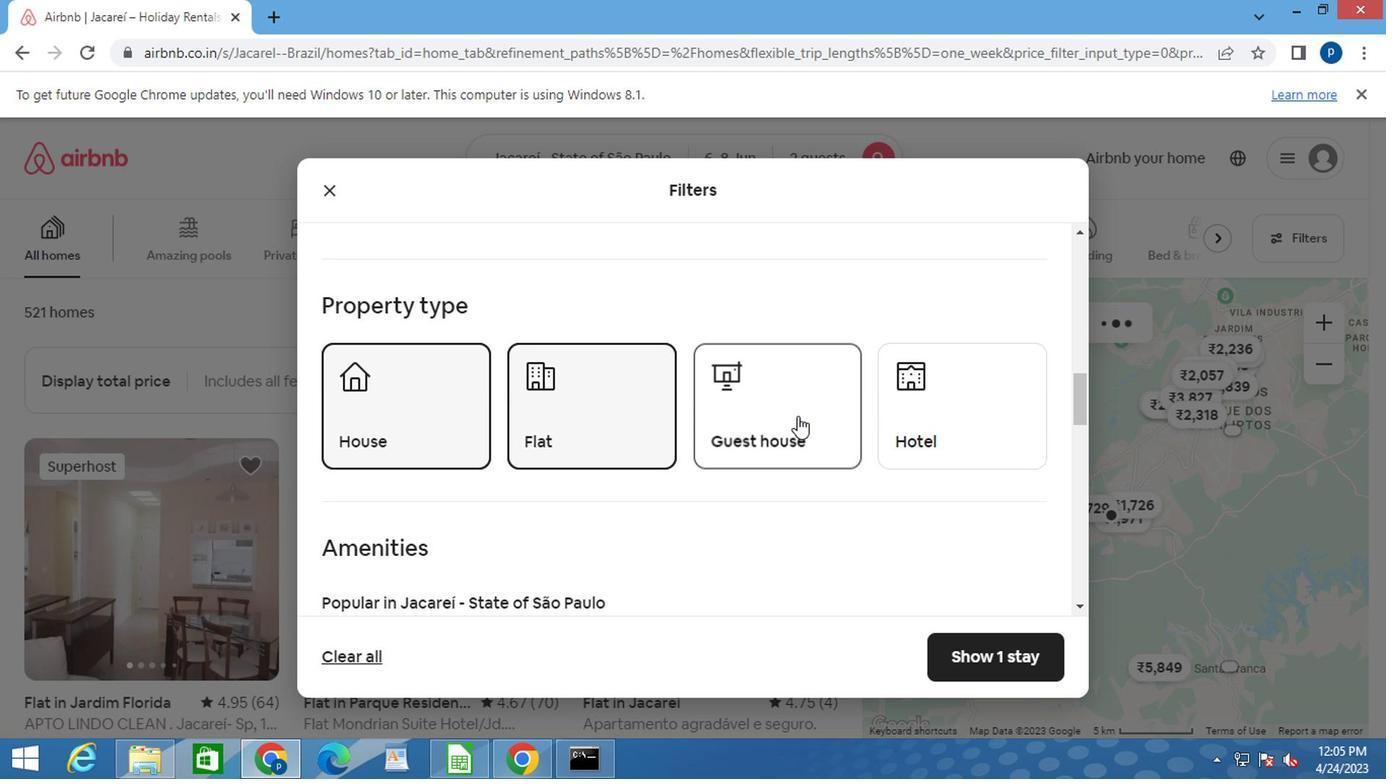 
Action: Mouse scrolled (794, 413) with delta (0, -1)
Screenshot: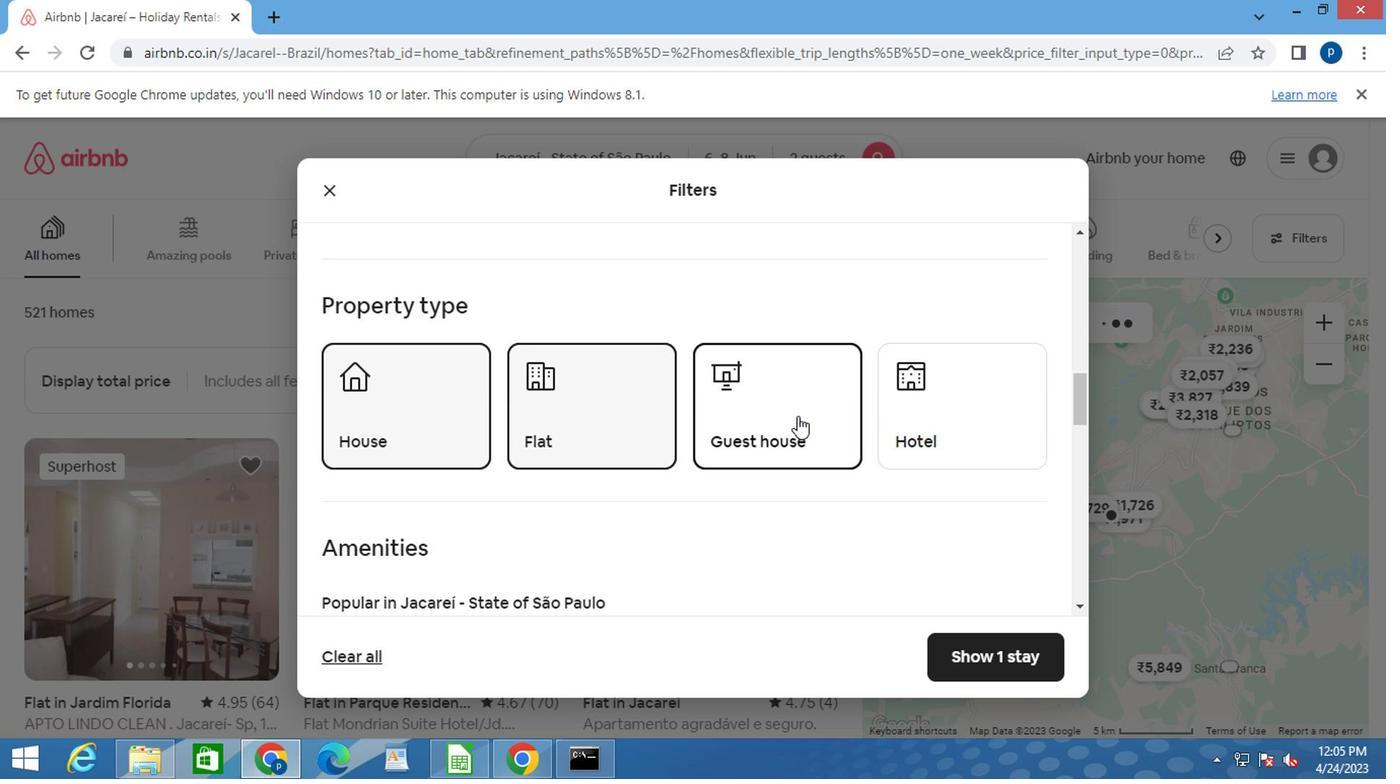 
Action: Mouse scrolled (794, 413) with delta (0, -1)
Screenshot: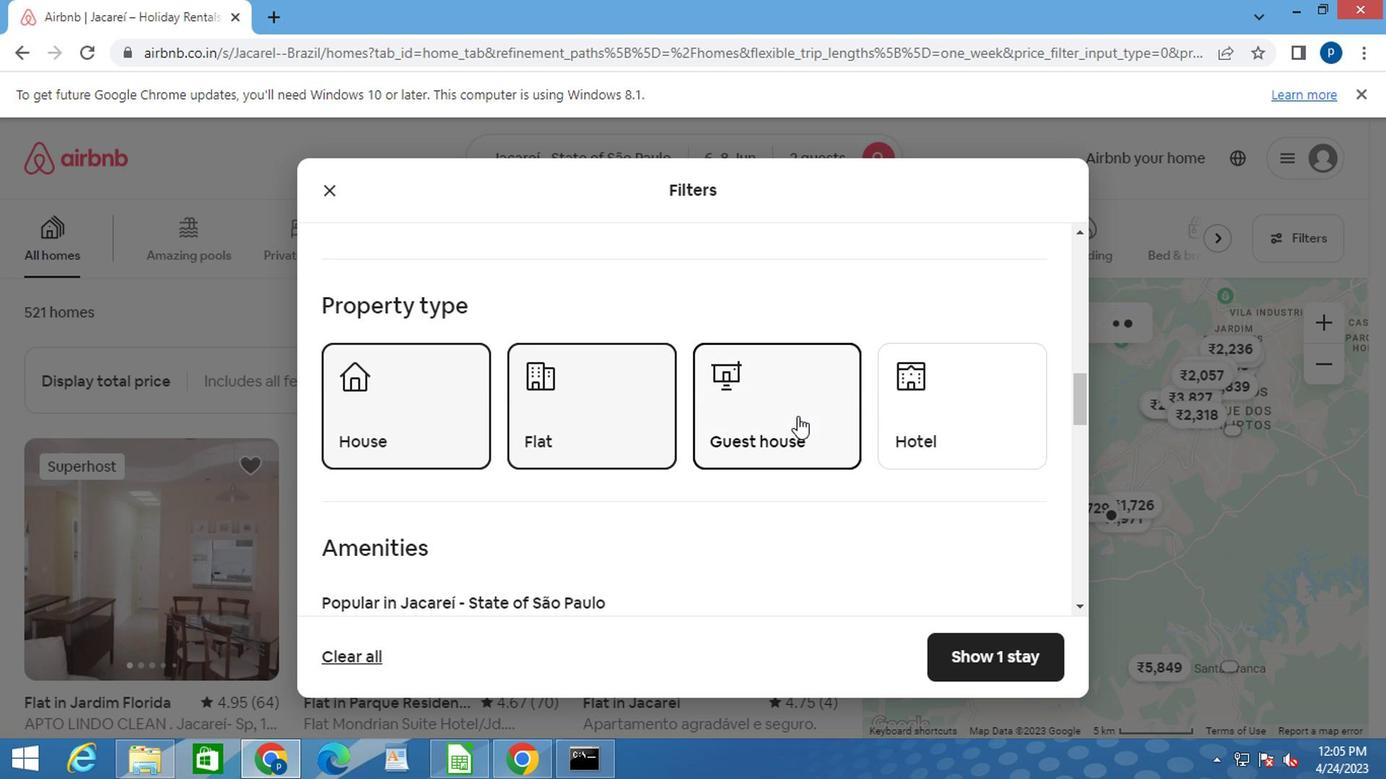 
Action: Mouse moved to (794, 415)
Screenshot: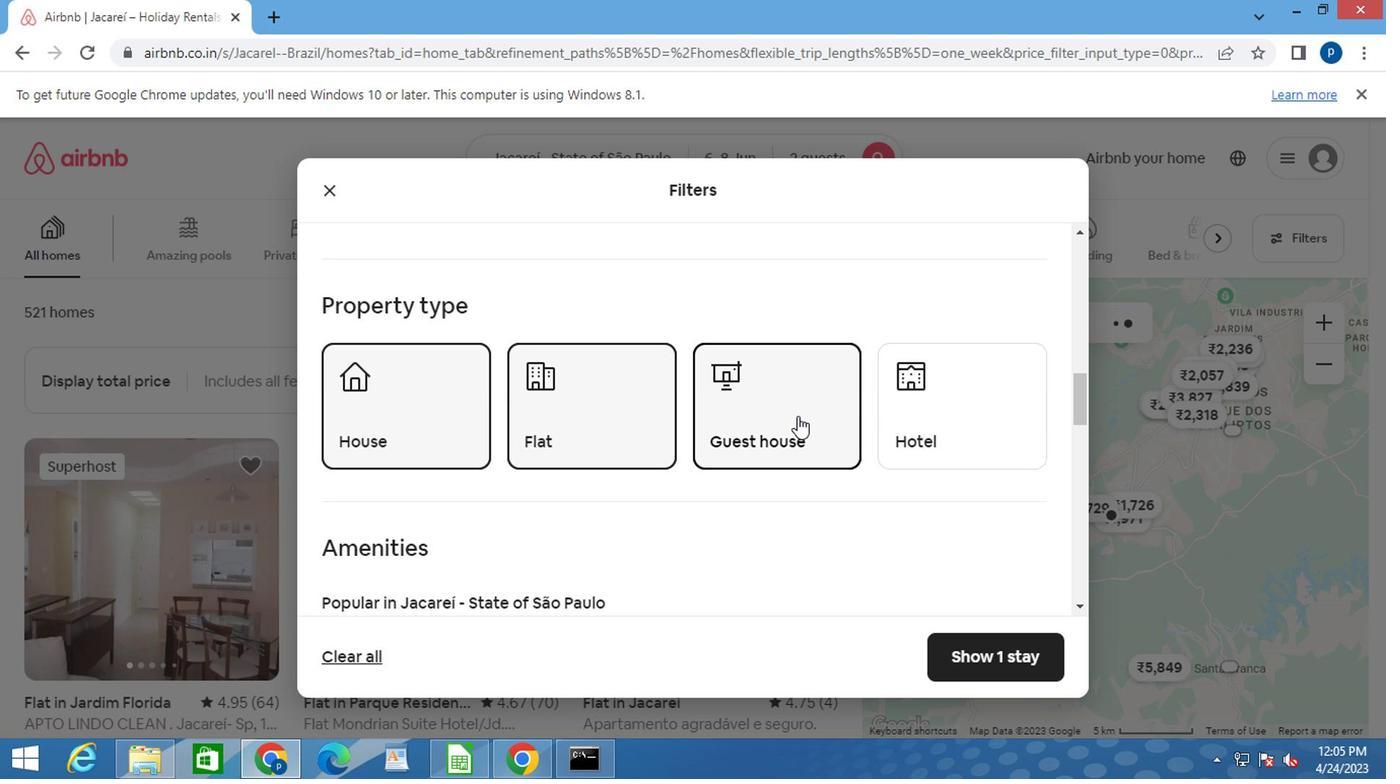 
Action: Mouse scrolled (794, 413) with delta (0, -1)
Screenshot: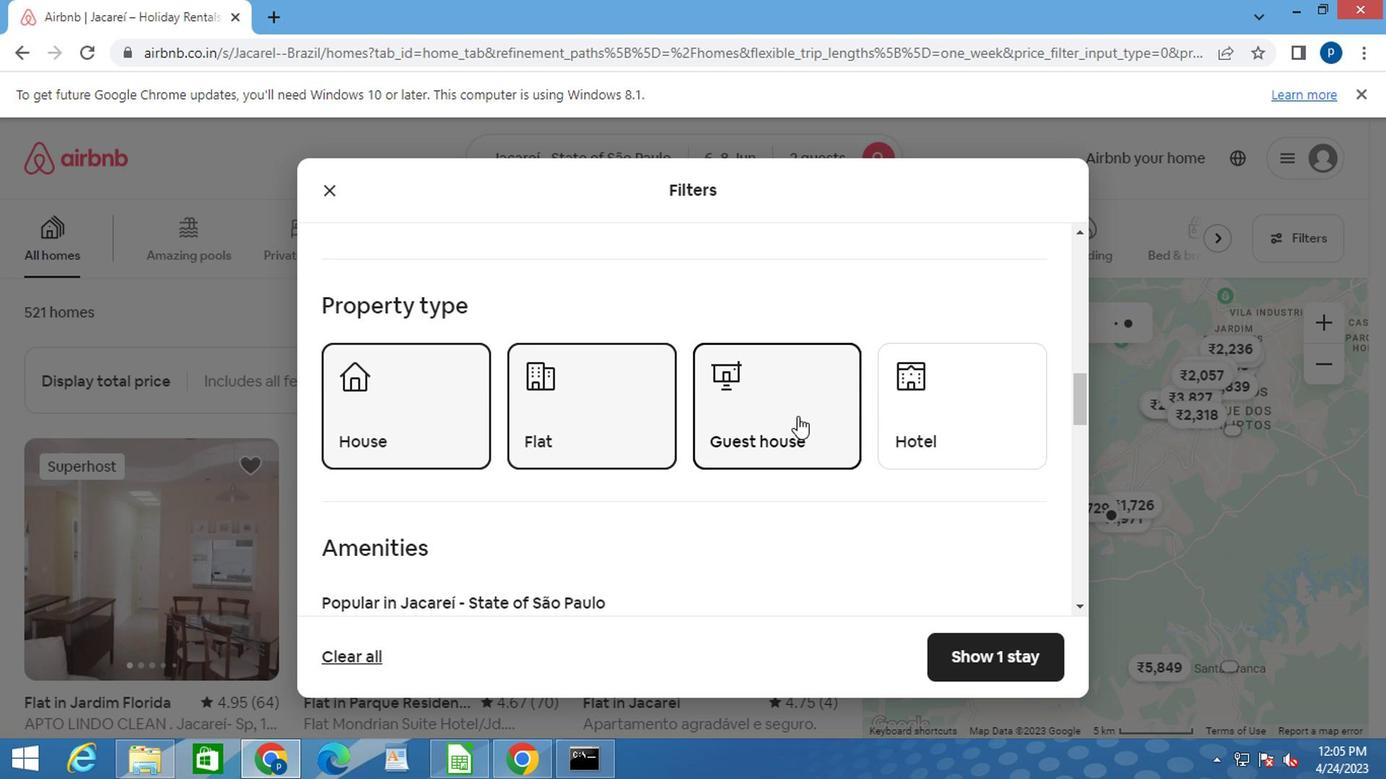 
Action: Mouse moved to (696, 380)
Screenshot: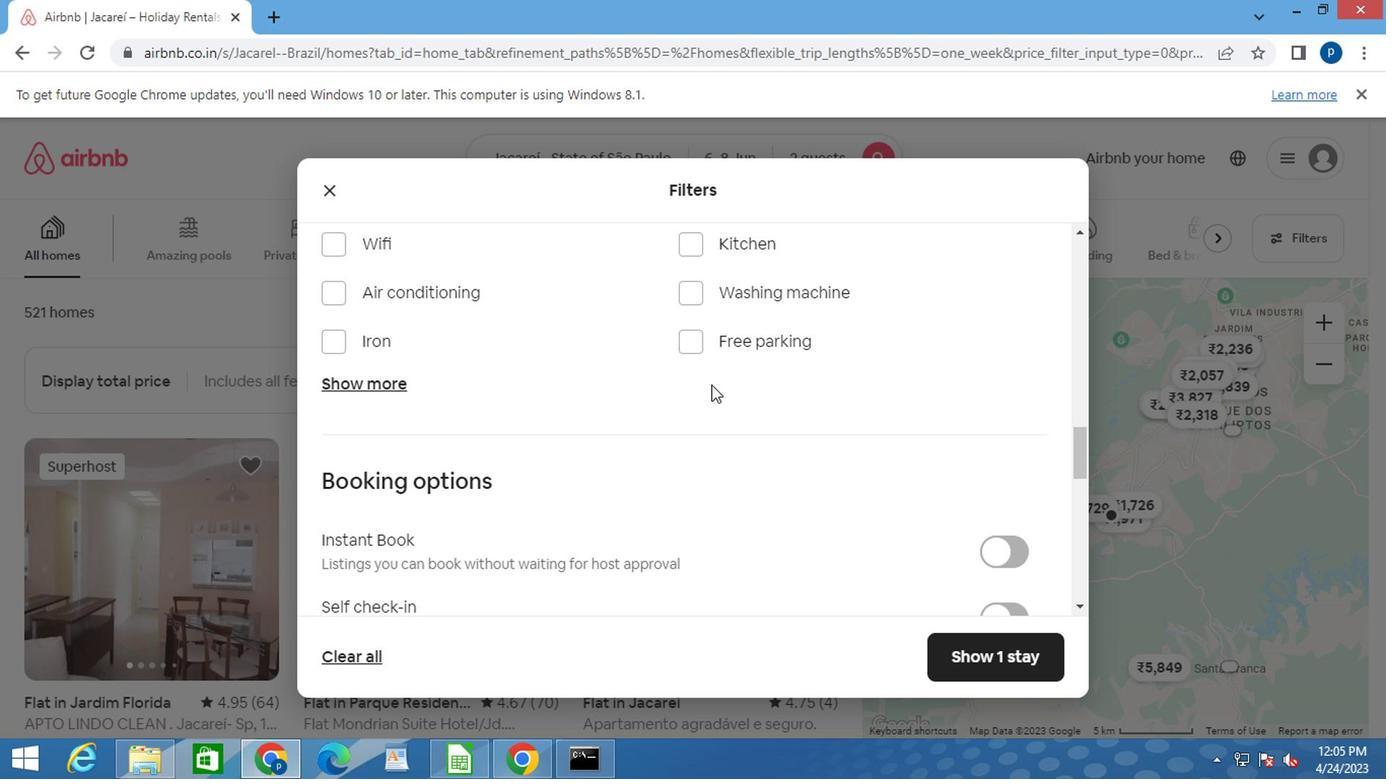 
Action: Mouse scrolled (696, 381) with delta (0, 0)
Screenshot: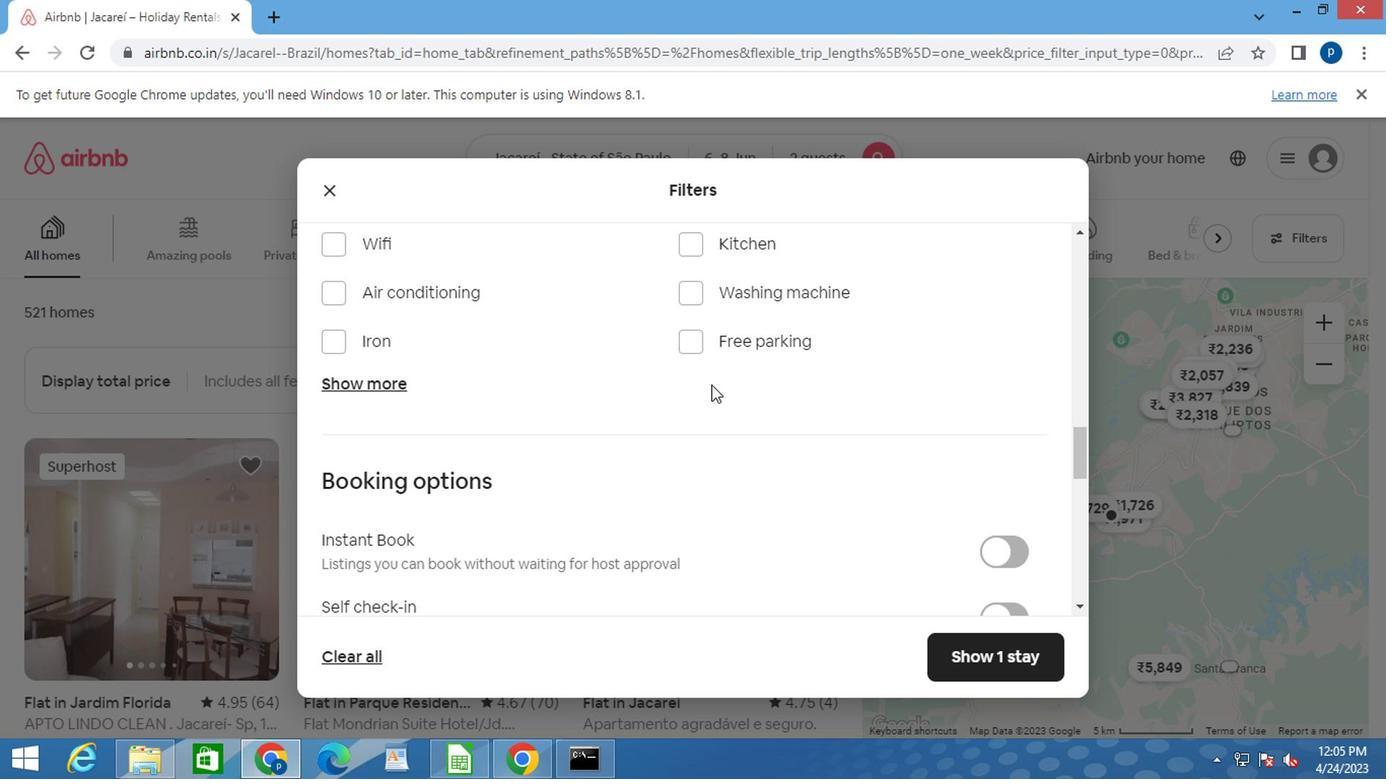 
Action: Mouse moved to (335, 342)
Screenshot: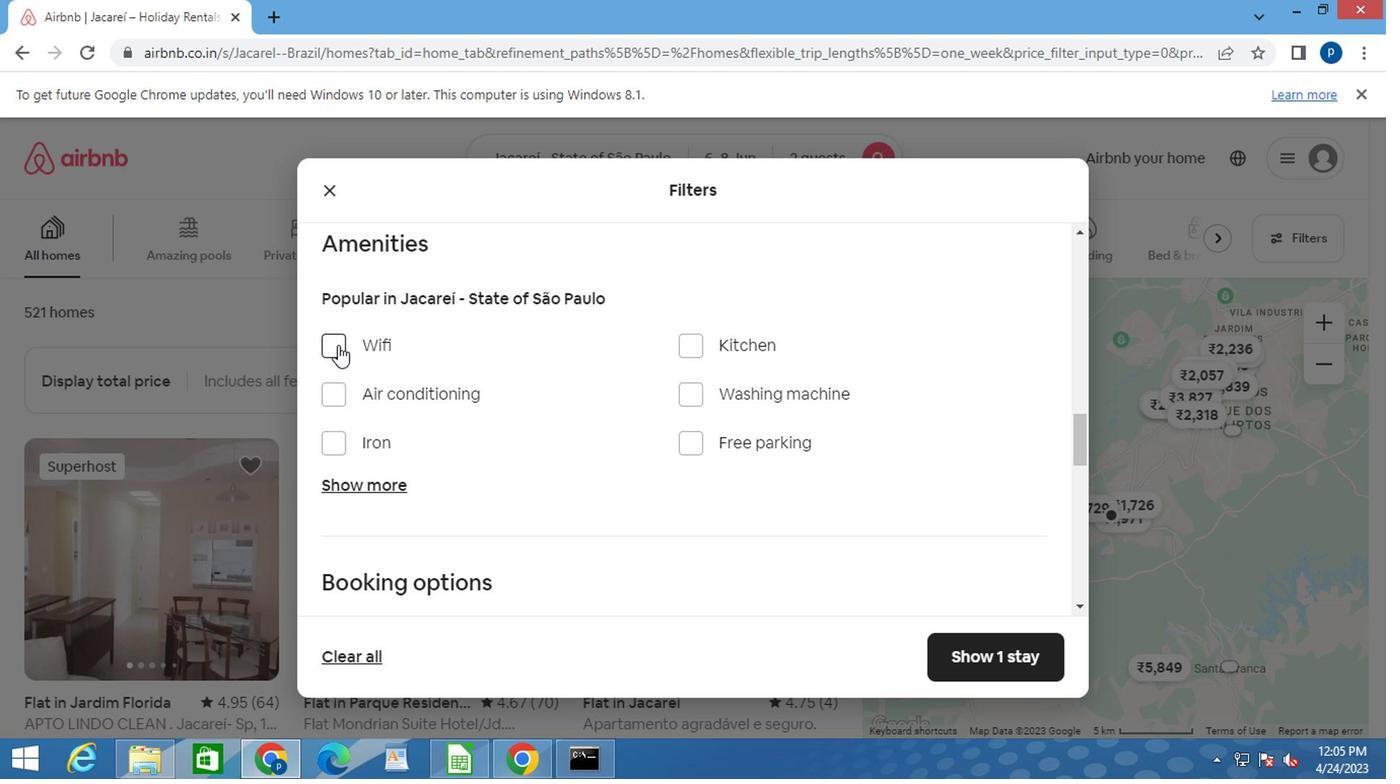
Action: Mouse pressed left at (335, 342)
Screenshot: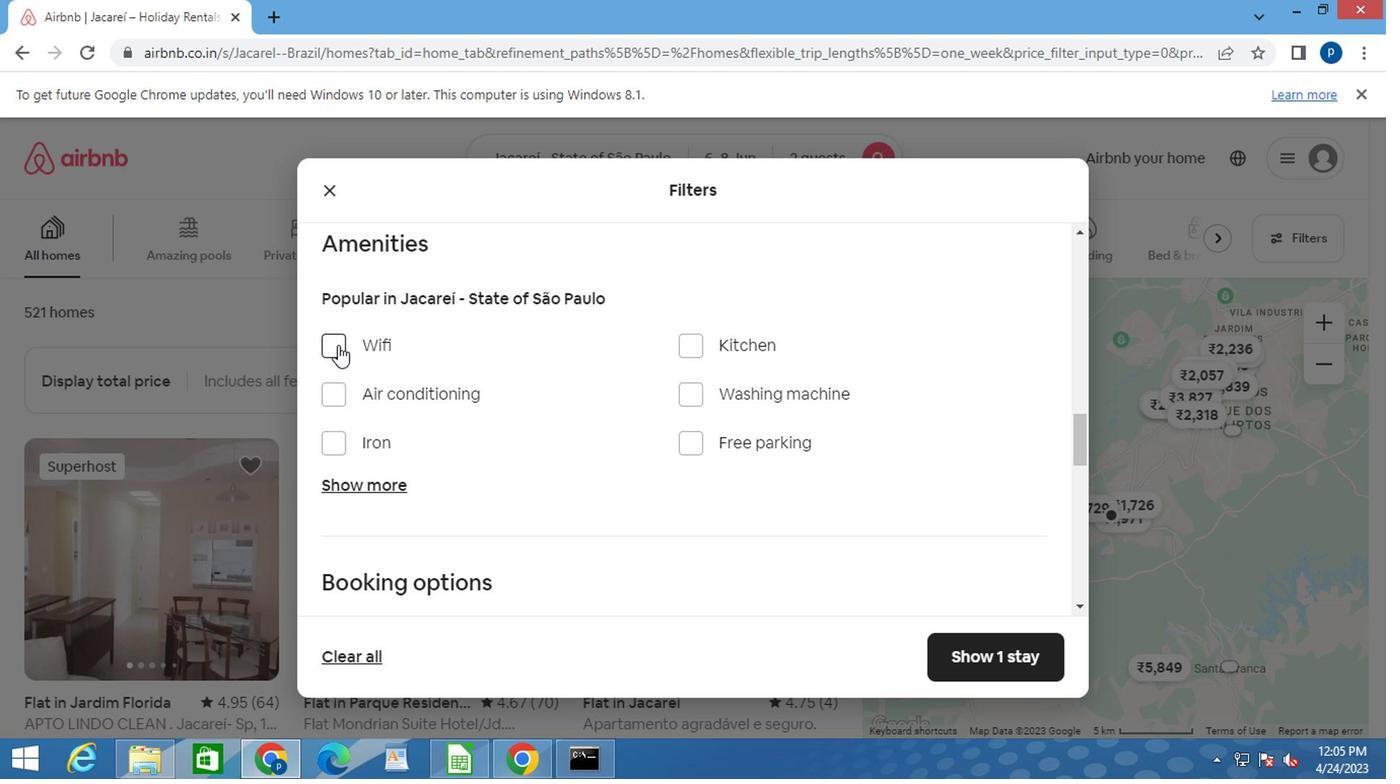 
Action: Mouse moved to (563, 420)
Screenshot: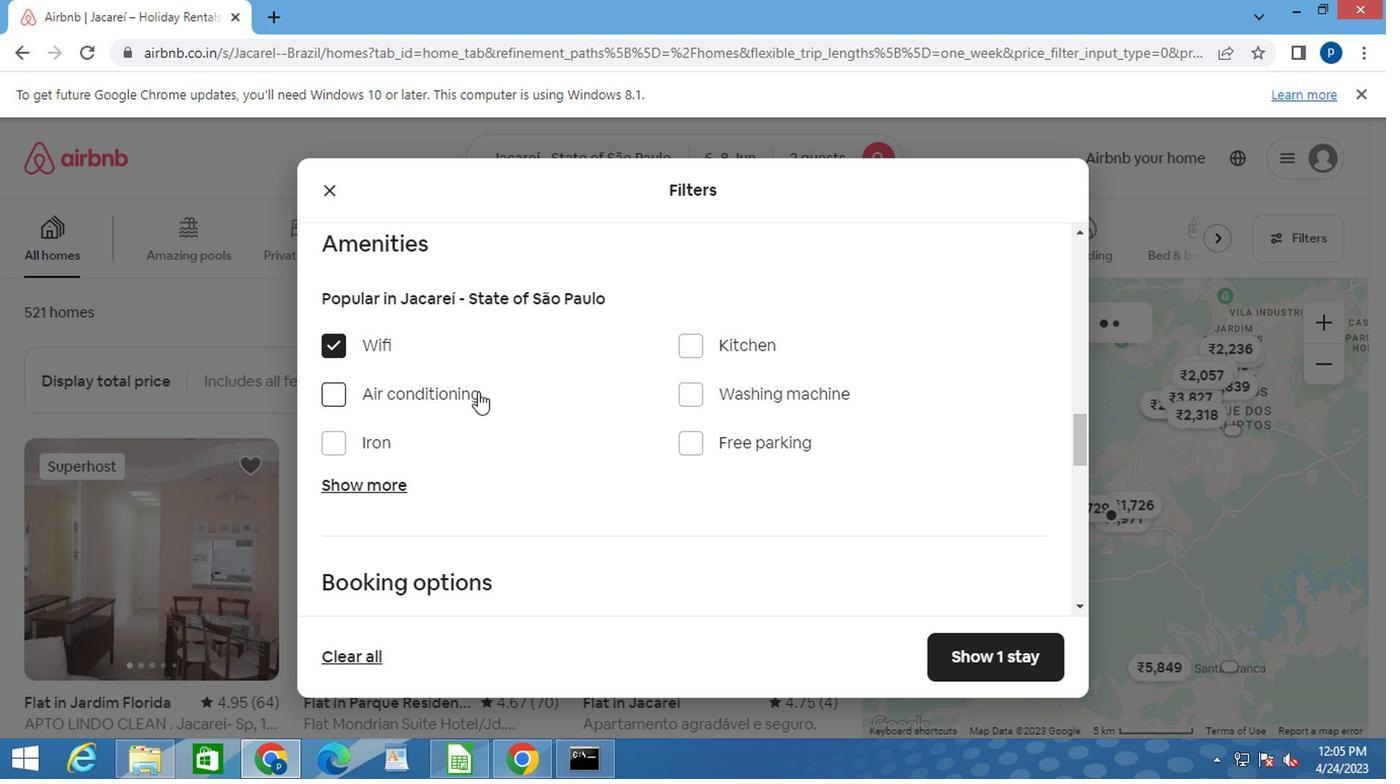 
Action: Mouse scrolled (563, 420) with delta (0, 0)
Screenshot: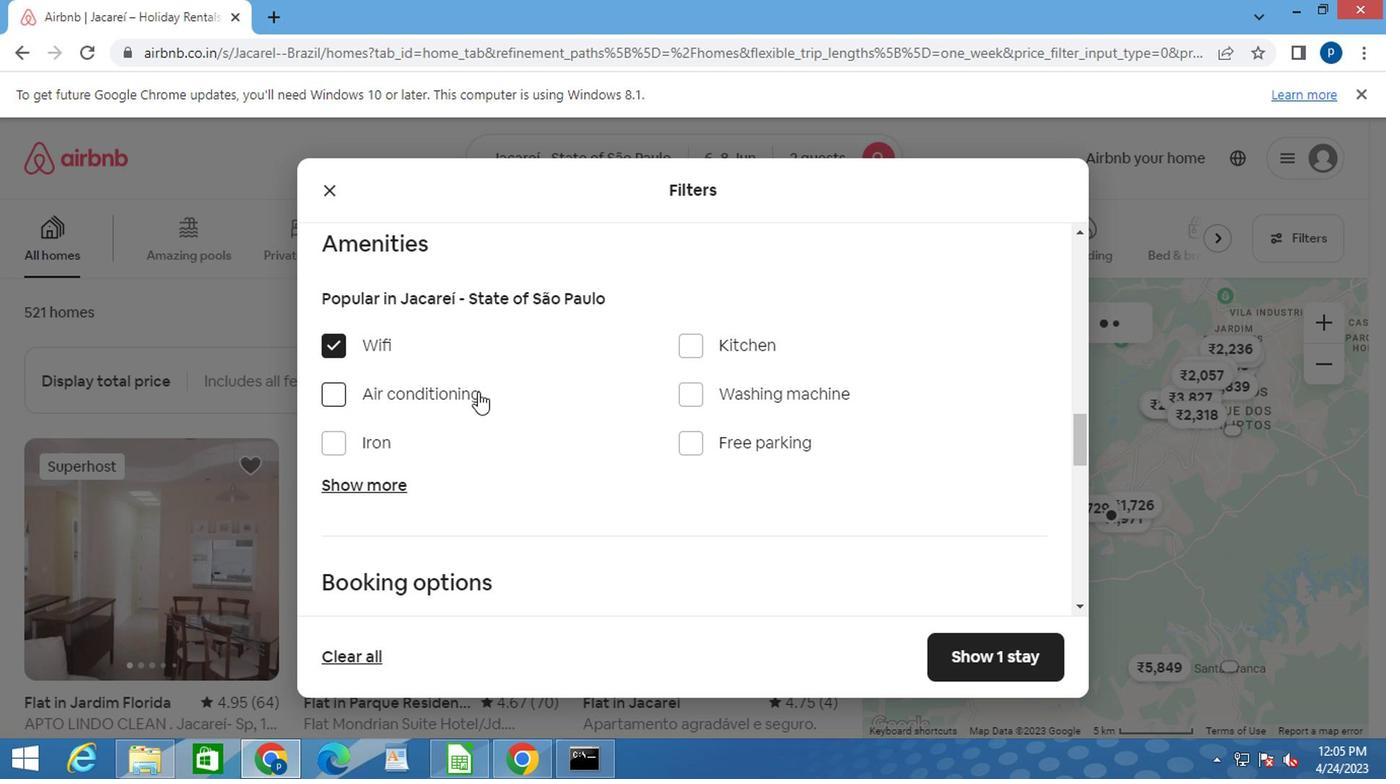 
Action: Mouse moved to (566, 423)
Screenshot: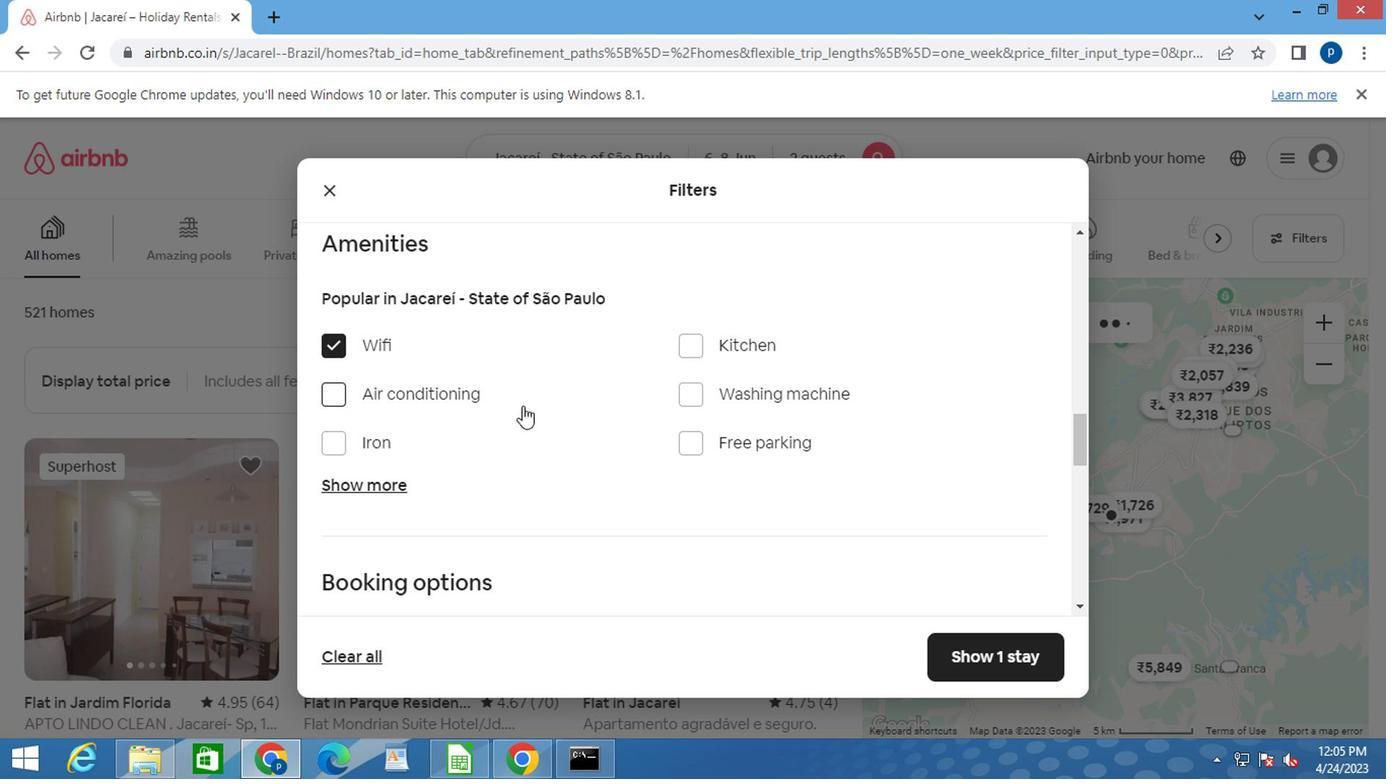 
Action: Mouse scrolled (566, 421) with delta (0, -1)
Screenshot: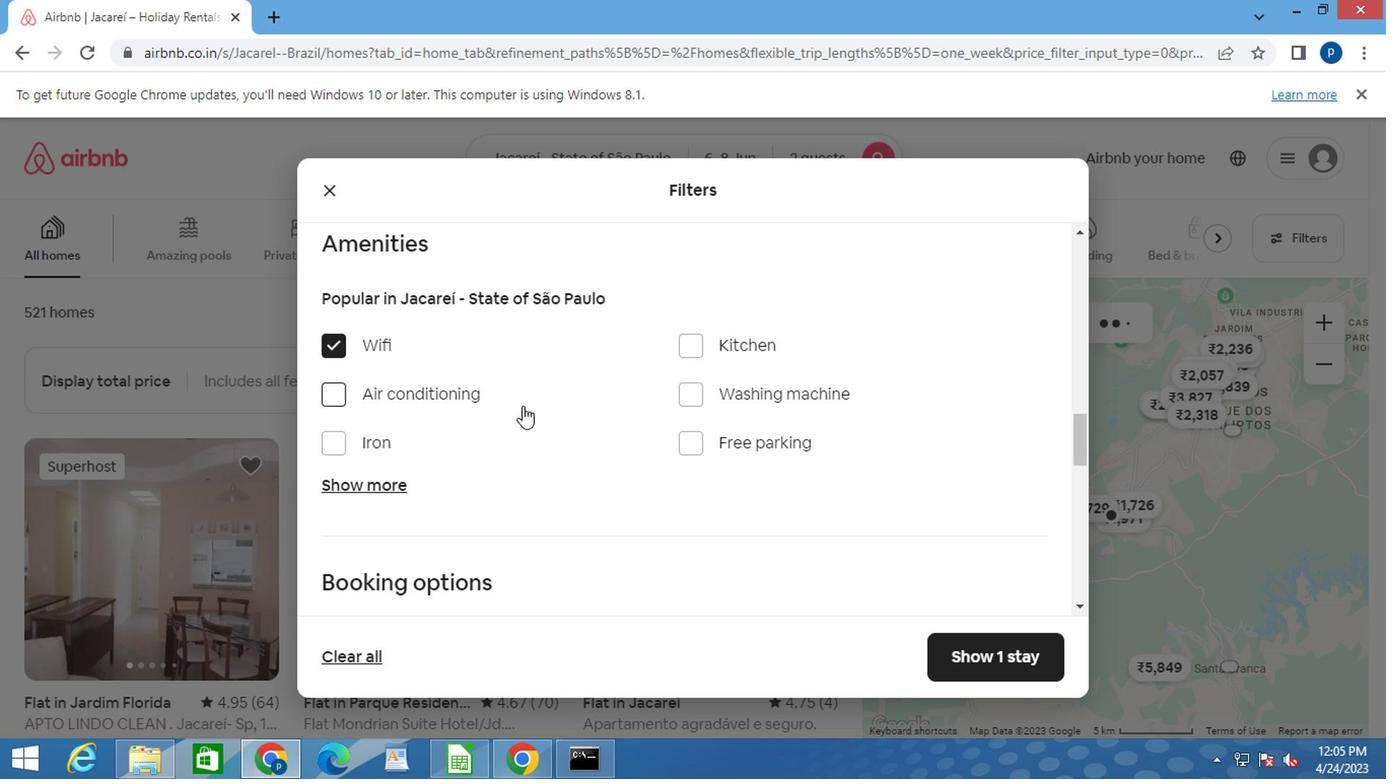 
Action: Mouse moved to (566, 423)
Screenshot: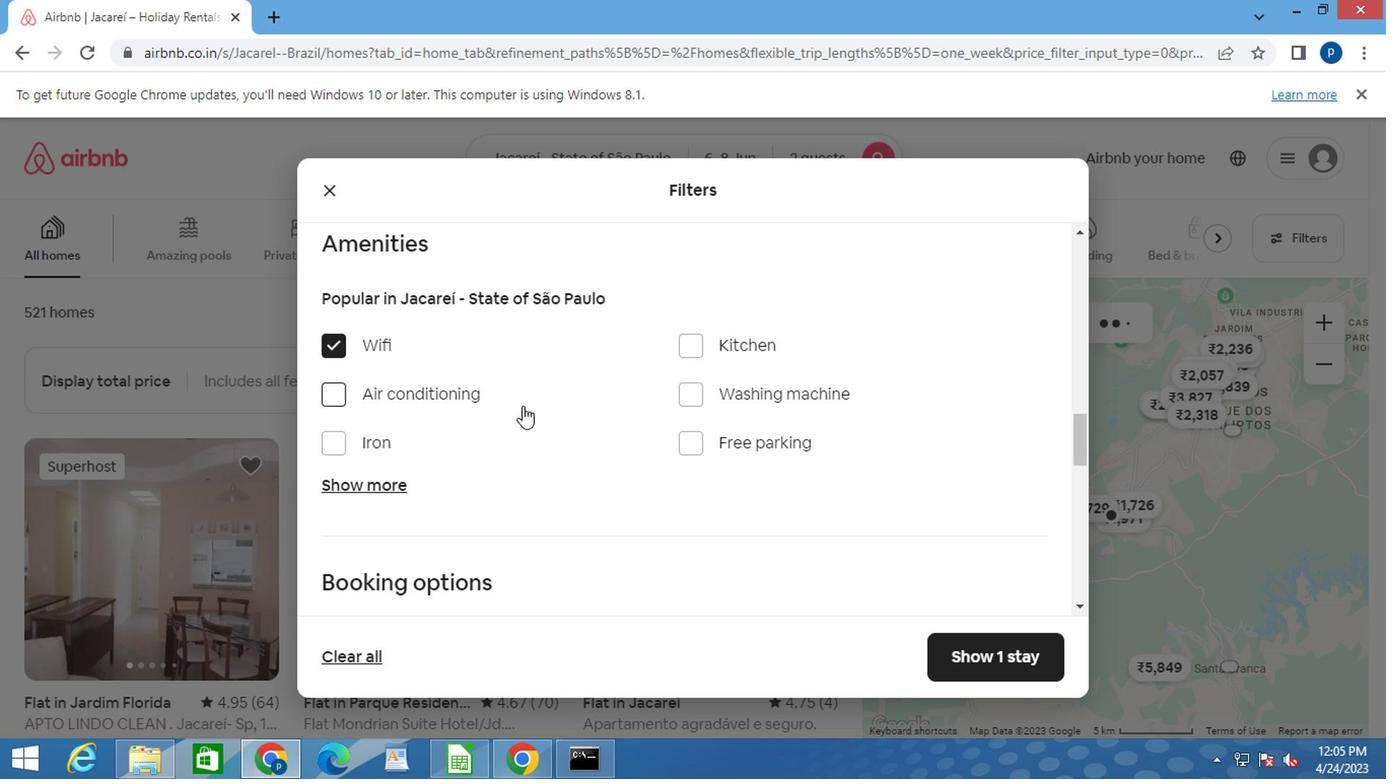 
Action: Mouse scrolled (566, 423) with delta (0, 0)
Screenshot: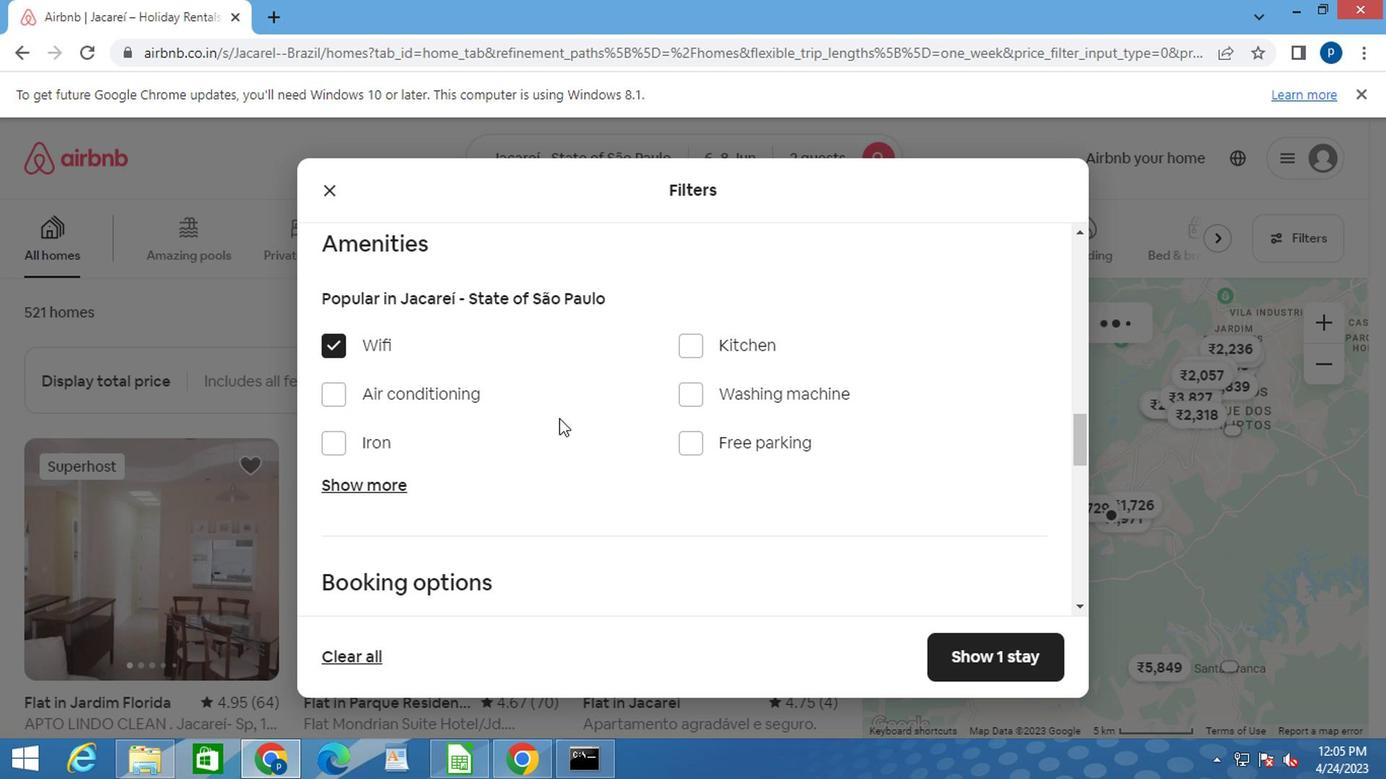 
Action: Mouse moved to (568, 425)
Screenshot: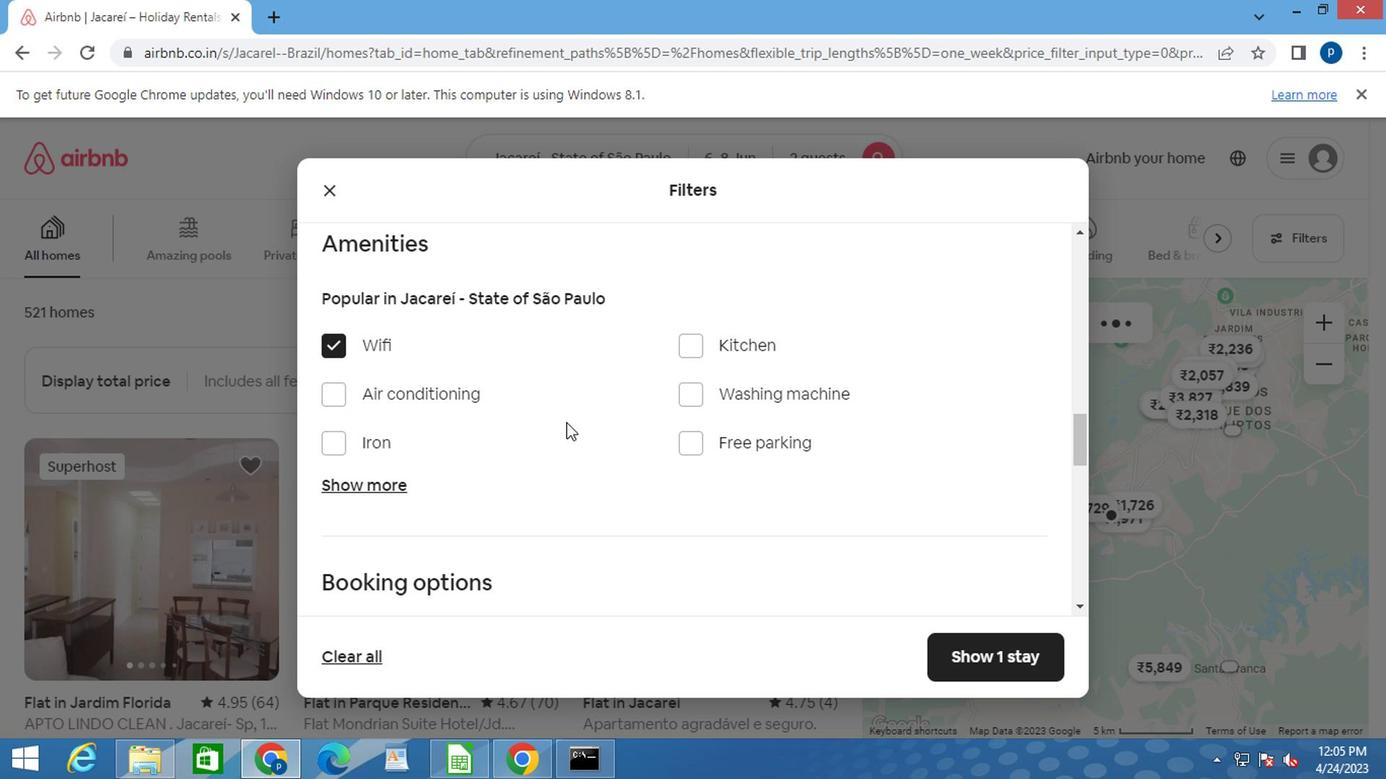 
Action: Mouse scrolled (568, 423) with delta (0, -1)
Screenshot: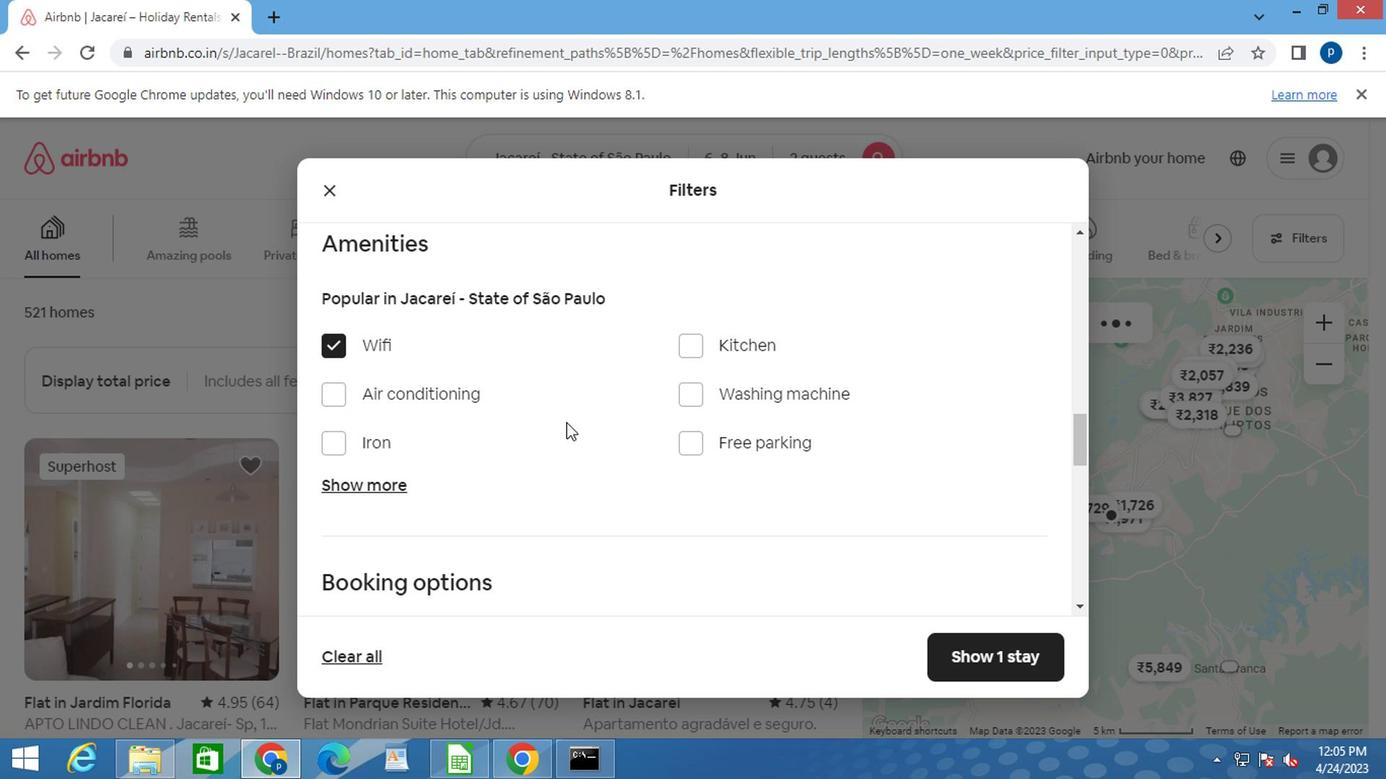 
Action: Mouse scrolled (568, 423) with delta (0, -1)
Screenshot: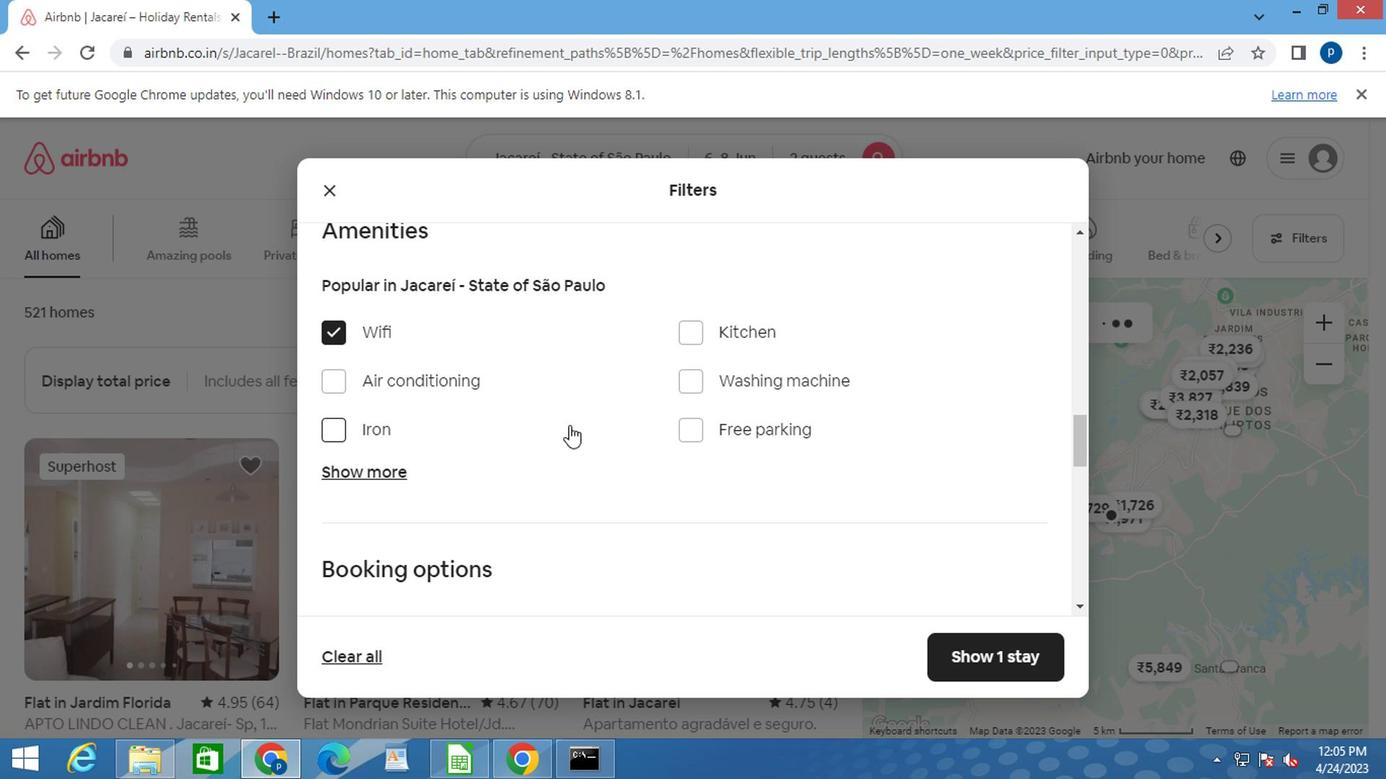 
Action: Mouse moved to (613, 420)
Screenshot: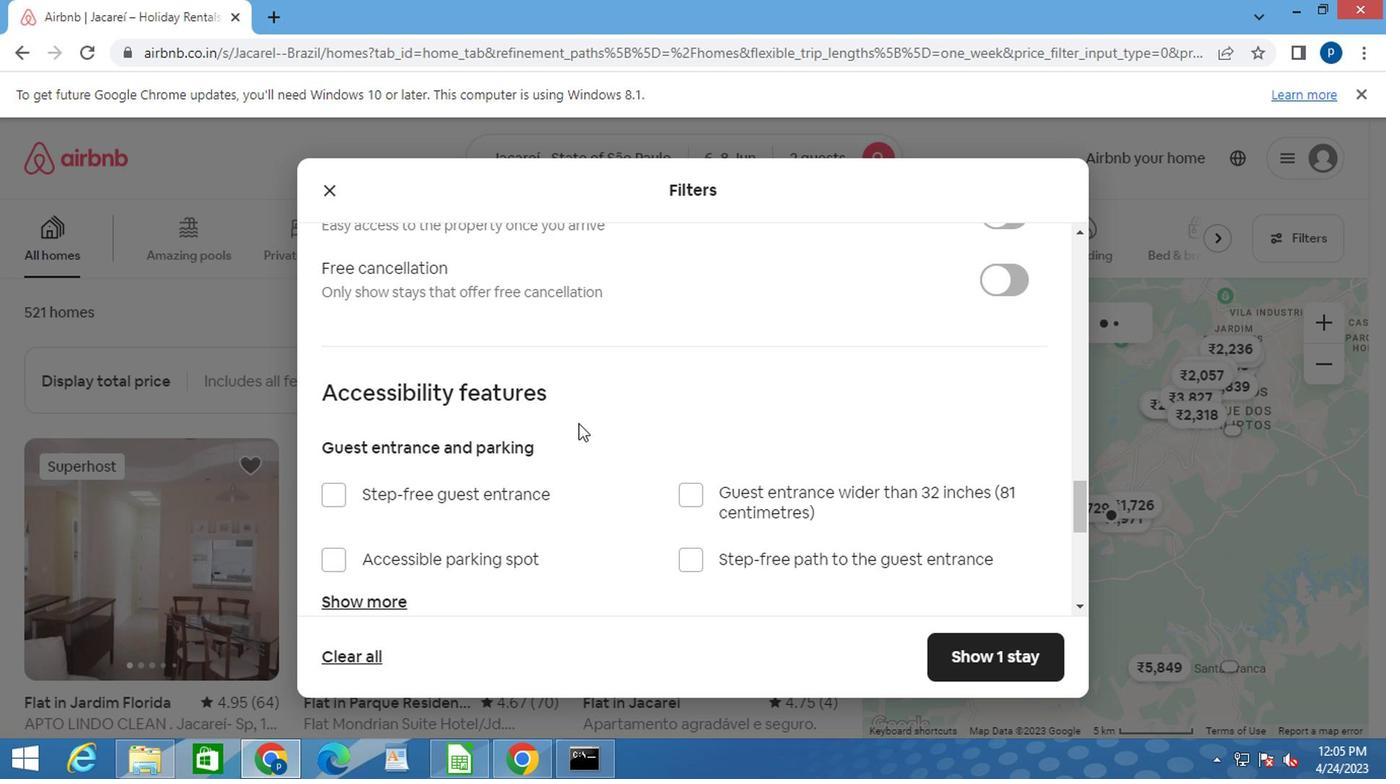 
Action: Mouse scrolled (613, 420) with delta (0, 0)
Screenshot: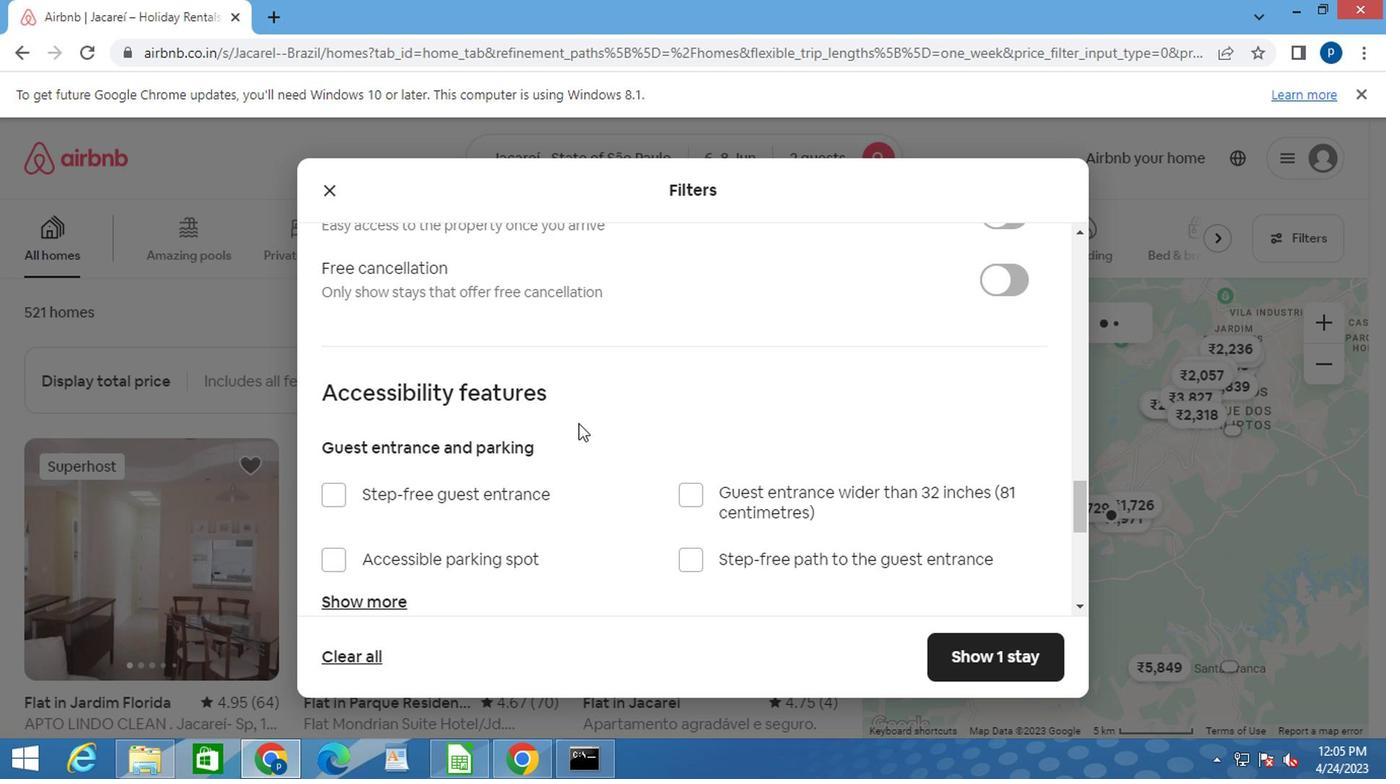 
Action: Mouse moved to (632, 411)
Screenshot: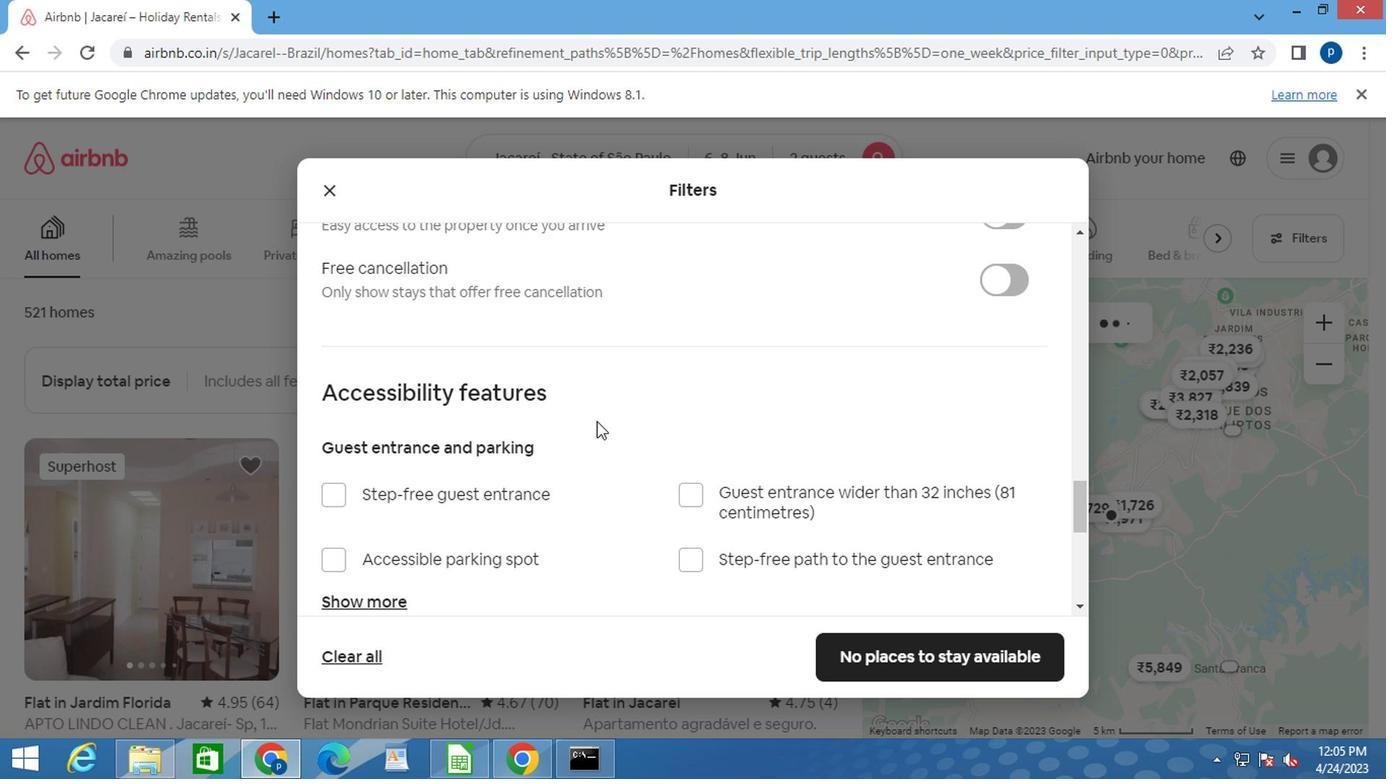 
Action: Mouse scrolled (632, 413) with delta (0, 1)
Screenshot: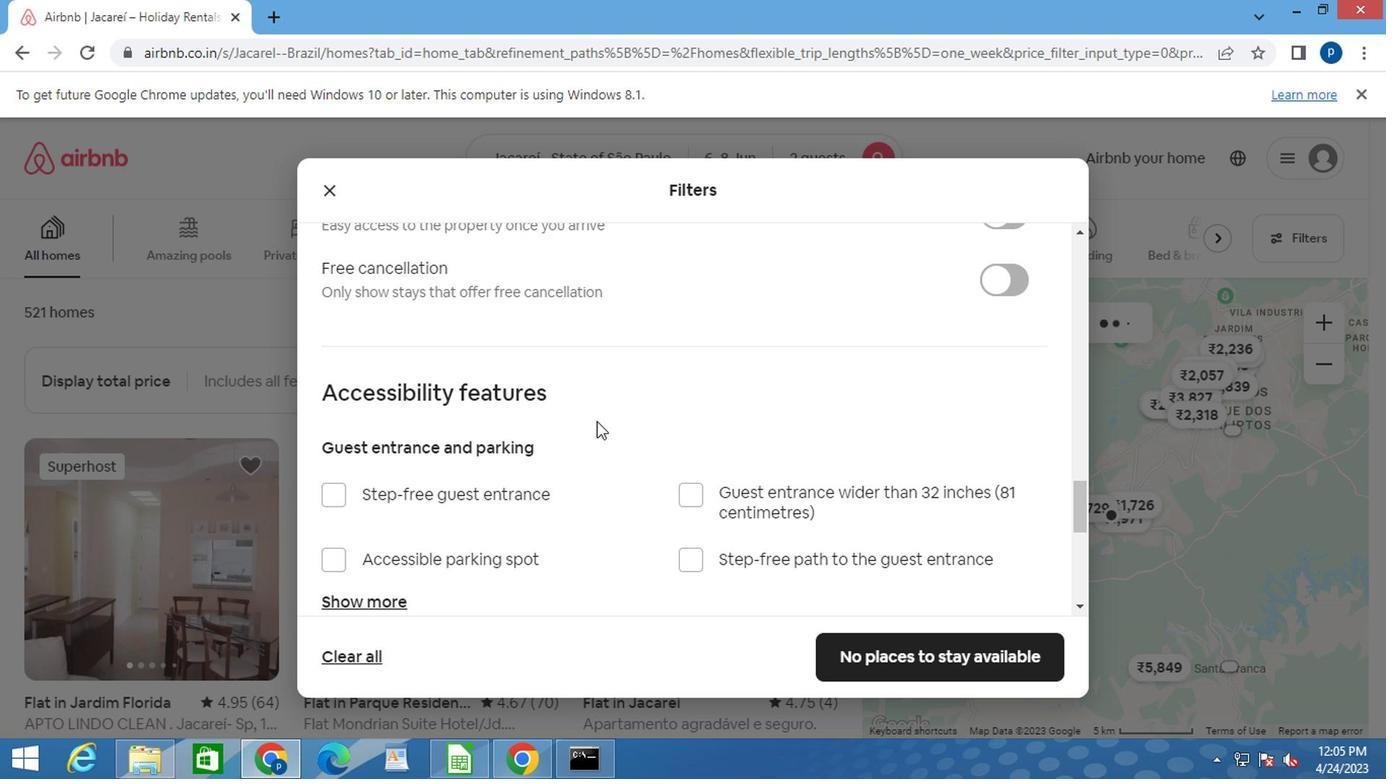 
Action: Mouse moved to (998, 405)
Screenshot: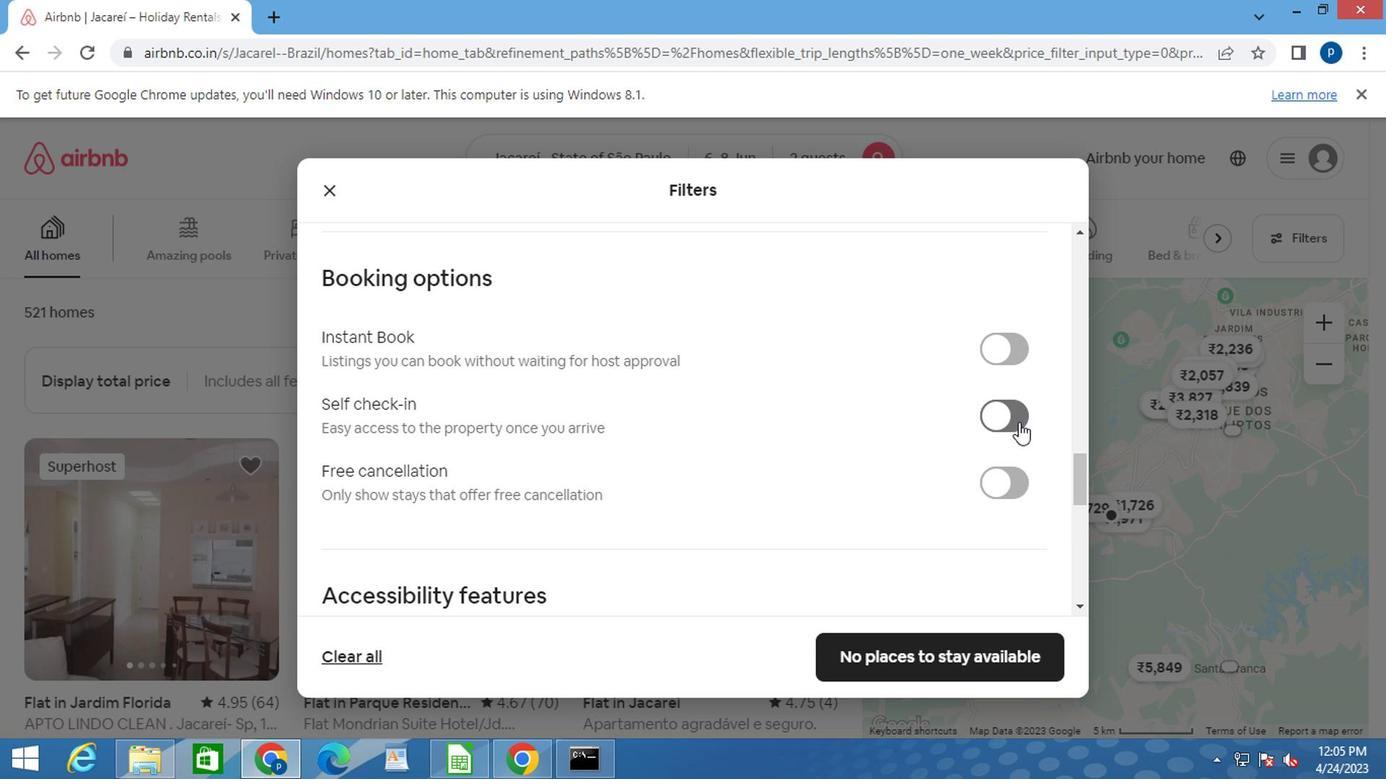 
Action: Mouse pressed left at (998, 405)
Screenshot: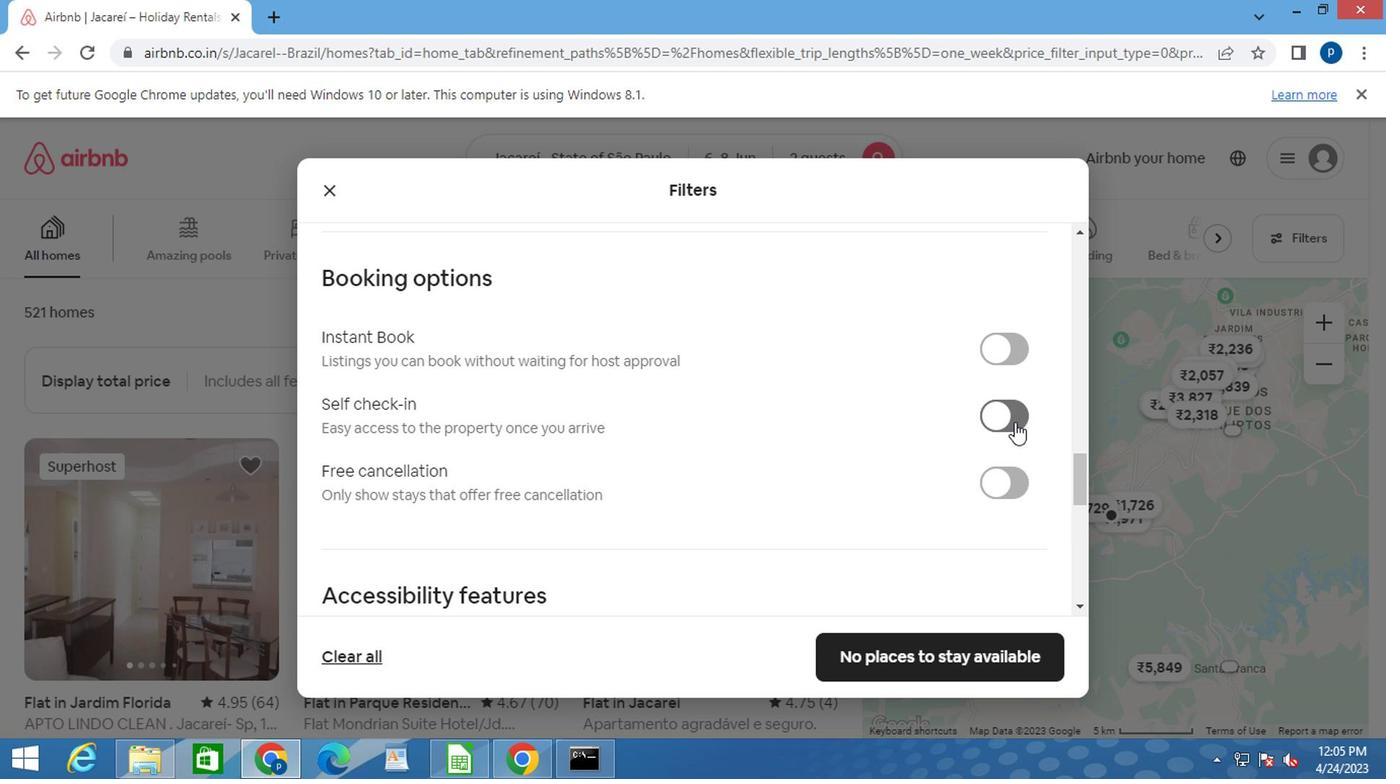 
Action: Mouse moved to (801, 441)
Screenshot: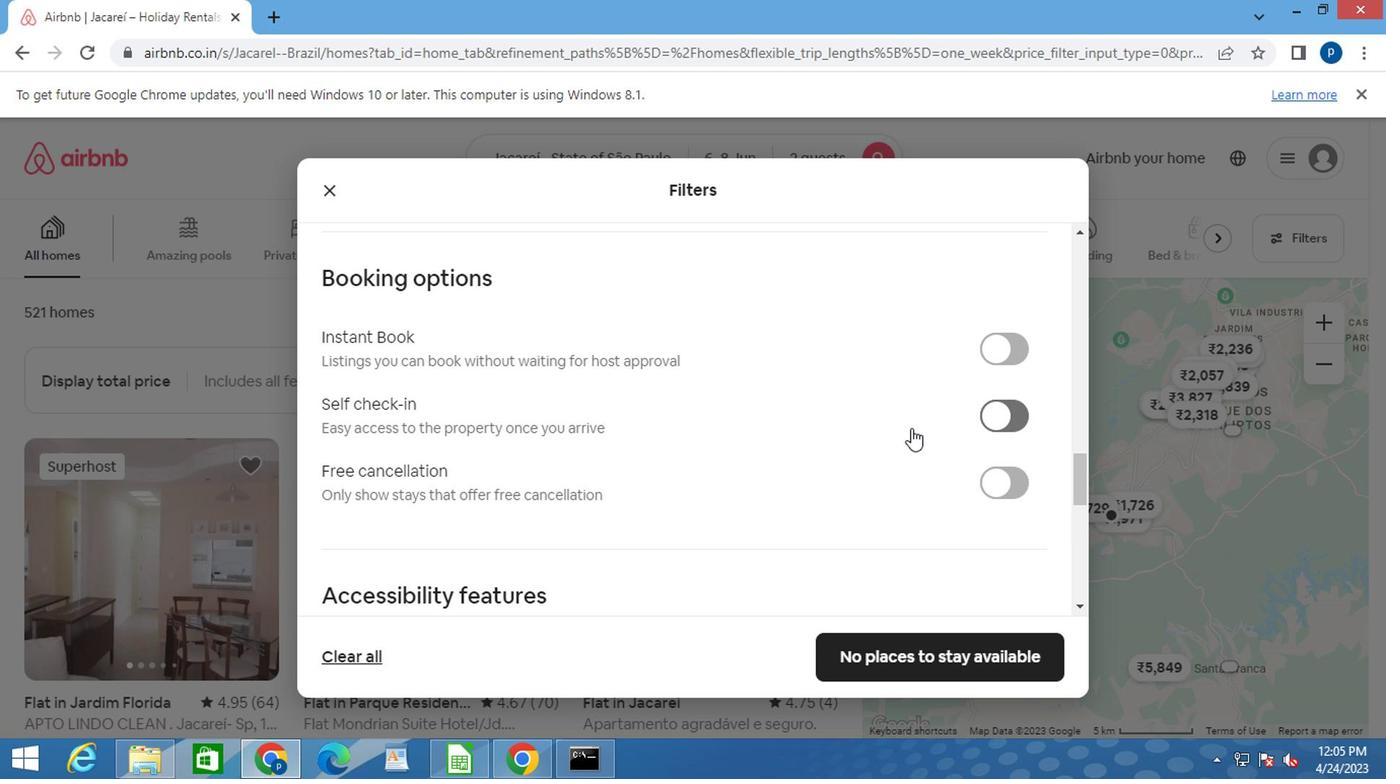 
Action: Mouse scrolled (801, 440) with delta (0, 0)
Screenshot: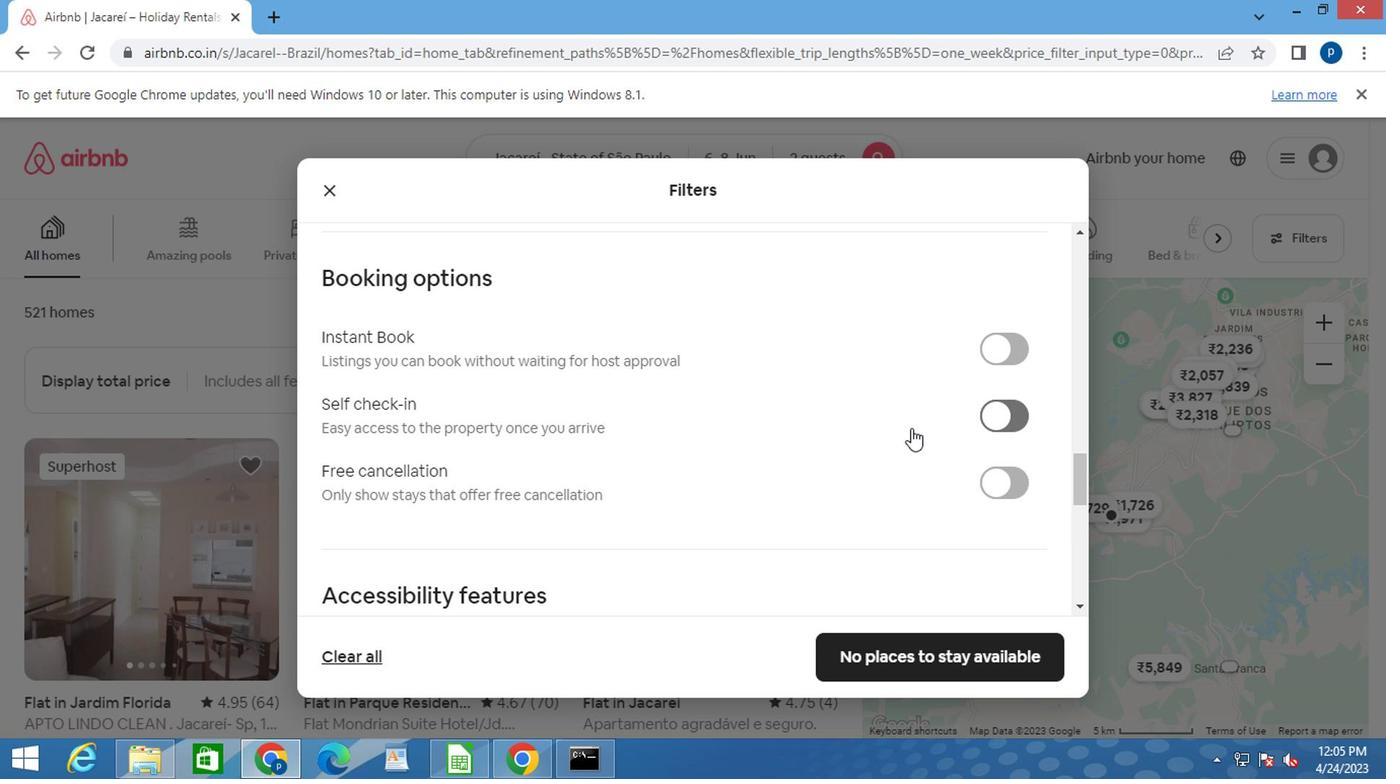
Action: Mouse moved to (797, 441)
Screenshot: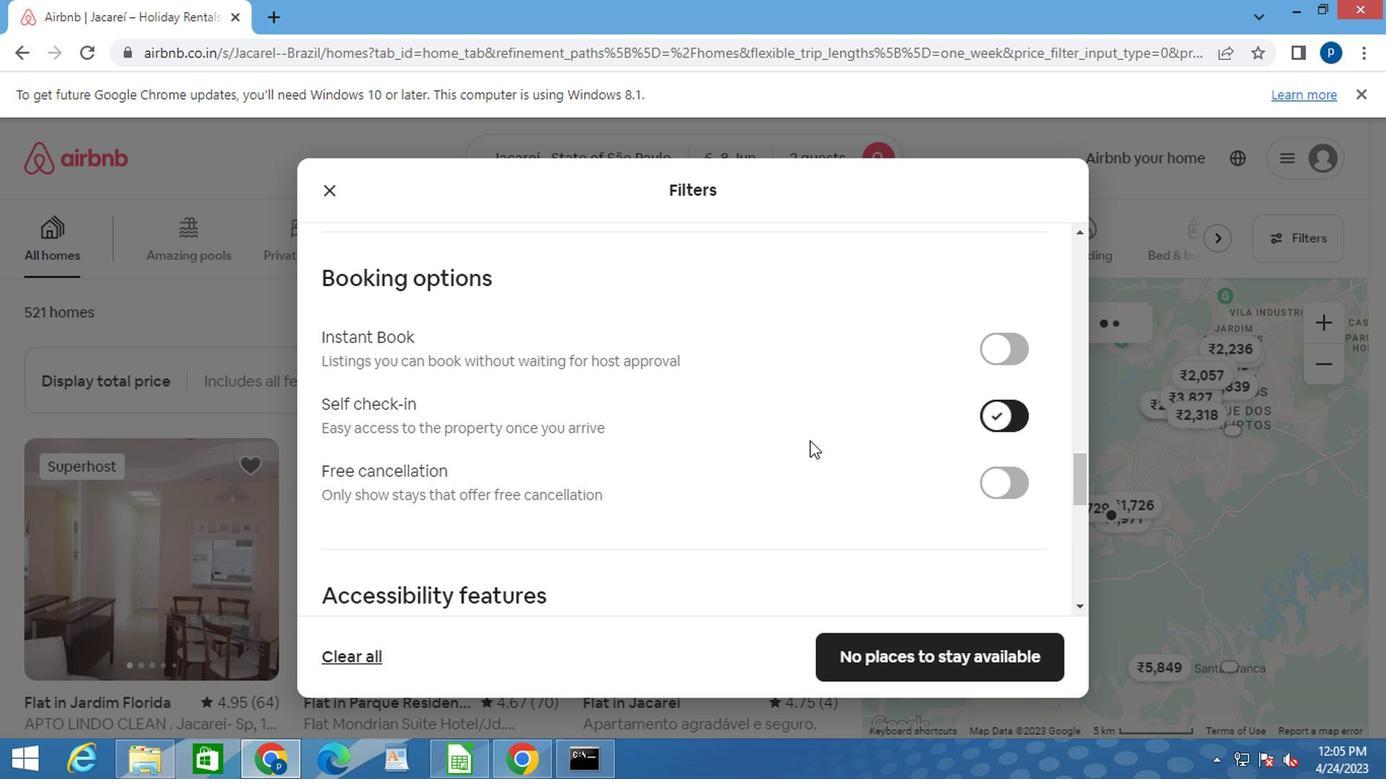
Action: Mouse scrolled (798, 440) with delta (0, 0)
Screenshot: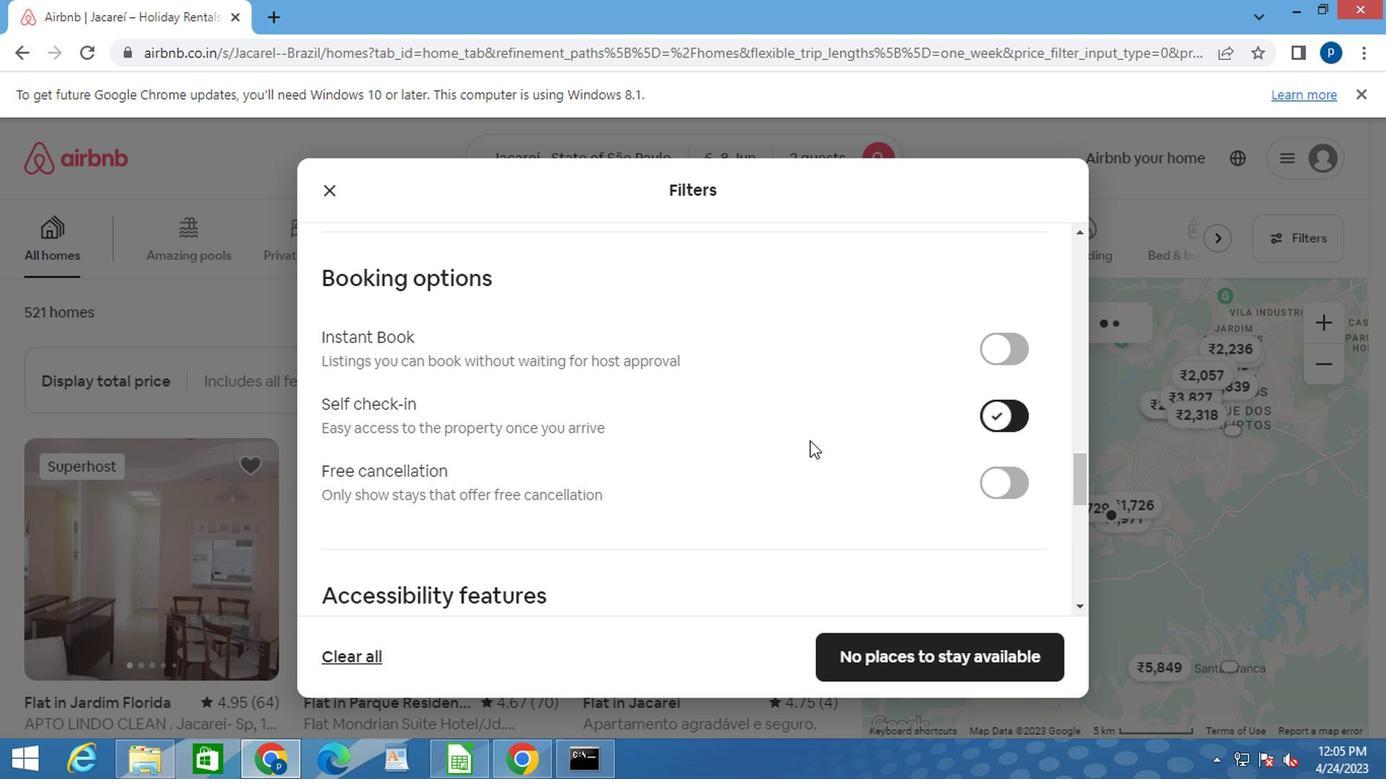 
Action: Mouse moved to (796, 441)
Screenshot: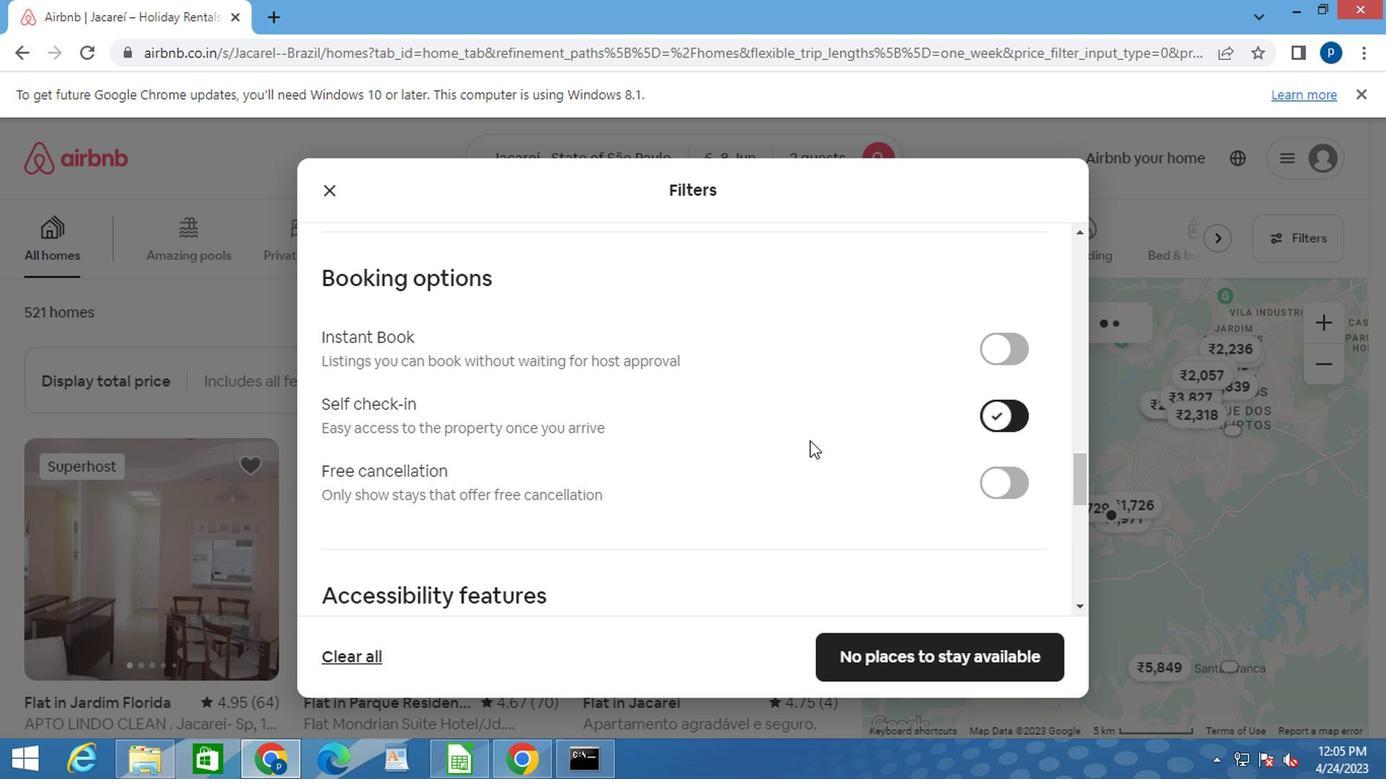 
Action: Mouse scrolled (796, 440) with delta (0, 0)
Screenshot: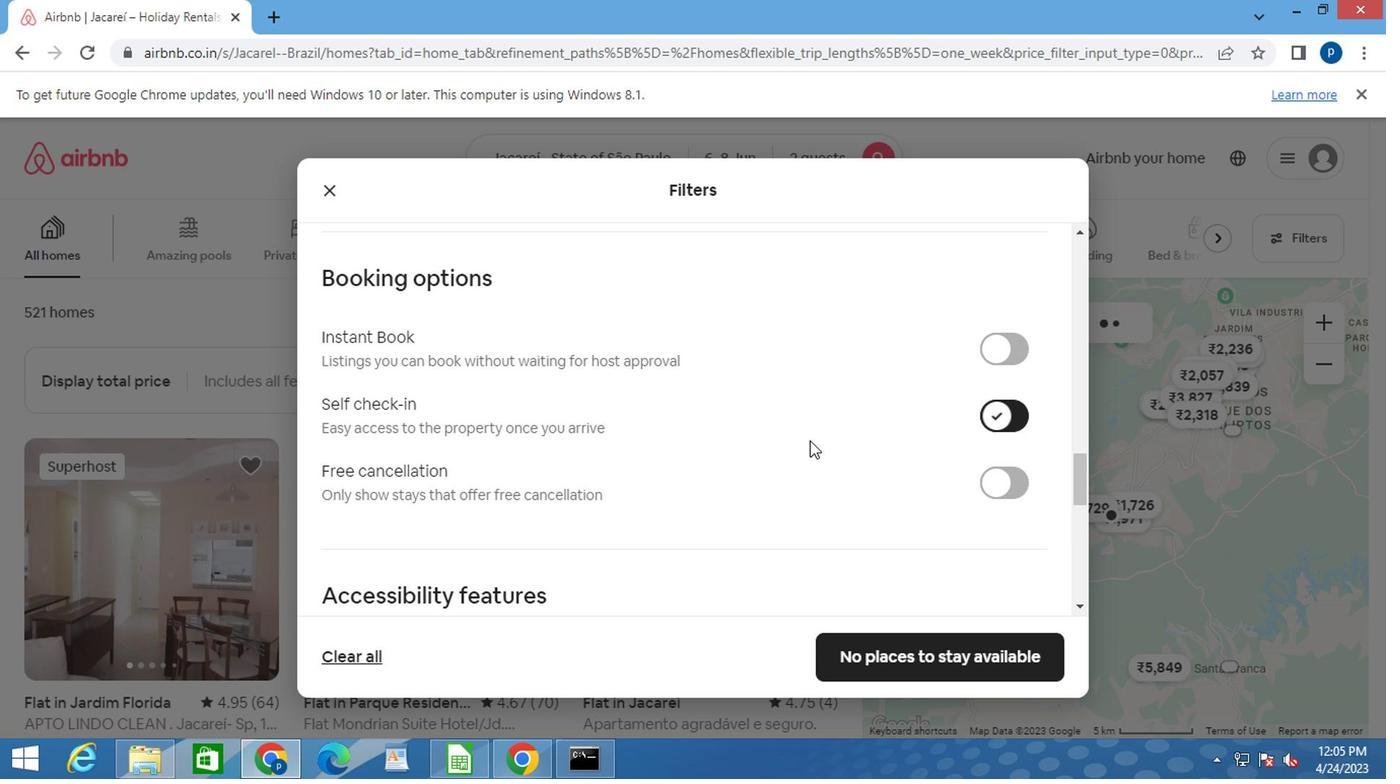 
Action: Mouse moved to (795, 441)
Screenshot: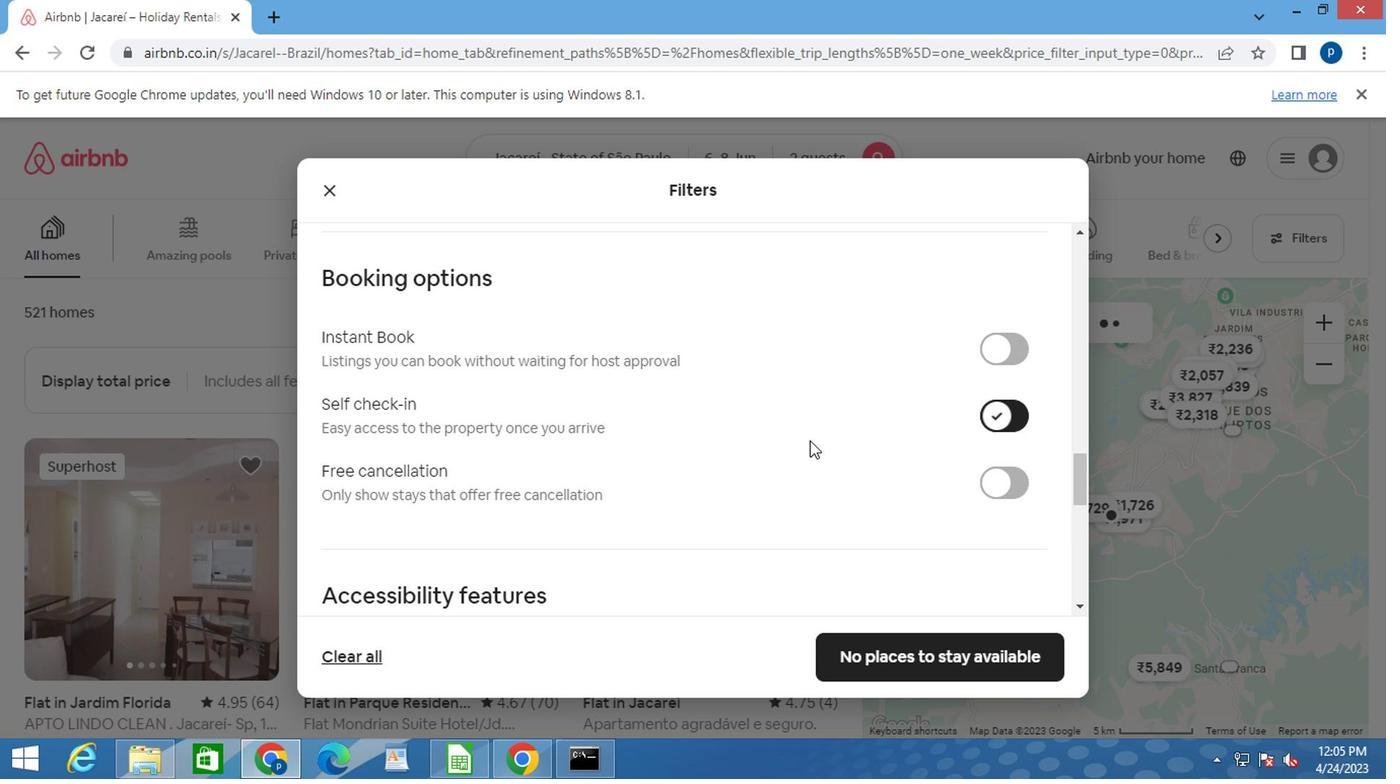 
Action: Mouse scrolled (795, 440) with delta (0, 0)
Screenshot: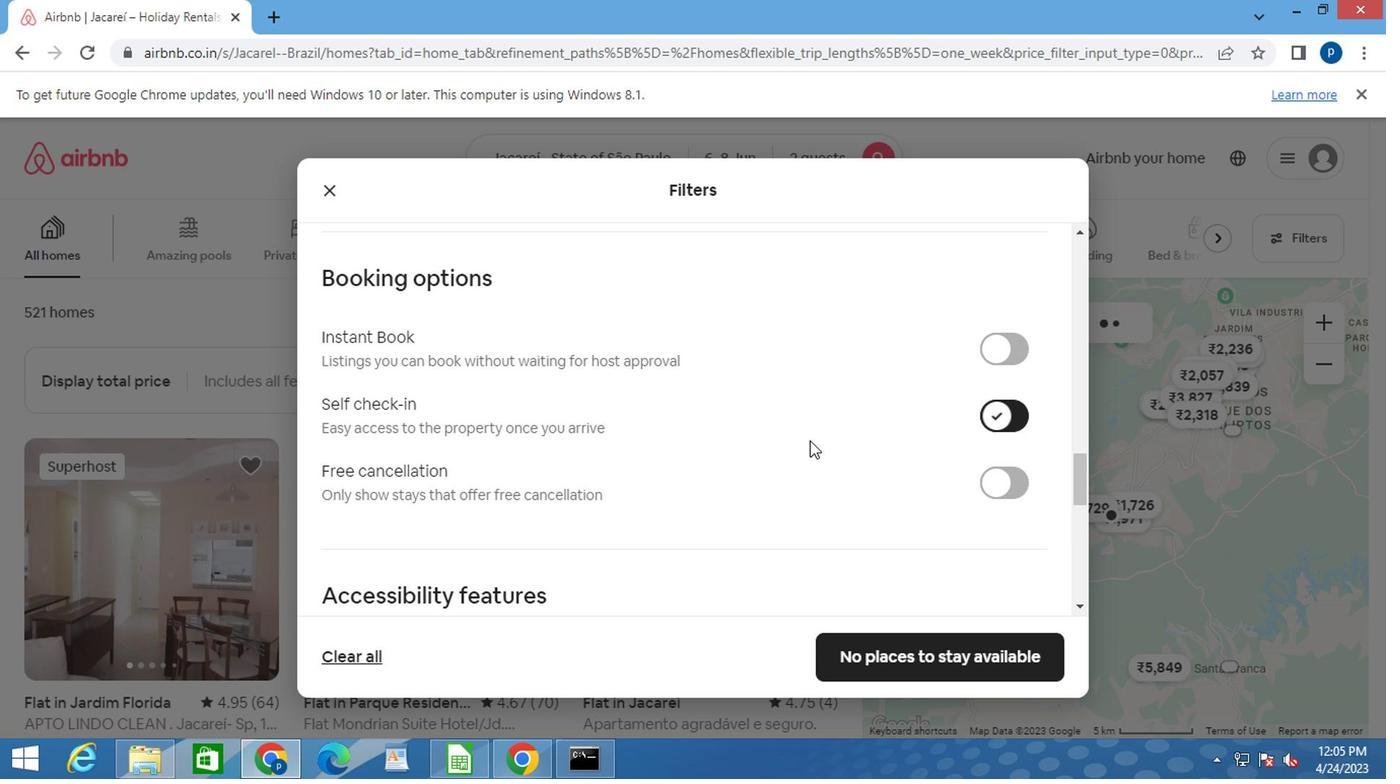 
Action: Mouse moved to (788, 441)
Screenshot: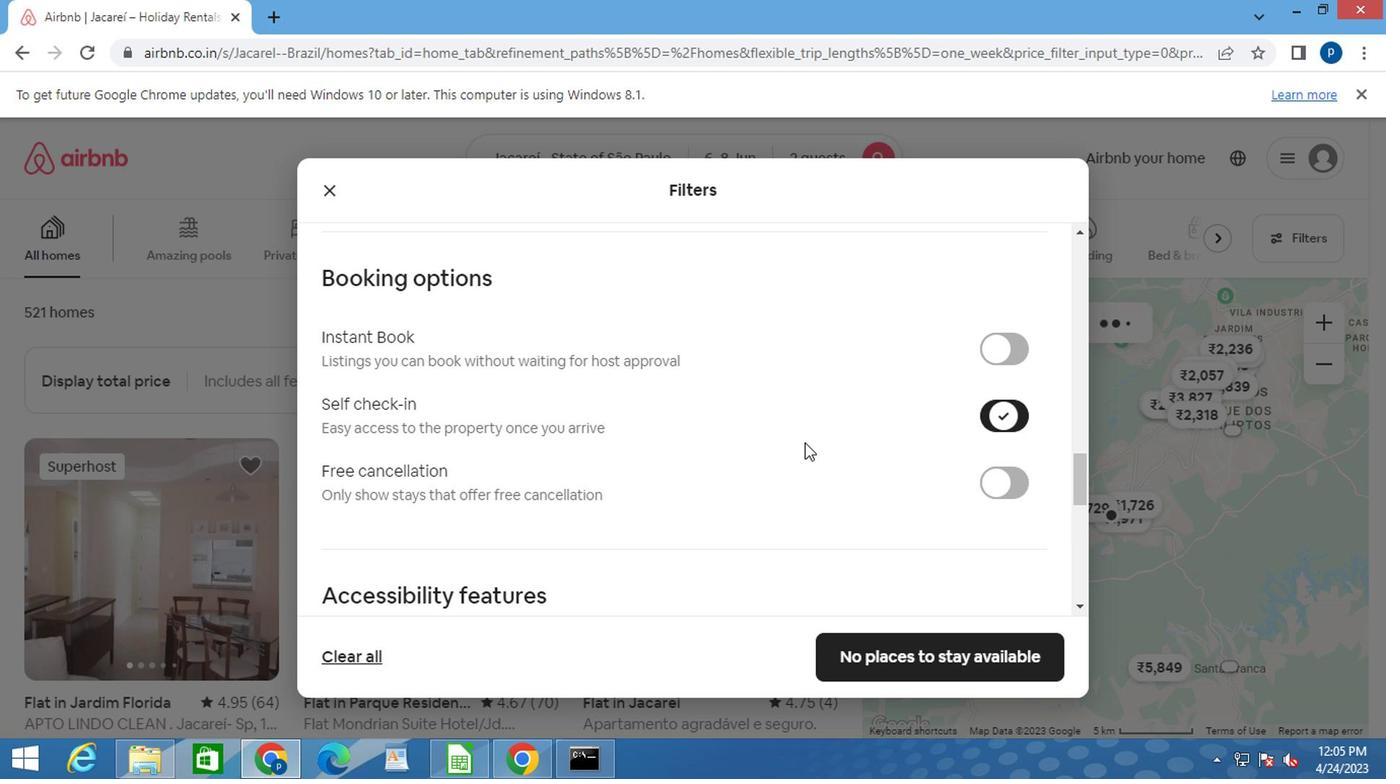 
Action: Mouse scrolled (788, 440) with delta (0, 0)
Screenshot: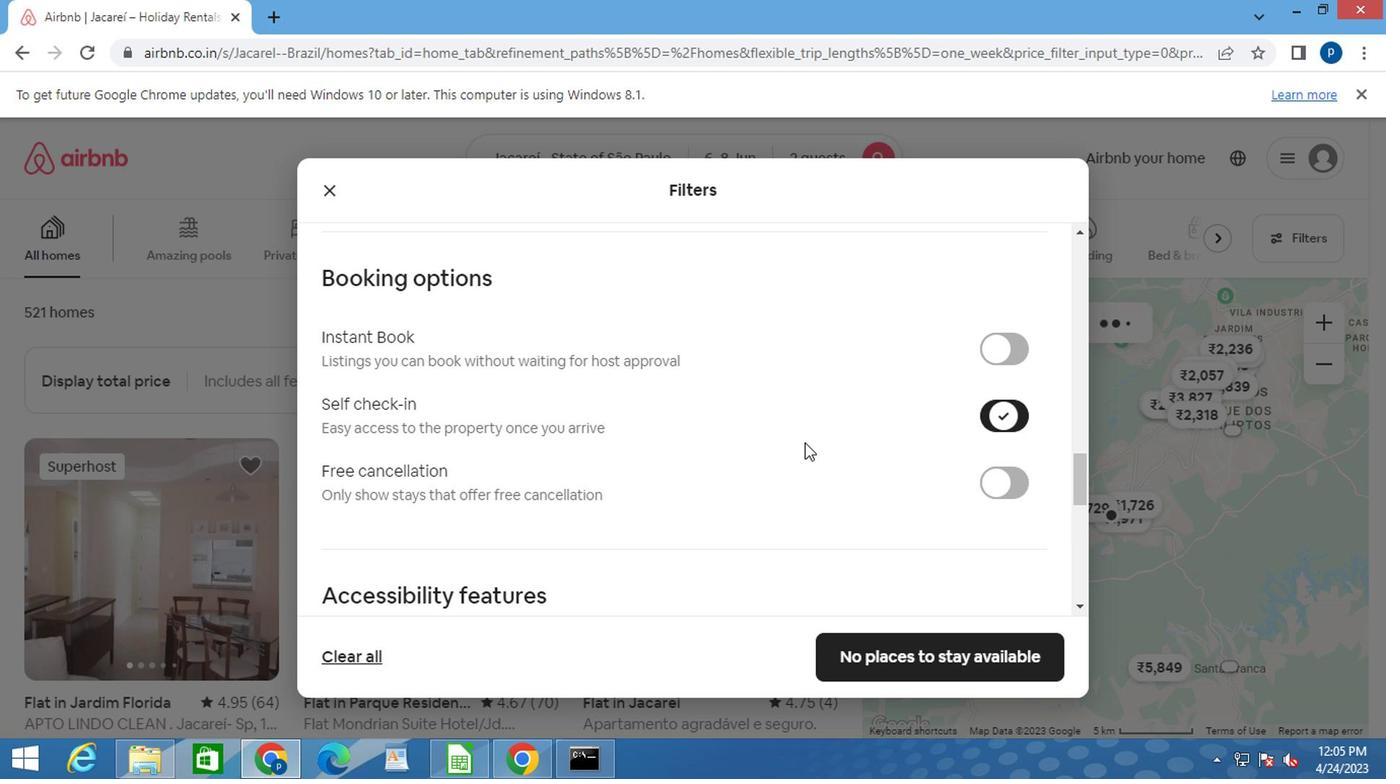 
Action: Mouse moved to (698, 420)
Screenshot: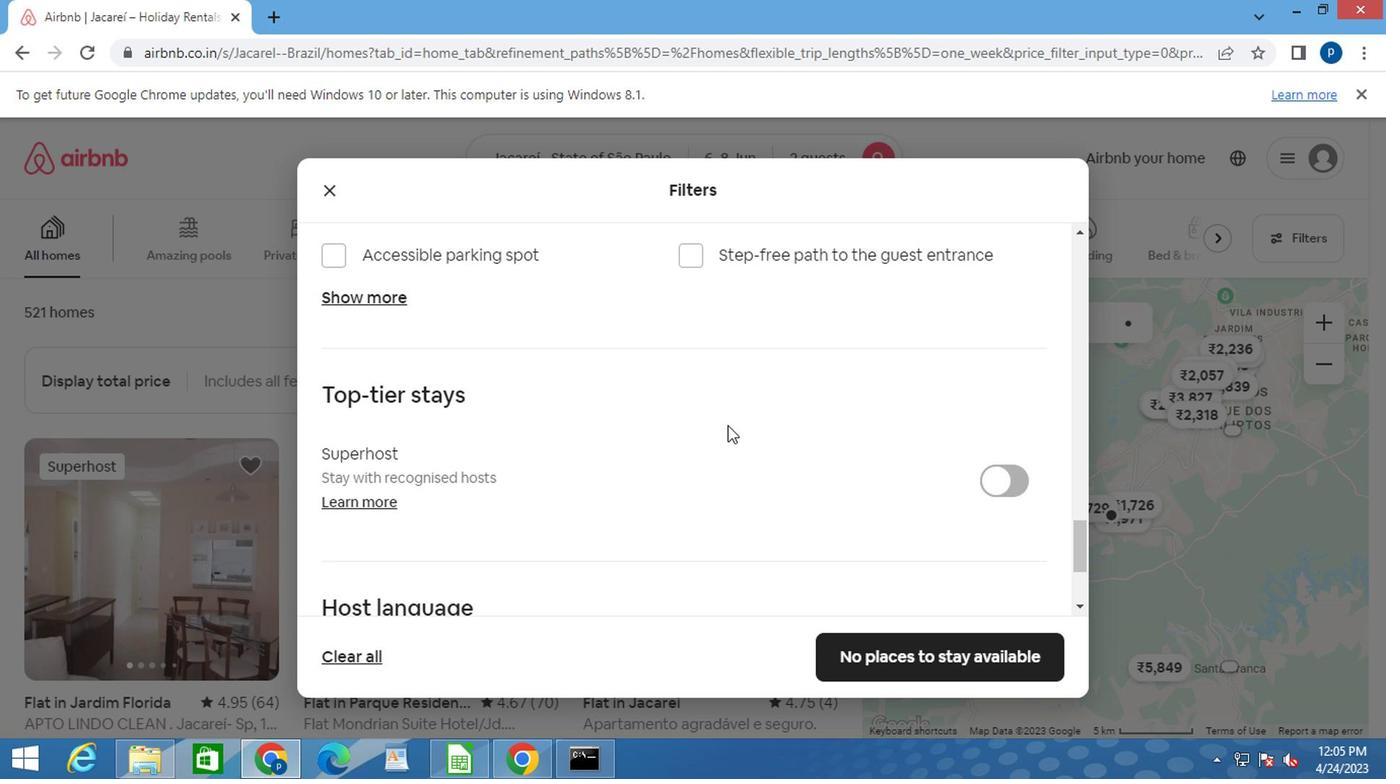 
Action: Mouse scrolled (702, 420) with delta (0, 0)
Screenshot: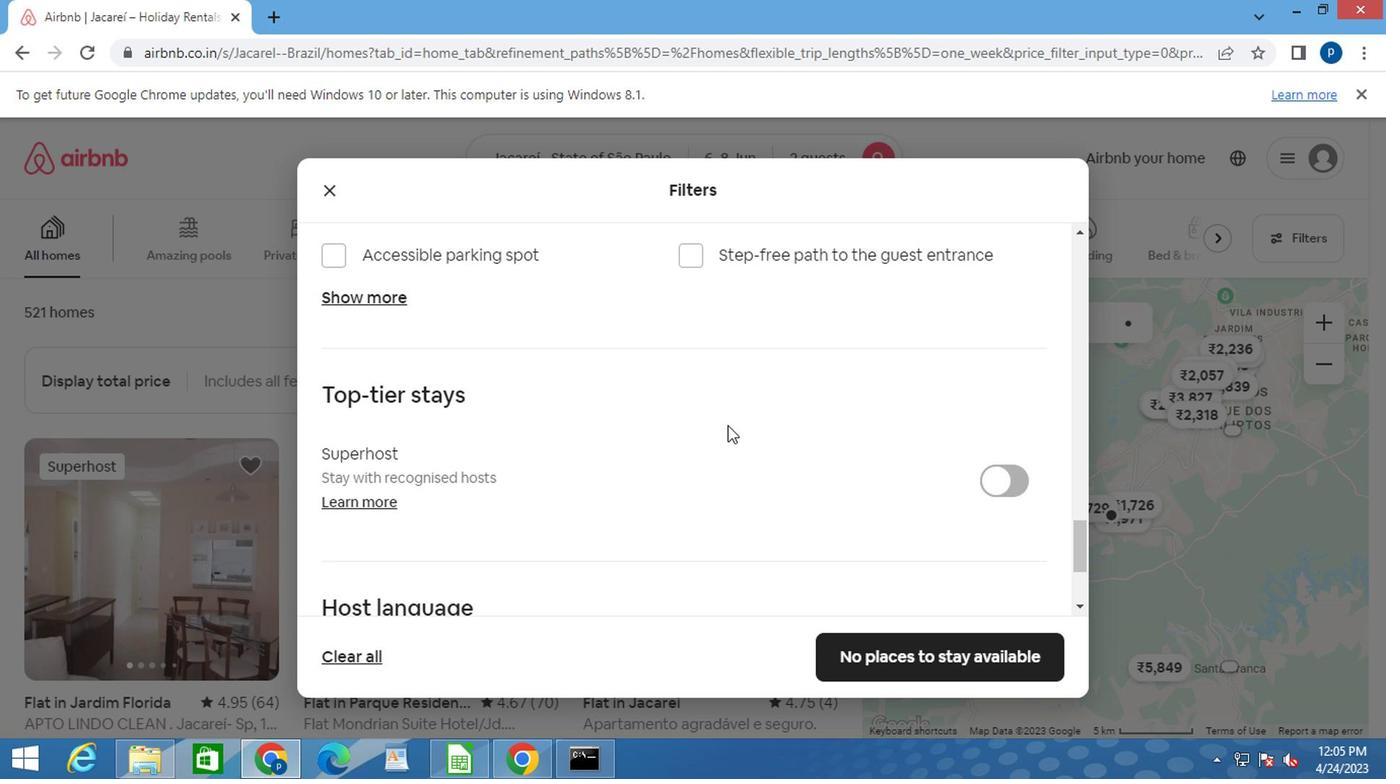
Action: Mouse moved to (695, 420)
Screenshot: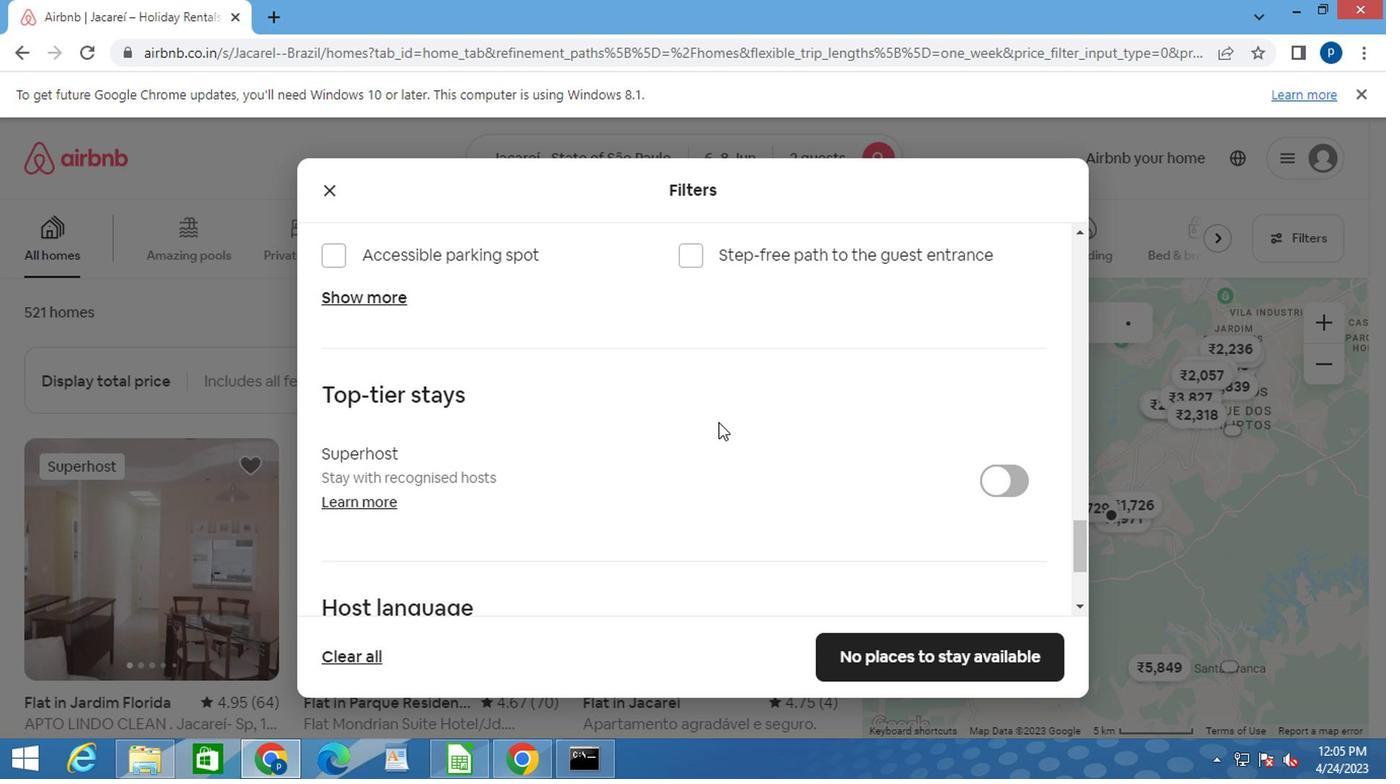 
Action: Mouse scrolled (695, 420) with delta (0, 0)
Screenshot: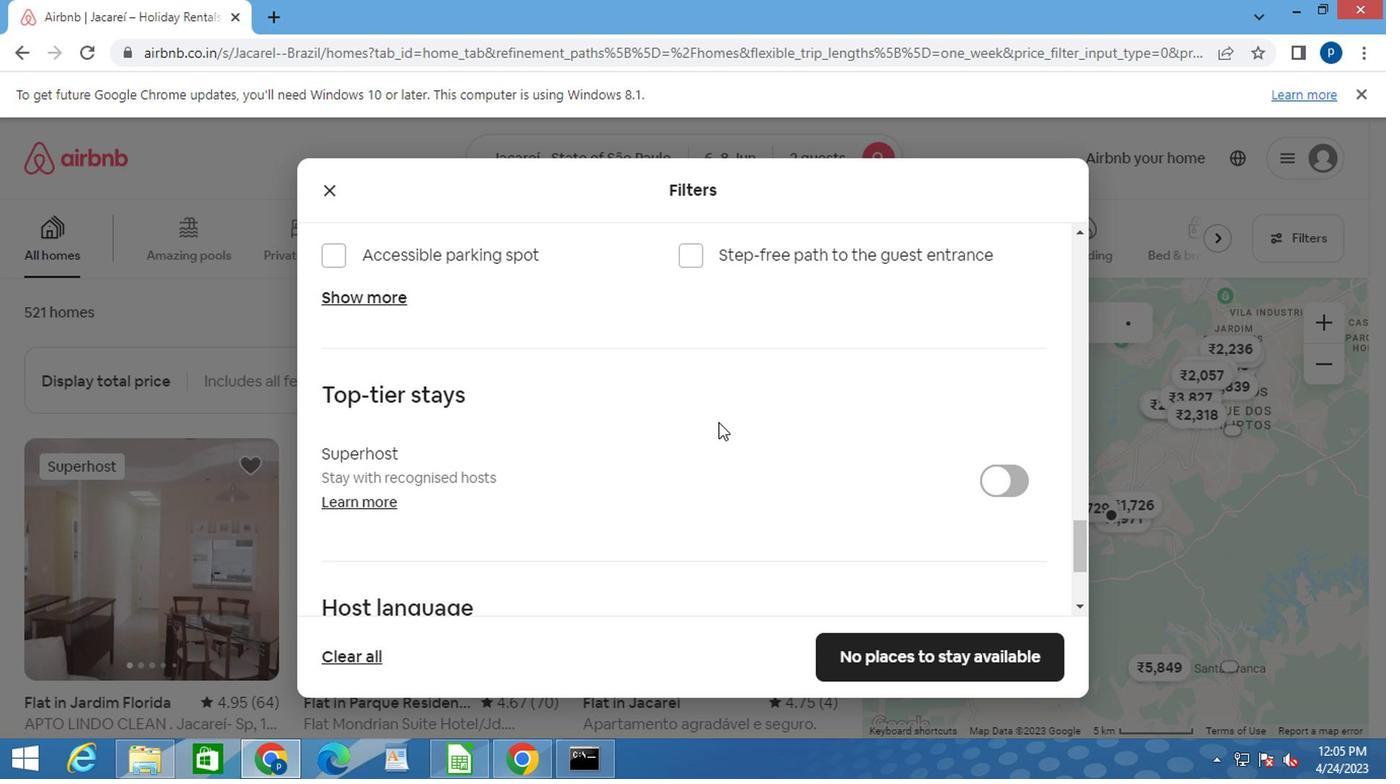 
Action: Mouse moved to (692, 420)
Screenshot: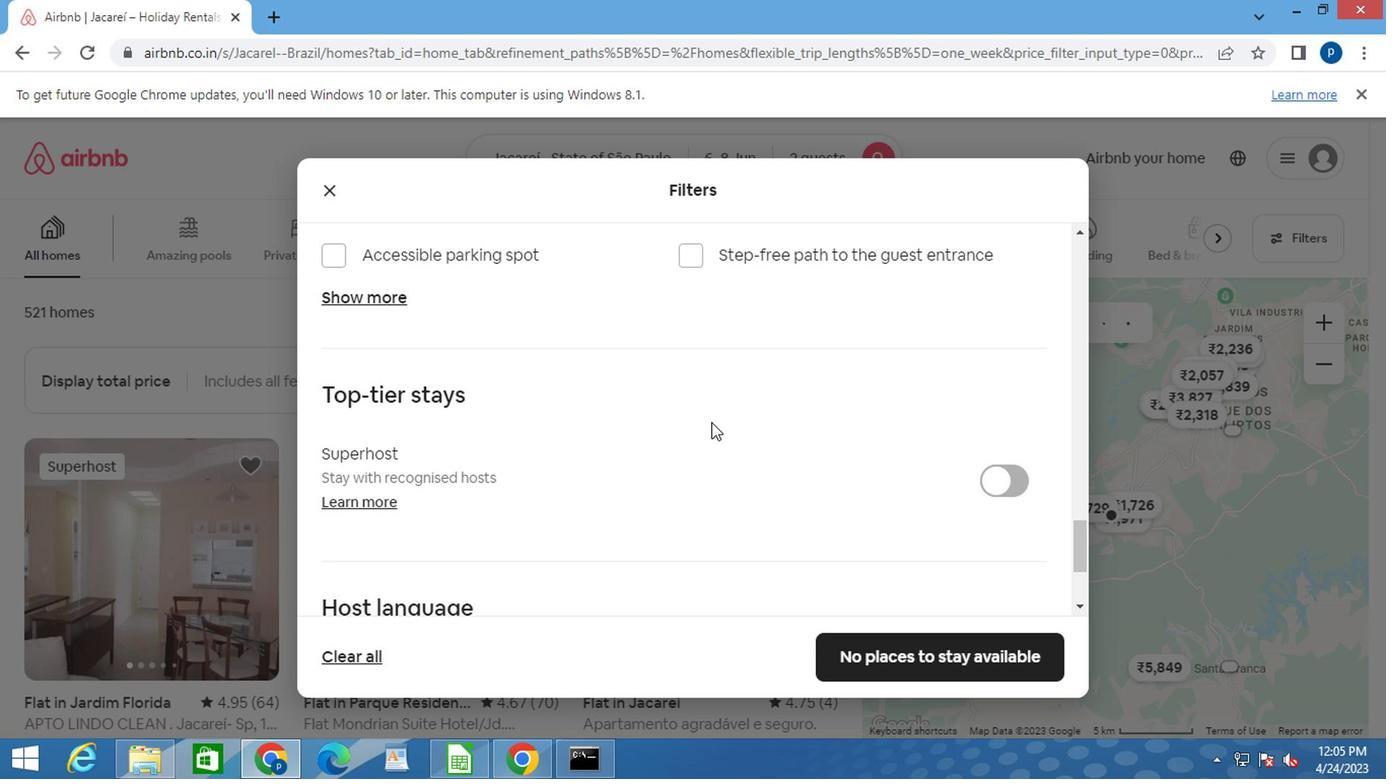 
Action: Mouse scrolled (692, 420) with delta (0, 0)
Screenshot: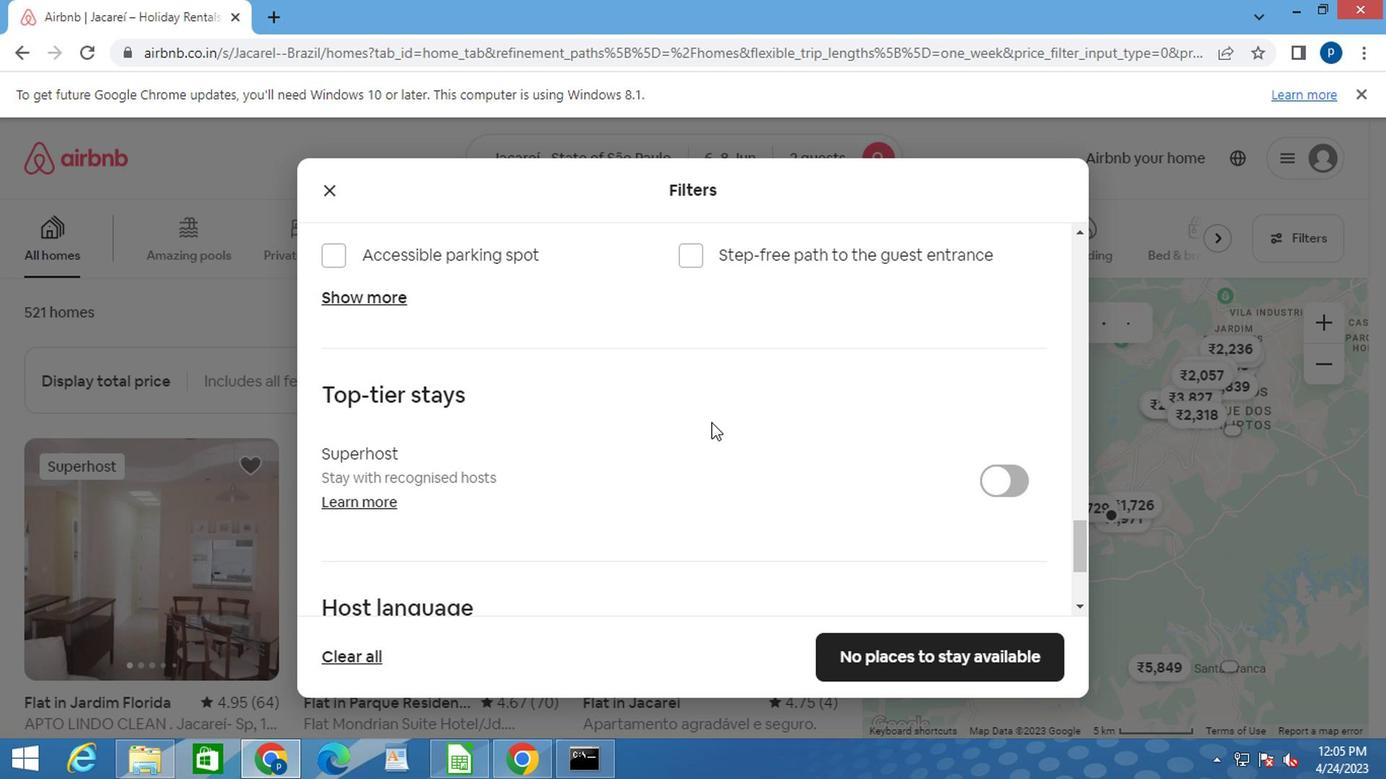 
Action: Mouse moved to (622, 519)
Screenshot: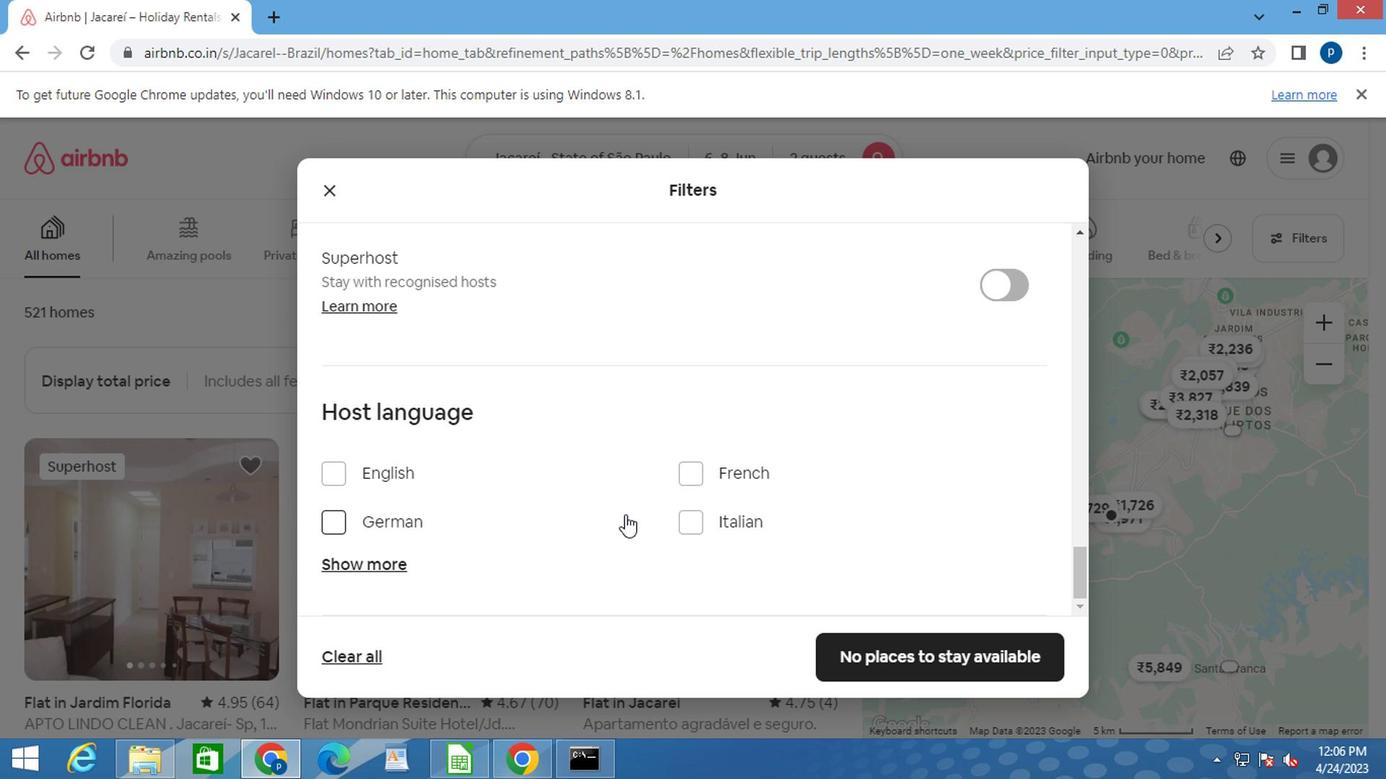 
Action: Mouse scrolled (622, 518) with delta (0, 0)
Screenshot: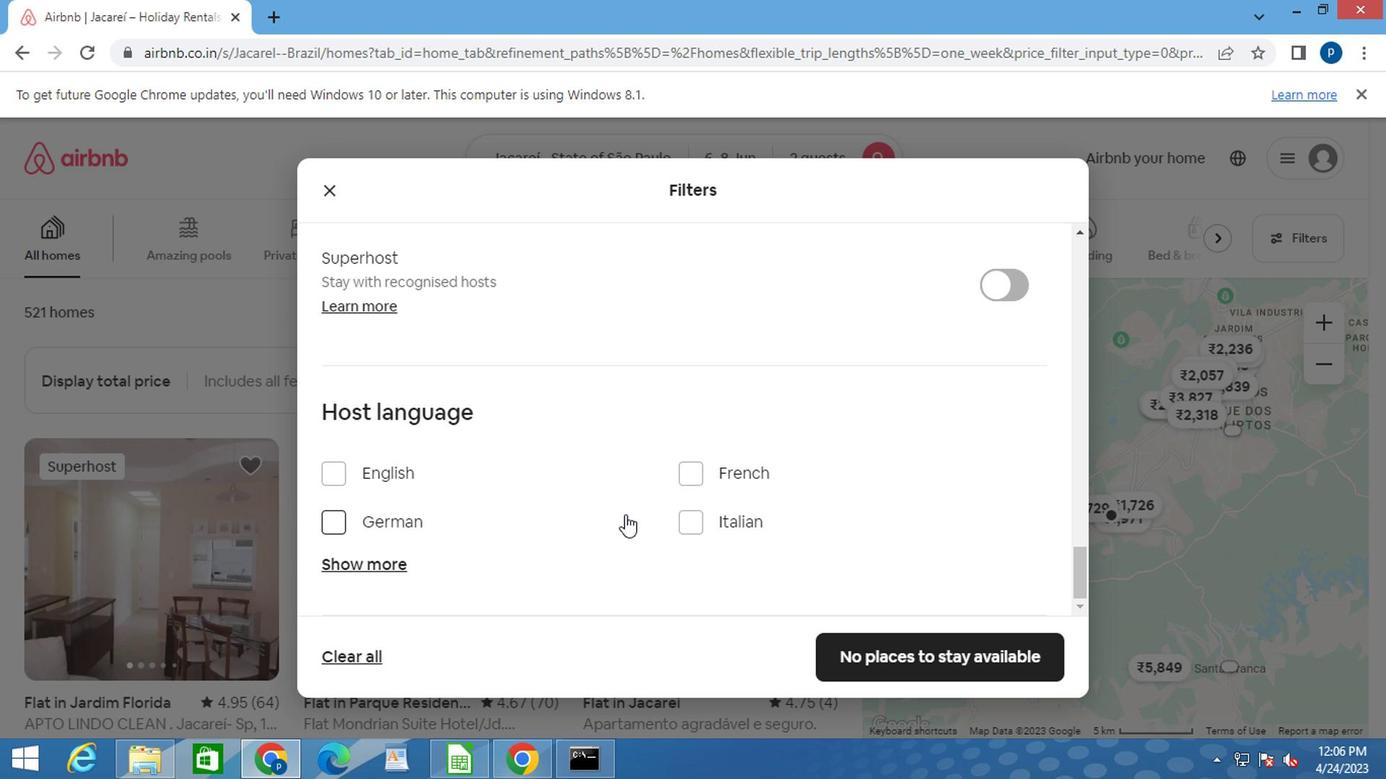 
Action: Mouse moved to (956, 639)
Screenshot: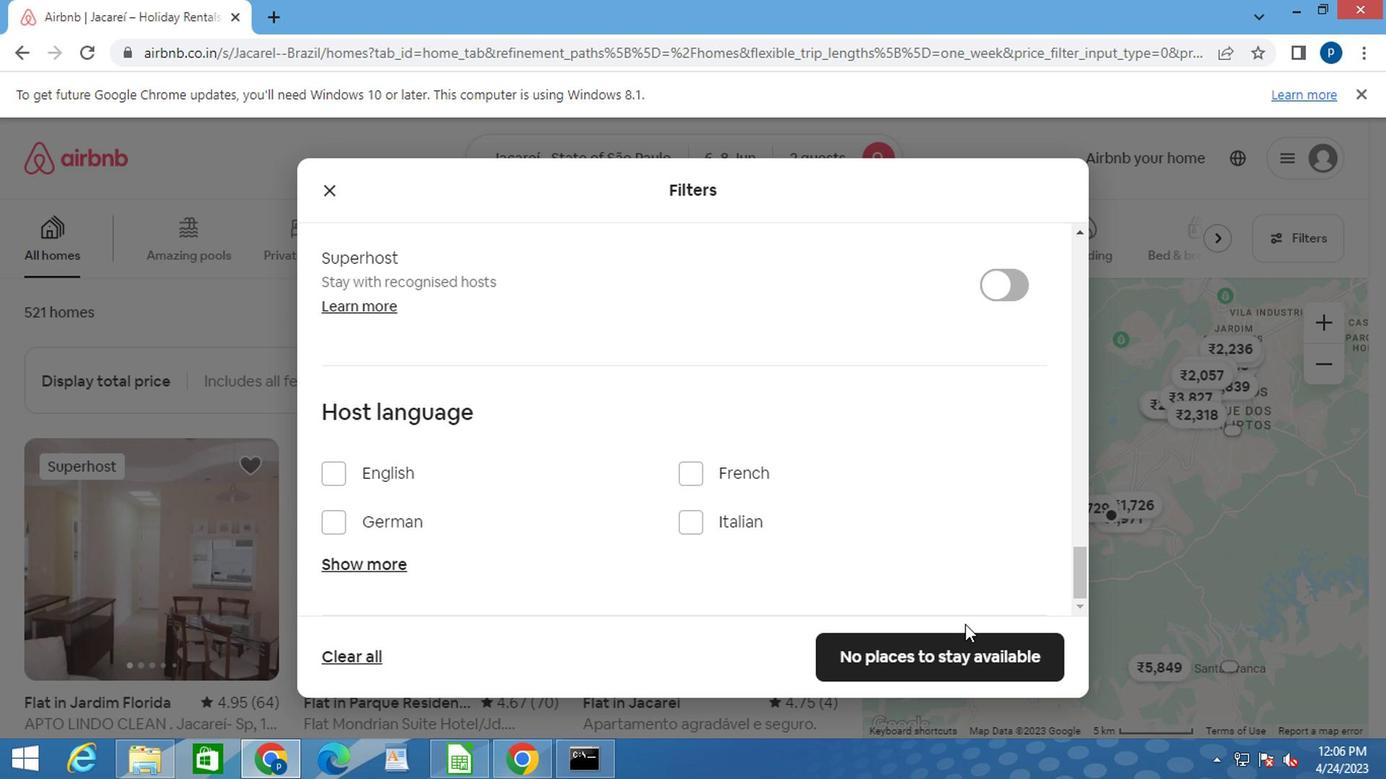 
Action: Mouse pressed left at (956, 639)
Screenshot: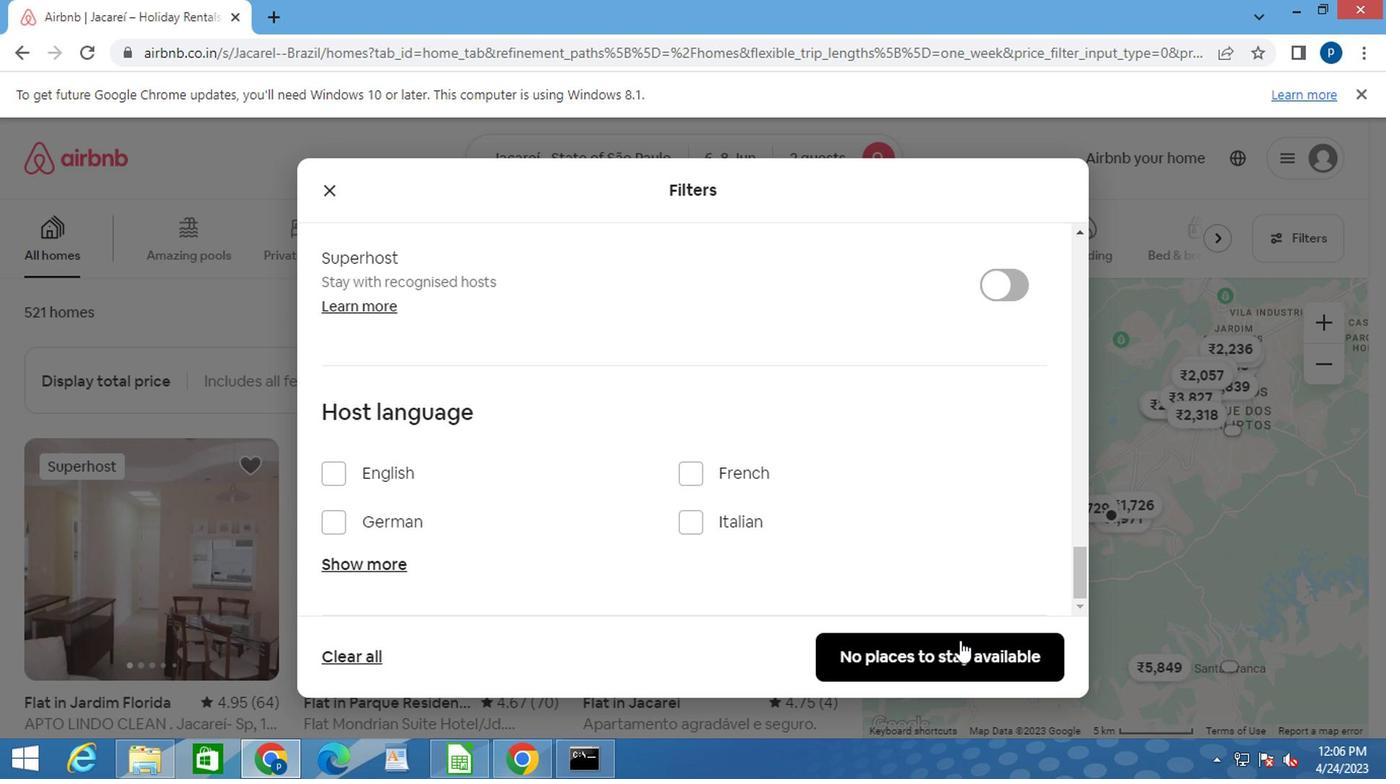 
